Task: Reply All to email with the signature Ella Clark with the subject Request for an interview from softage.1@softage.net with the message Can you provide an update on the status of the project?, select first 2 words, change the font color from current to green and background color to yellow Send the email
Action: Mouse moved to (1018, 81)
Screenshot: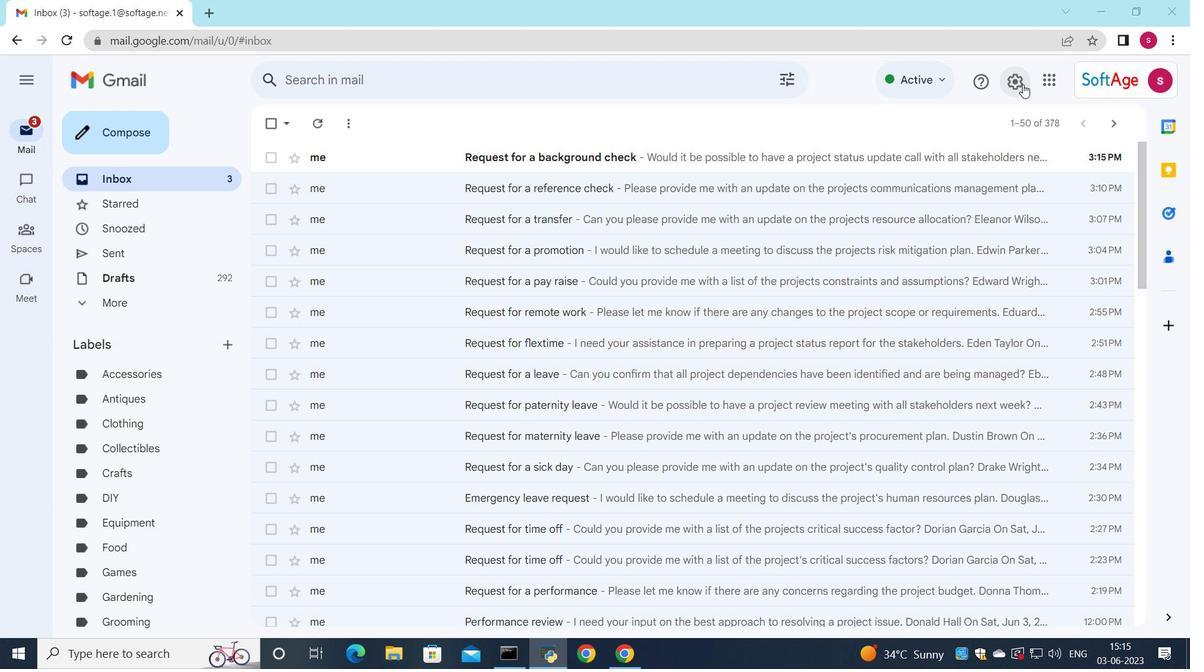 
Action: Mouse pressed left at (1018, 81)
Screenshot: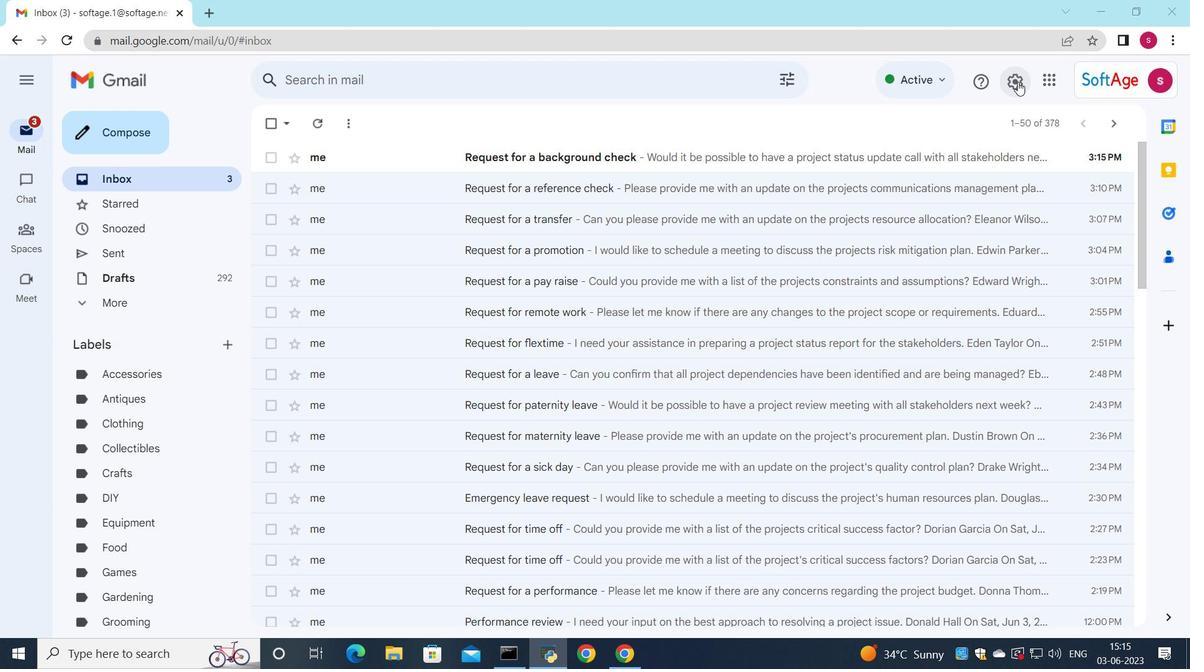 
Action: Mouse moved to (1030, 157)
Screenshot: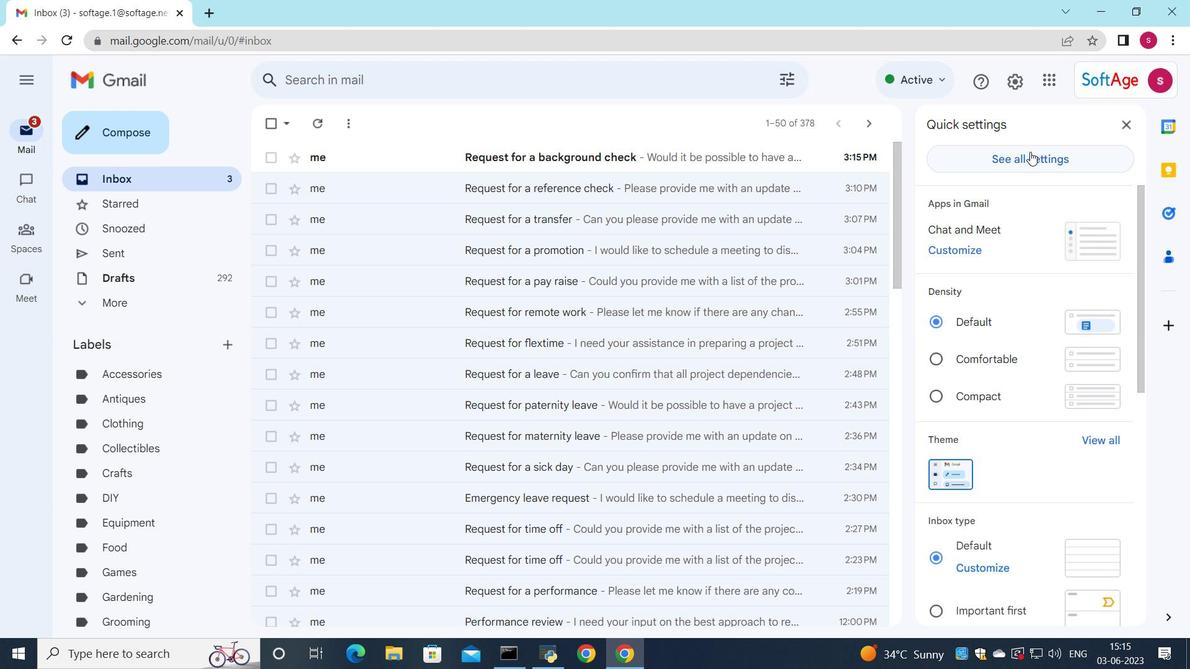 
Action: Mouse pressed left at (1030, 157)
Screenshot: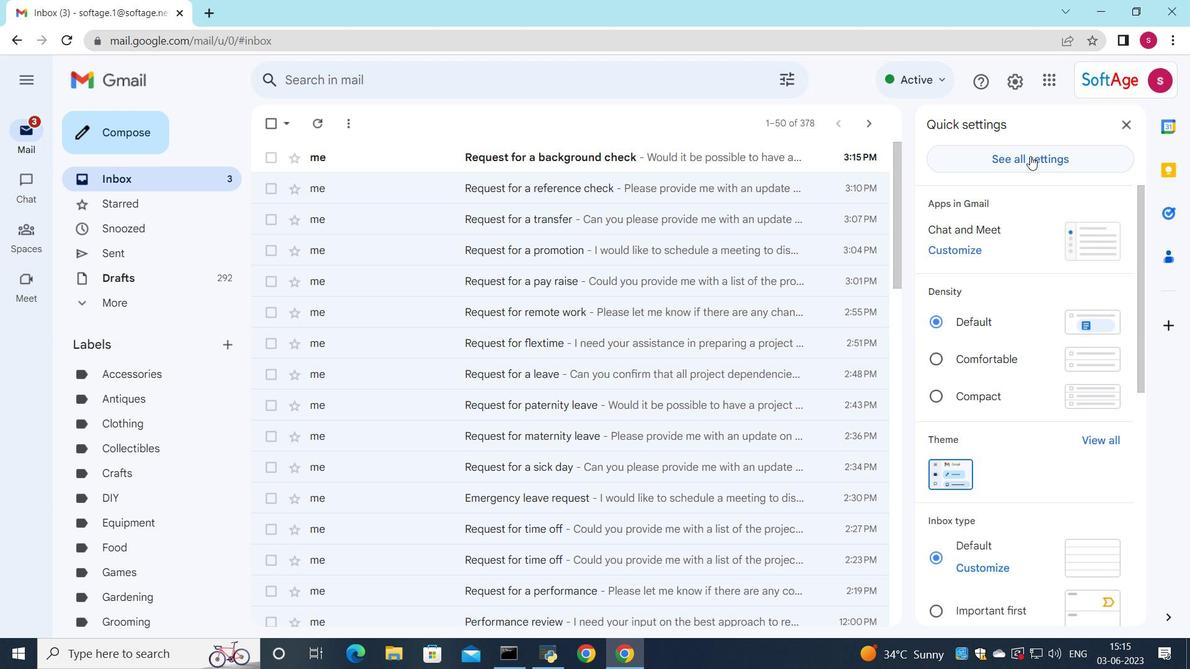 
Action: Mouse moved to (720, 367)
Screenshot: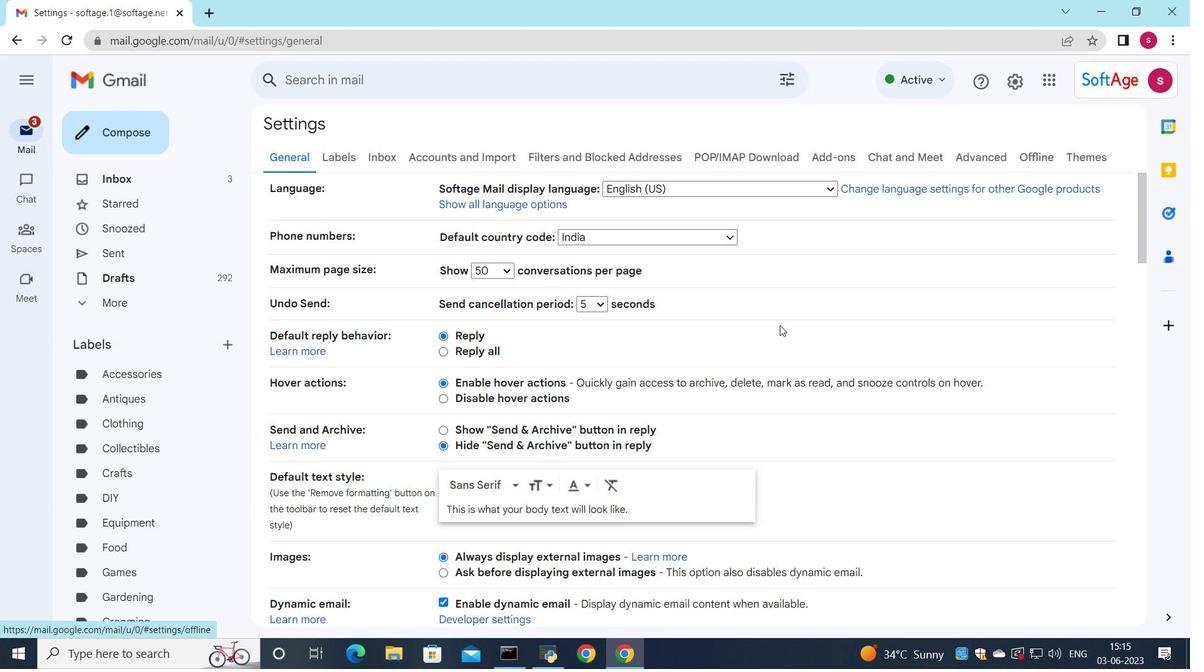 
Action: Mouse scrolled (720, 366) with delta (0, 0)
Screenshot: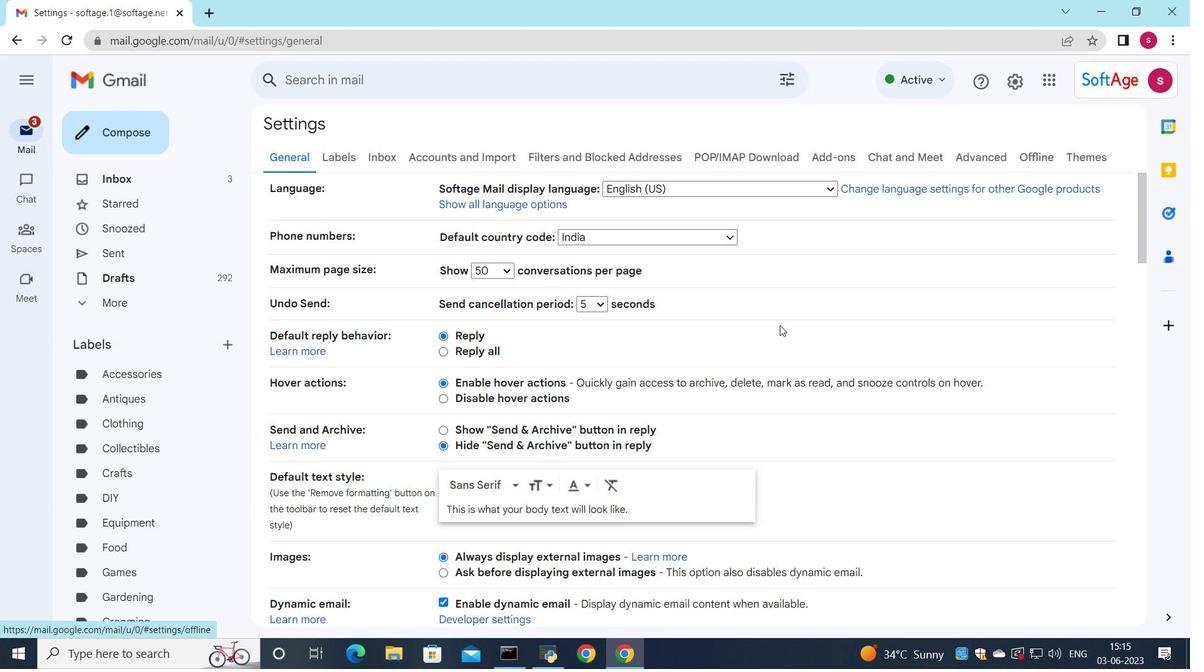 
Action: Mouse moved to (712, 373)
Screenshot: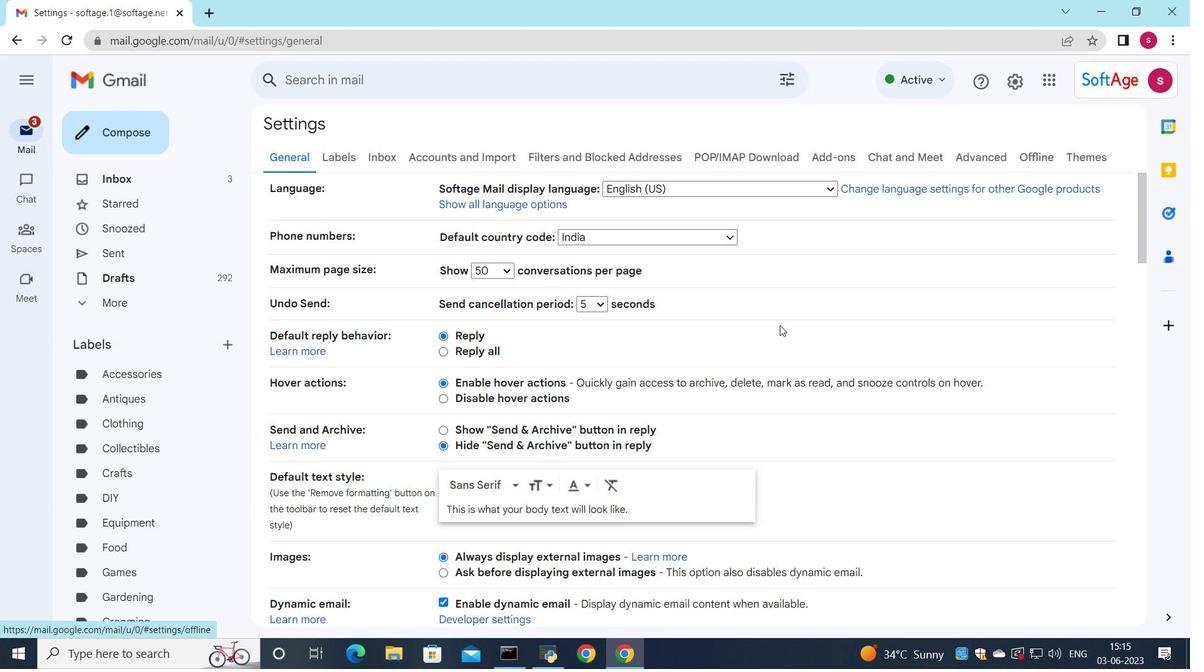 
Action: Mouse scrolled (712, 373) with delta (0, 0)
Screenshot: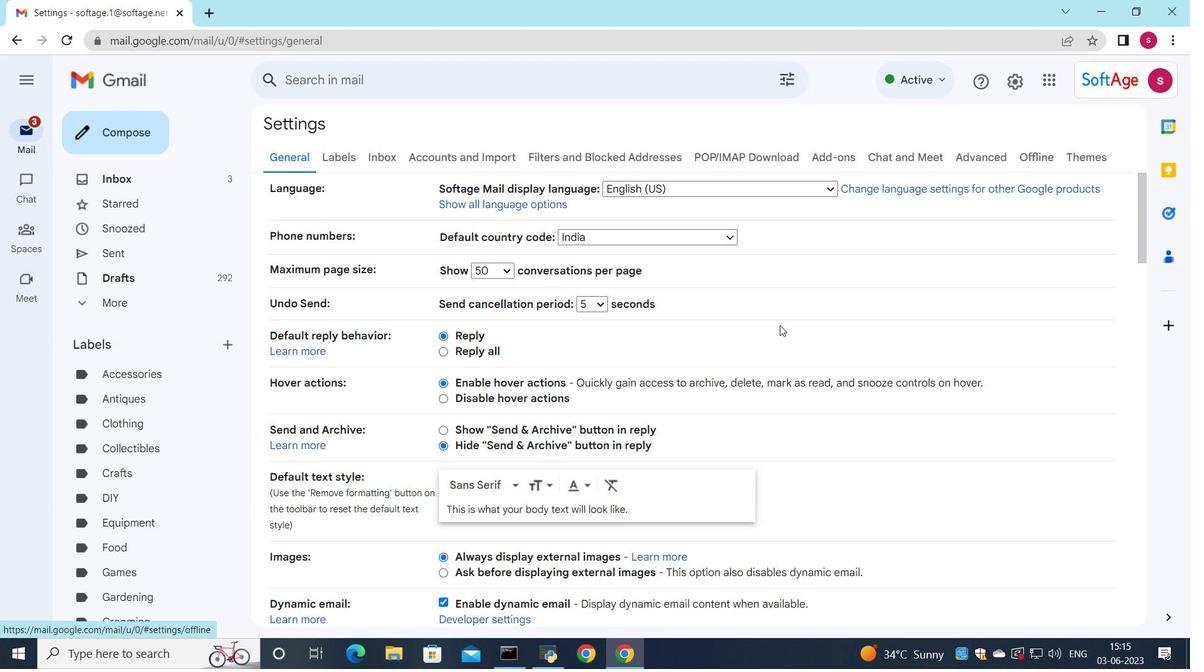 
Action: Mouse moved to (706, 376)
Screenshot: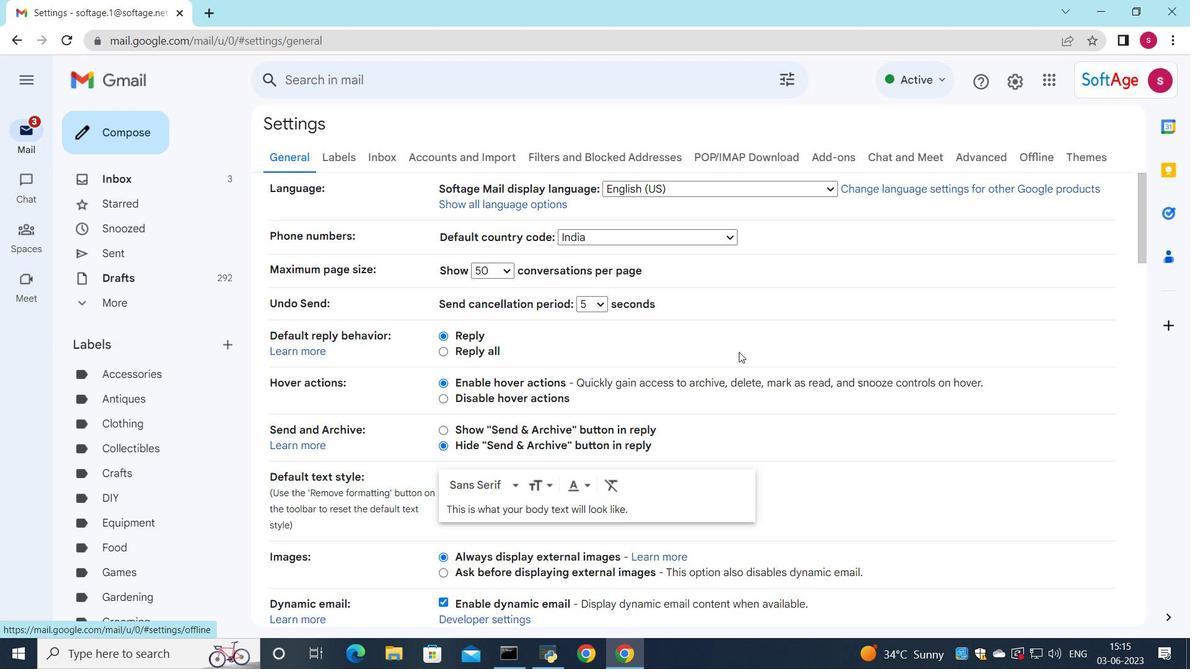 
Action: Mouse scrolled (706, 375) with delta (0, 0)
Screenshot: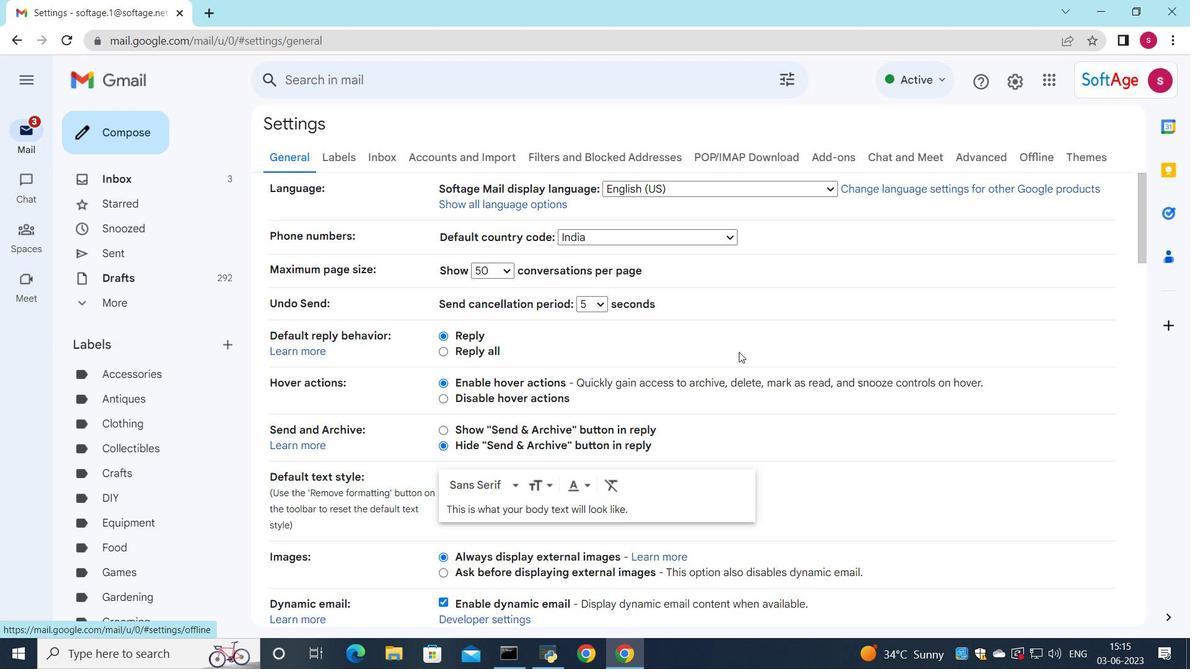 
Action: Mouse moved to (650, 360)
Screenshot: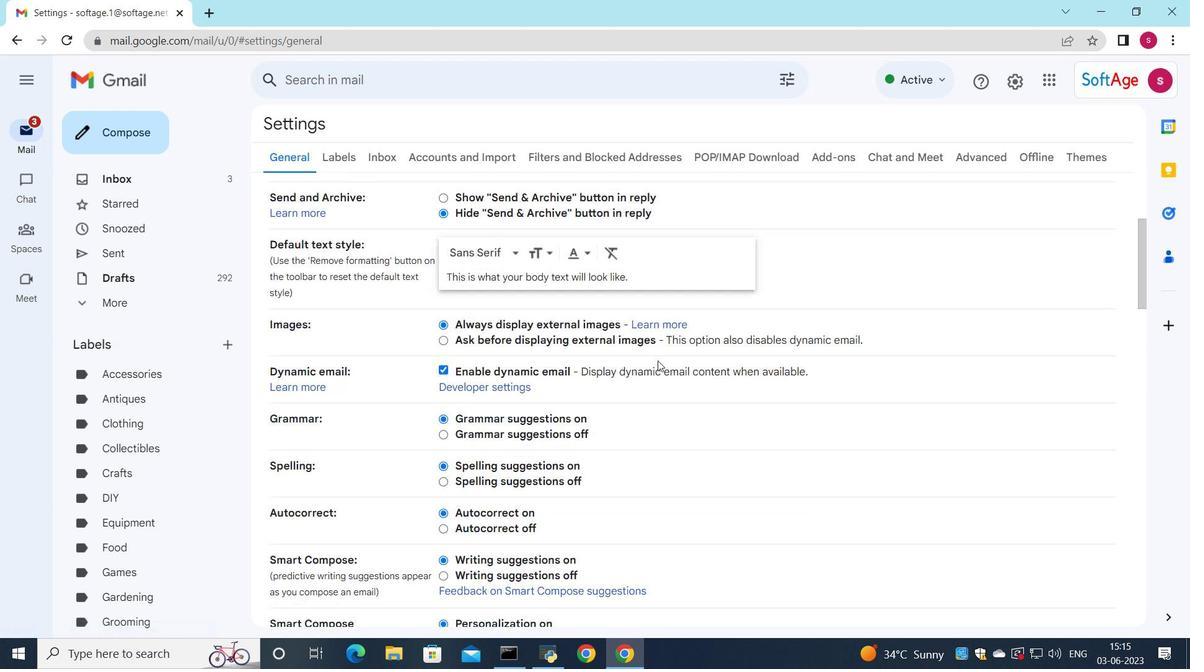 
Action: Mouse scrolled (650, 359) with delta (0, 0)
Screenshot: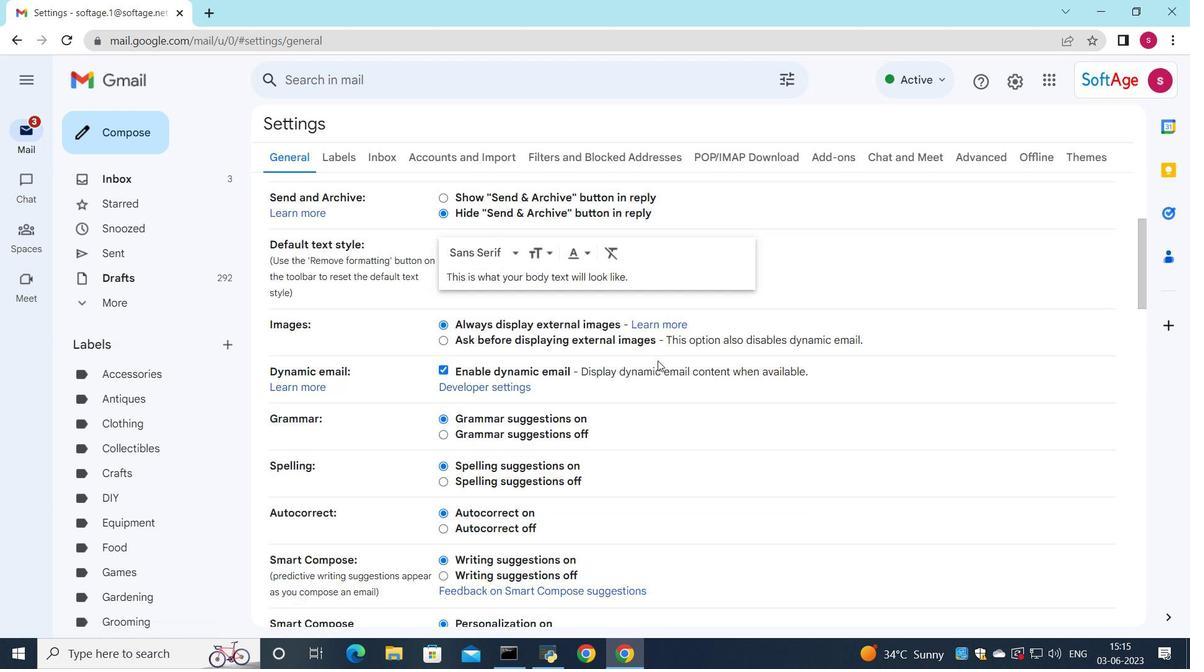 
Action: Mouse scrolled (650, 359) with delta (0, 0)
Screenshot: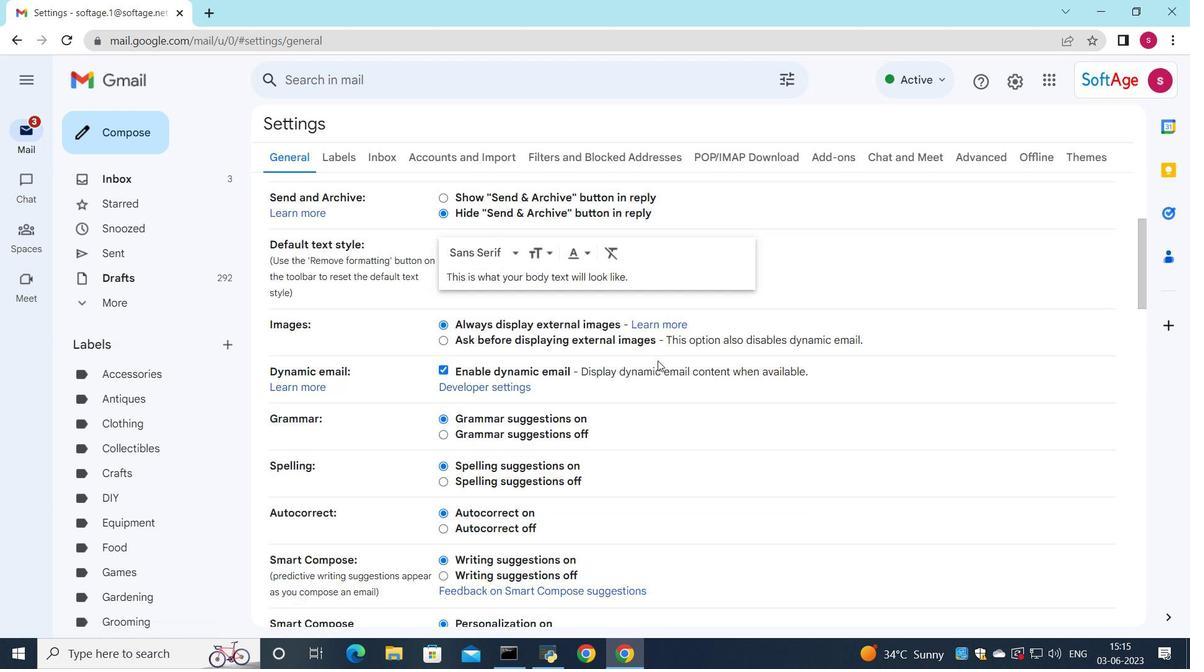 
Action: Mouse scrolled (650, 359) with delta (0, 0)
Screenshot: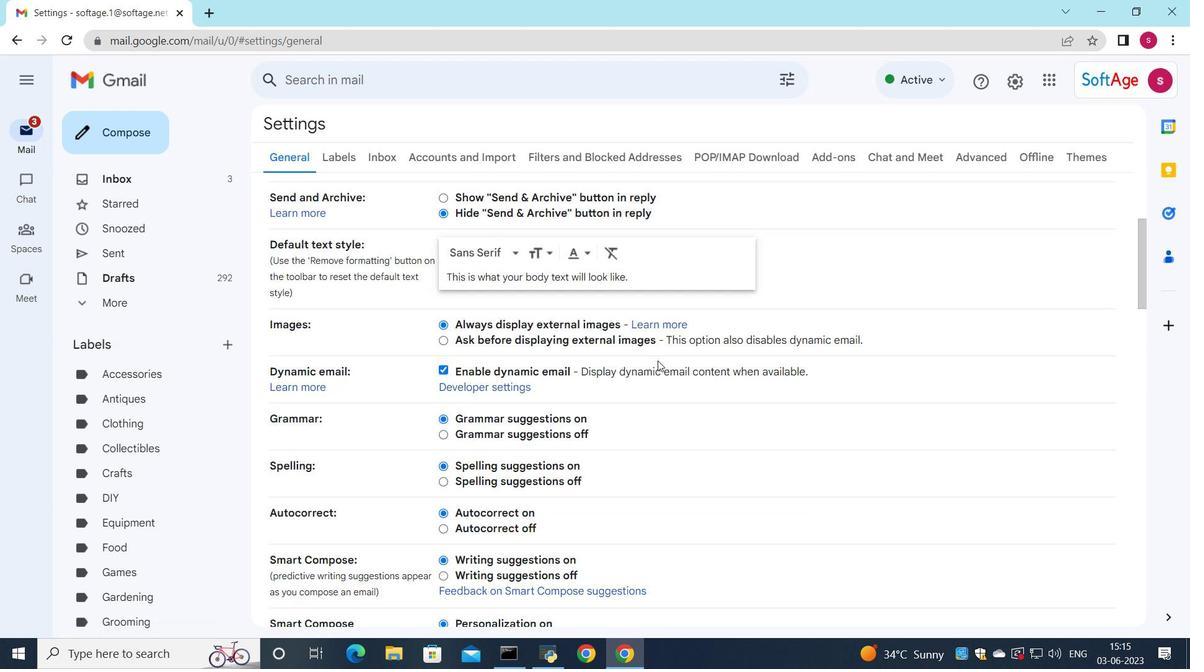 
Action: Mouse moved to (650, 360)
Screenshot: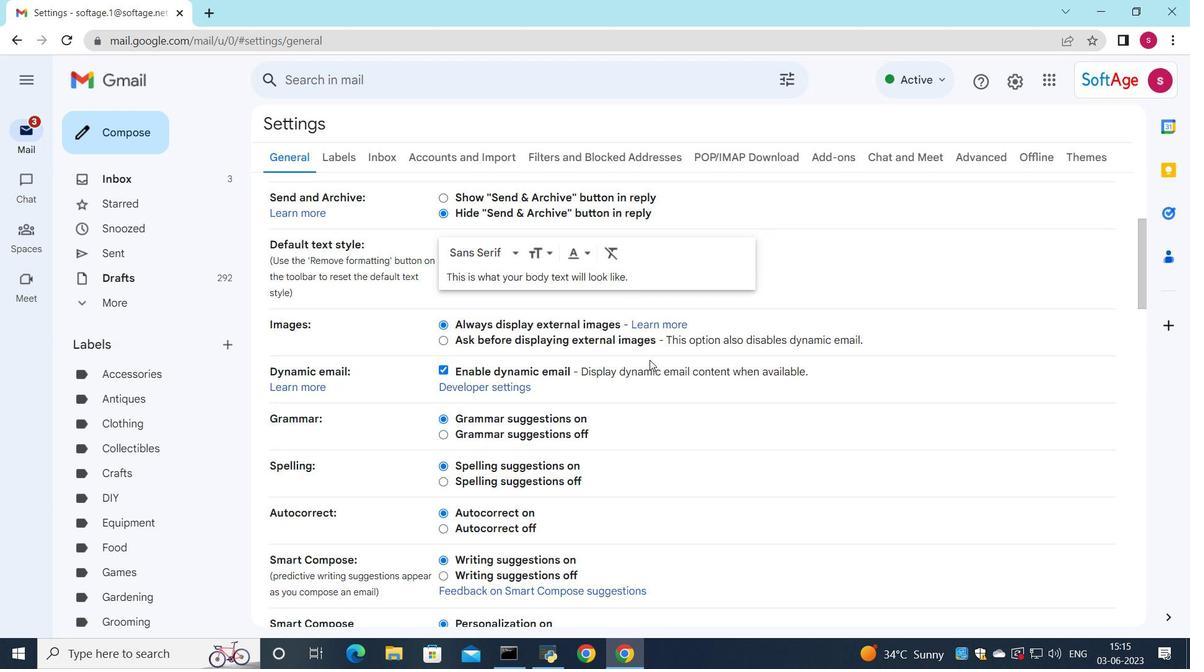 
Action: Mouse scrolled (650, 359) with delta (0, 0)
Screenshot: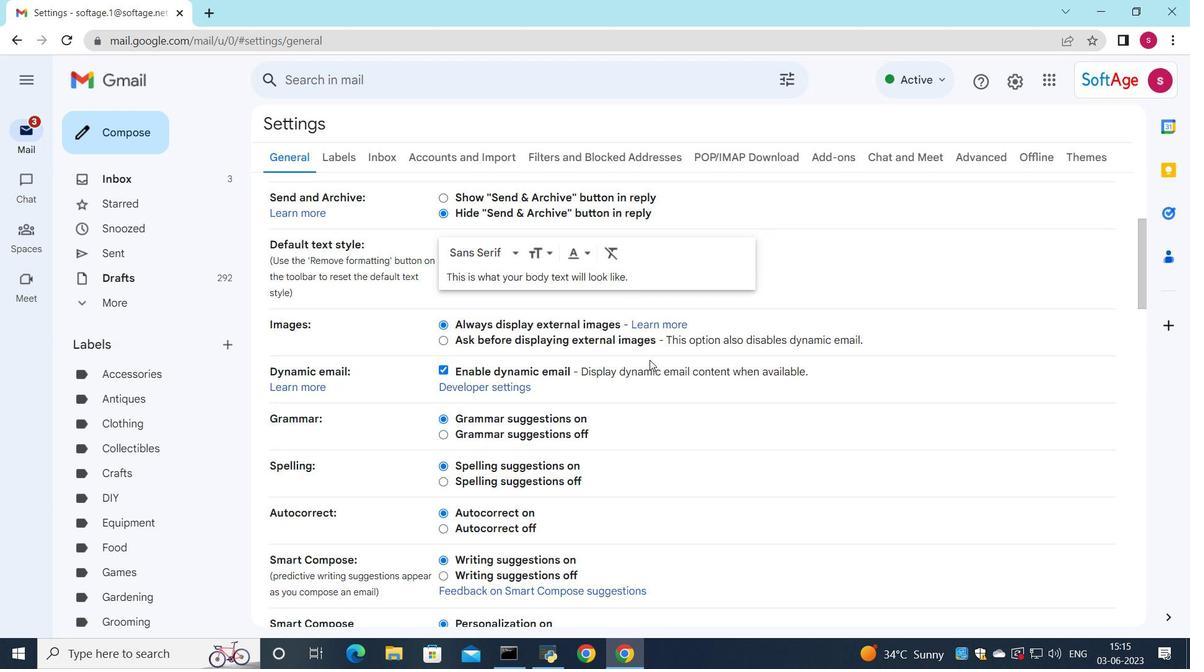 
Action: Mouse scrolled (650, 359) with delta (0, 0)
Screenshot: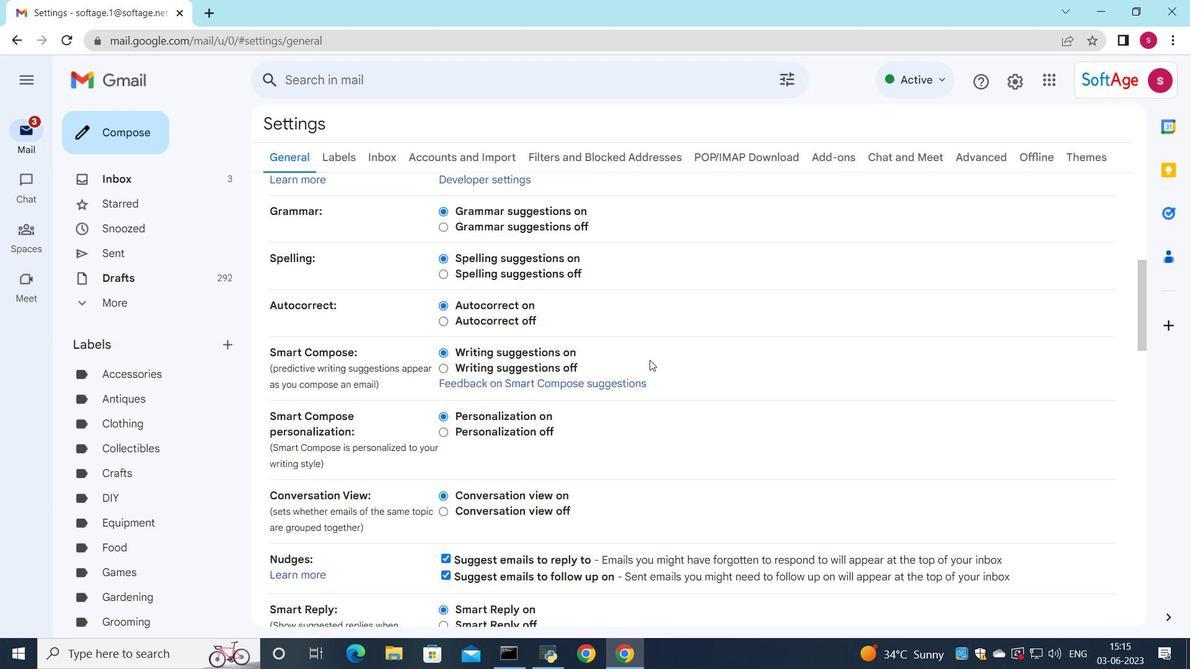 
Action: Mouse scrolled (650, 359) with delta (0, 0)
Screenshot: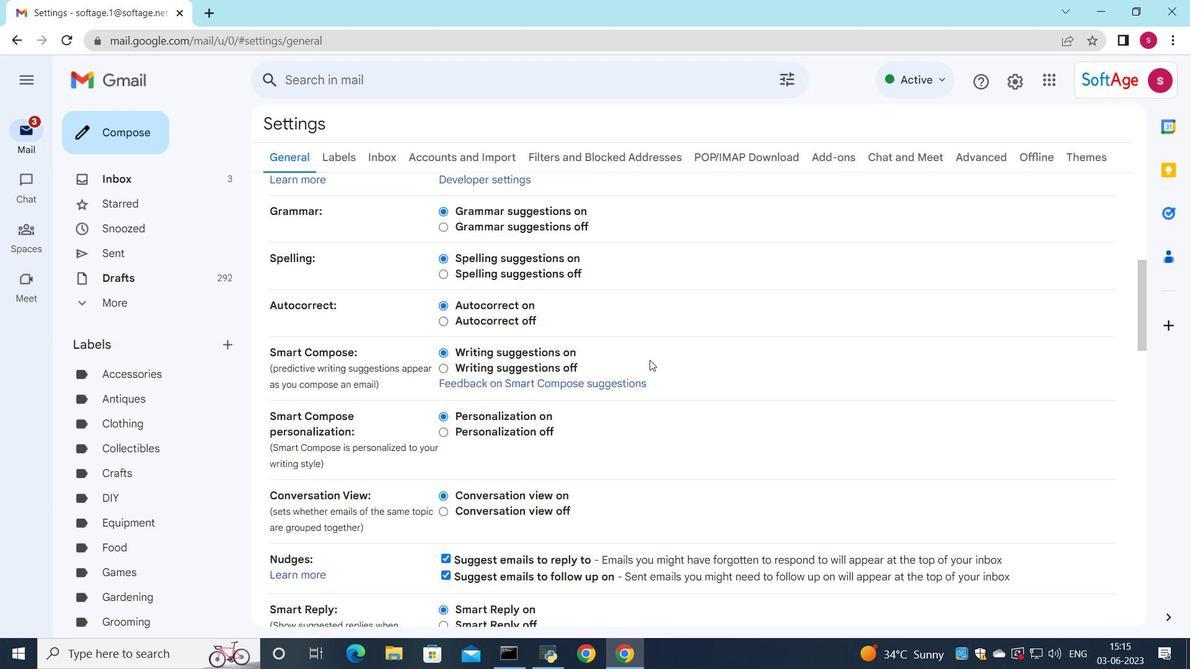 
Action: Mouse scrolled (650, 359) with delta (0, 0)
Screenshot: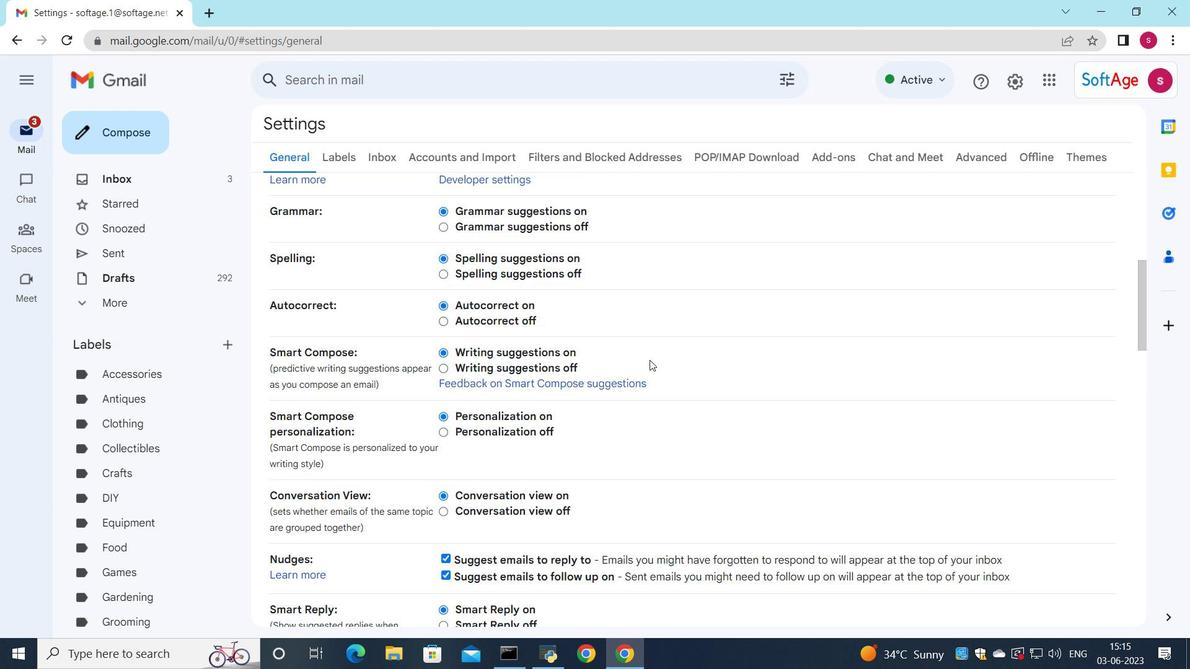 
Action: Mouse scrolled (650, 359) with delta (0, 0)
Screenshot: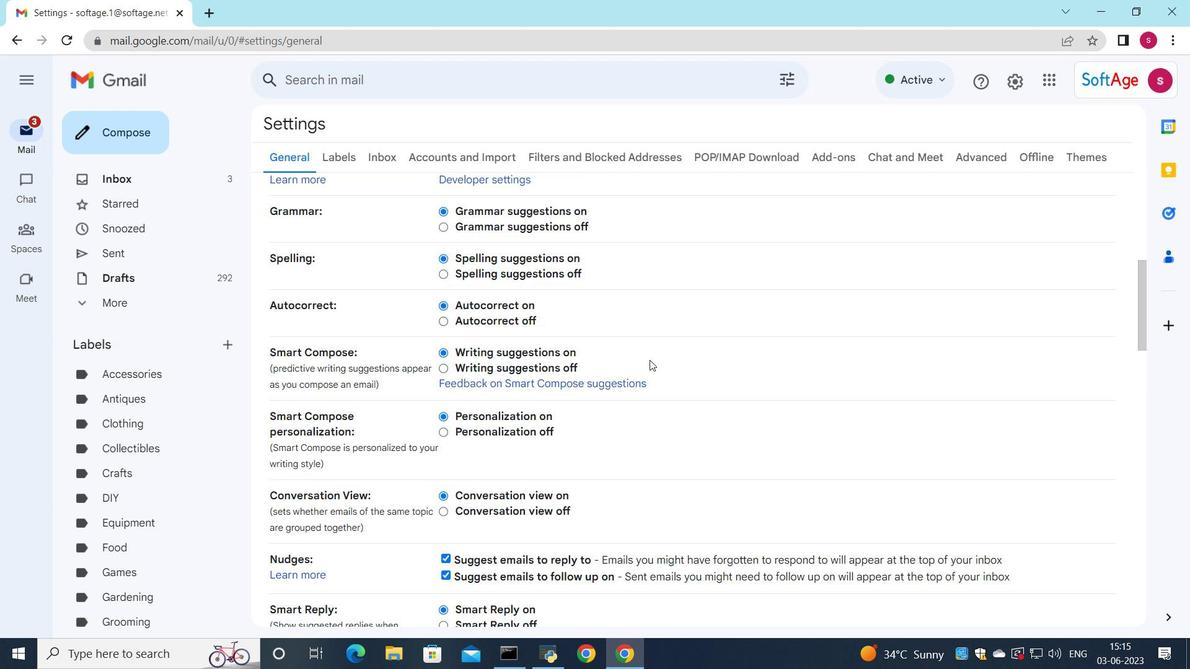 
Action: Mouse scrolled (650, 359) with delta (0, 0)
Screenshot: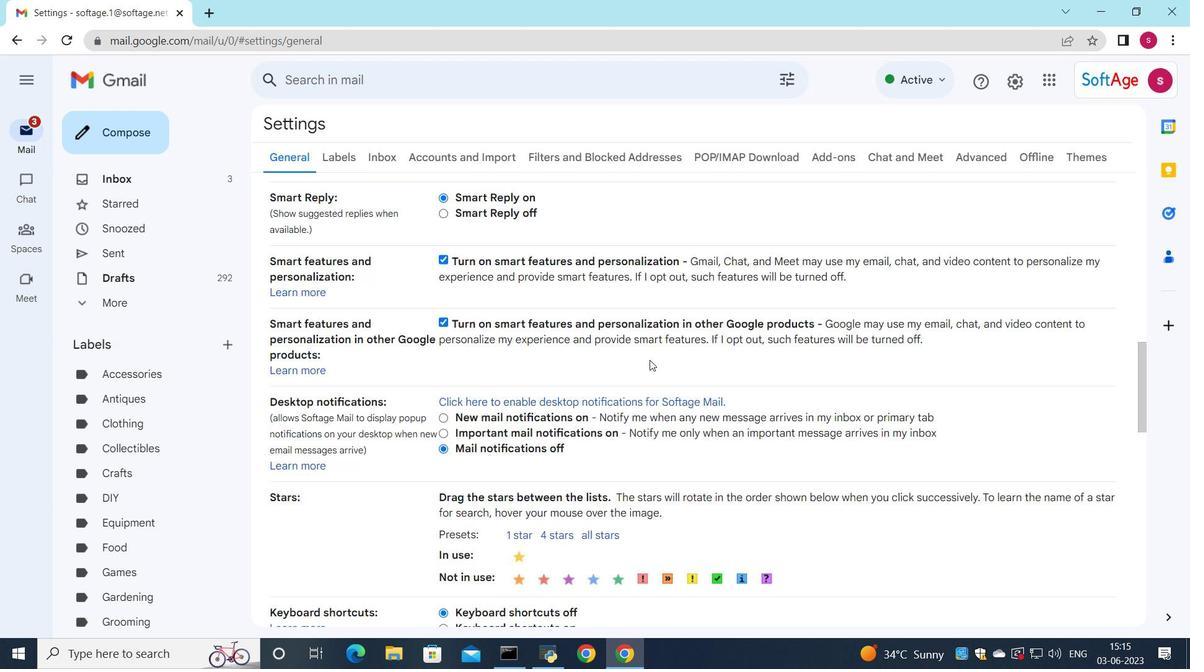 
Action: Mouse scrolled (650, 359) with delta (0, 0)
Screenshot: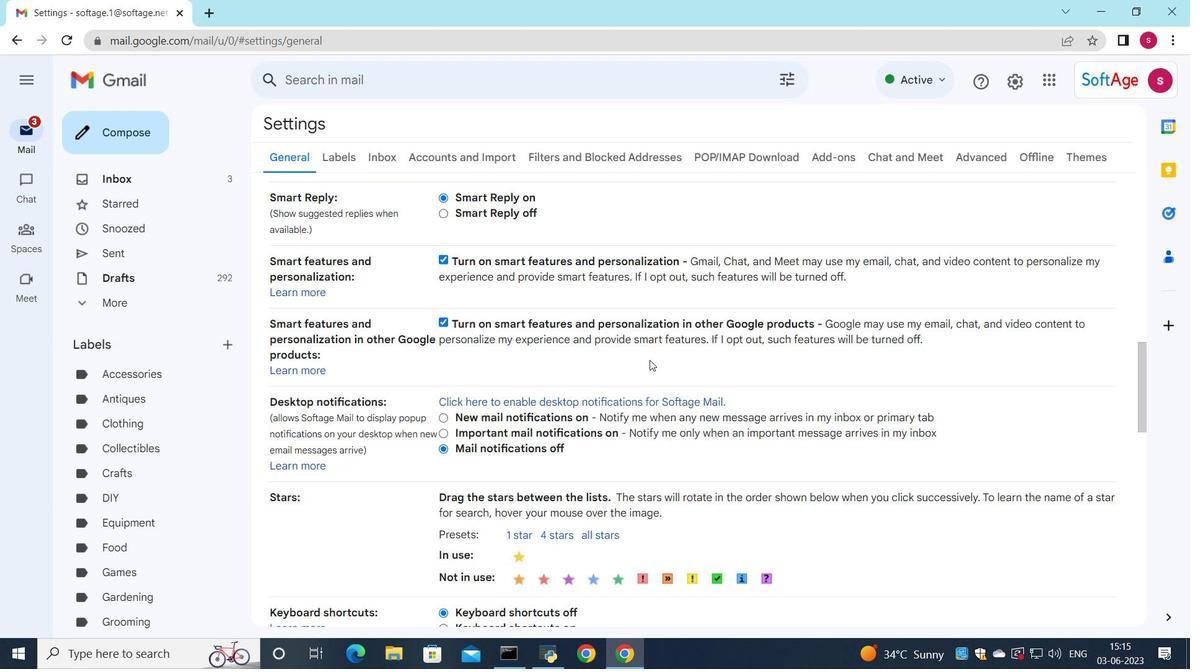 
Action: Mouse scrolled (650, 359) with delta (0, 0)
Screenshot: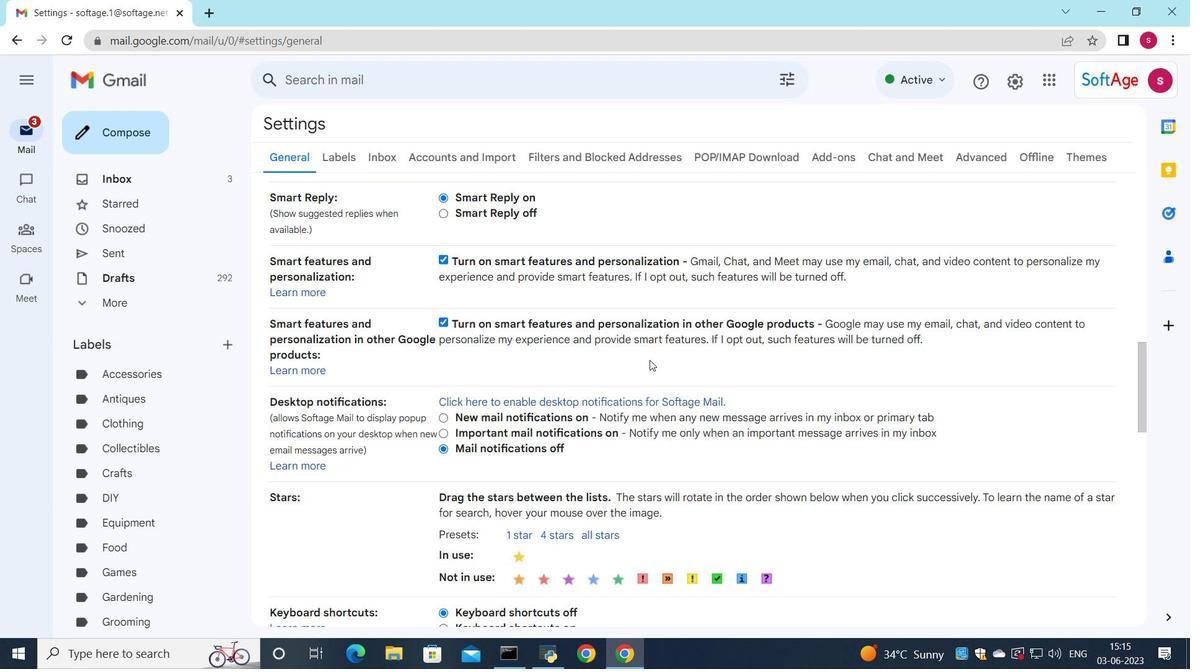 
Action: Mouse moved to (644, 365)
Screenshot: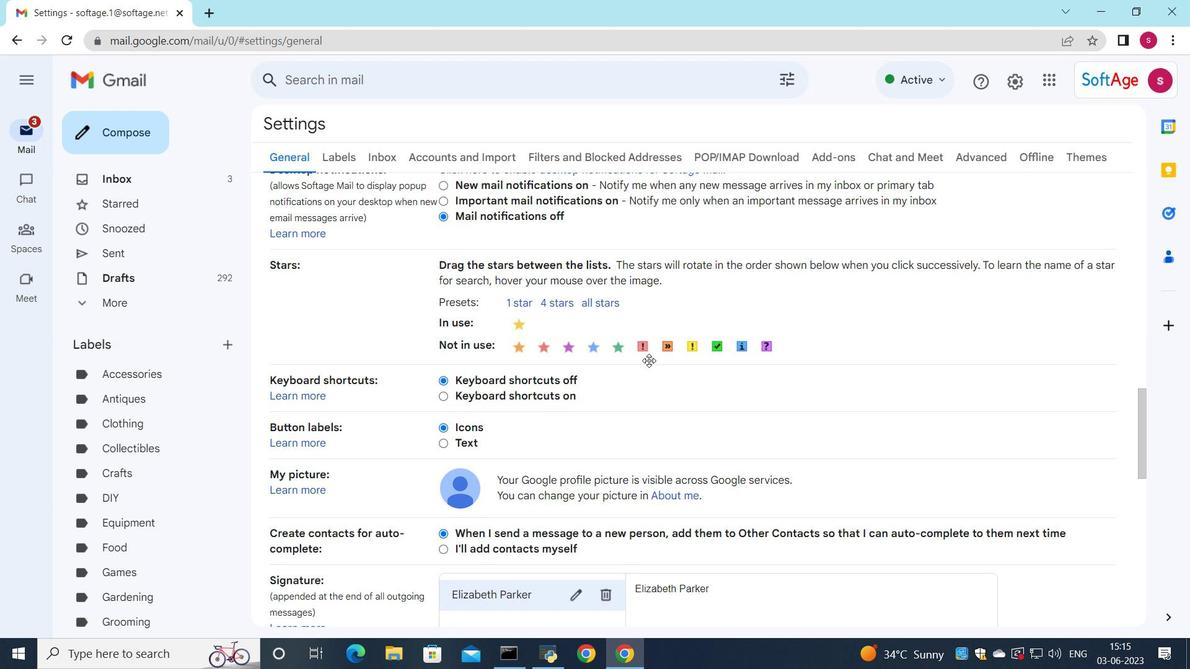 
Action: Mouse scrolled (644, 364) with delta (0, 0)
Screenshot: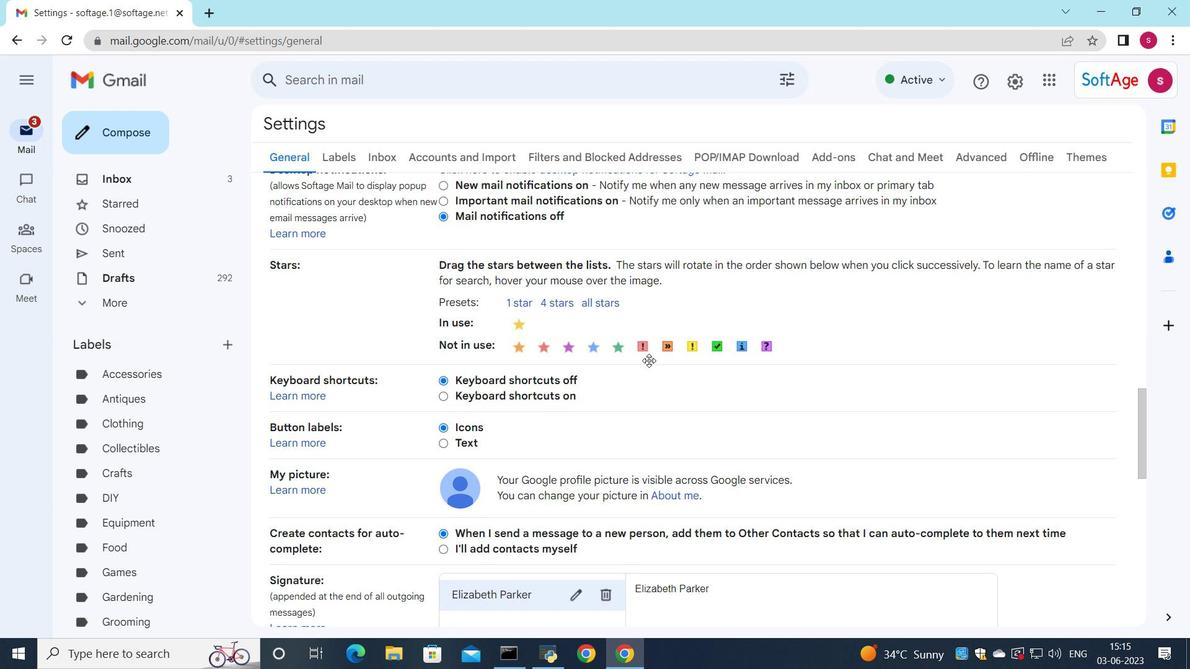 
Action: Mouse moved to (644, 366)
Screenshot: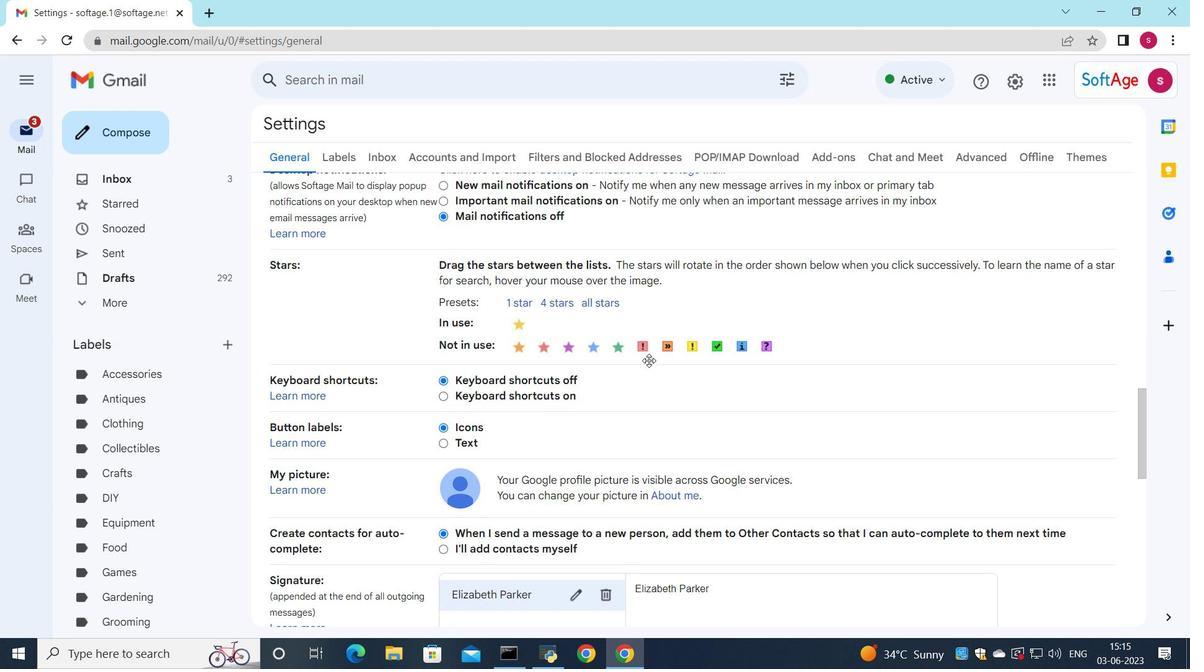 
Action: Mouse scrolled (644, 365) with delta (0, 0)
Screenshot: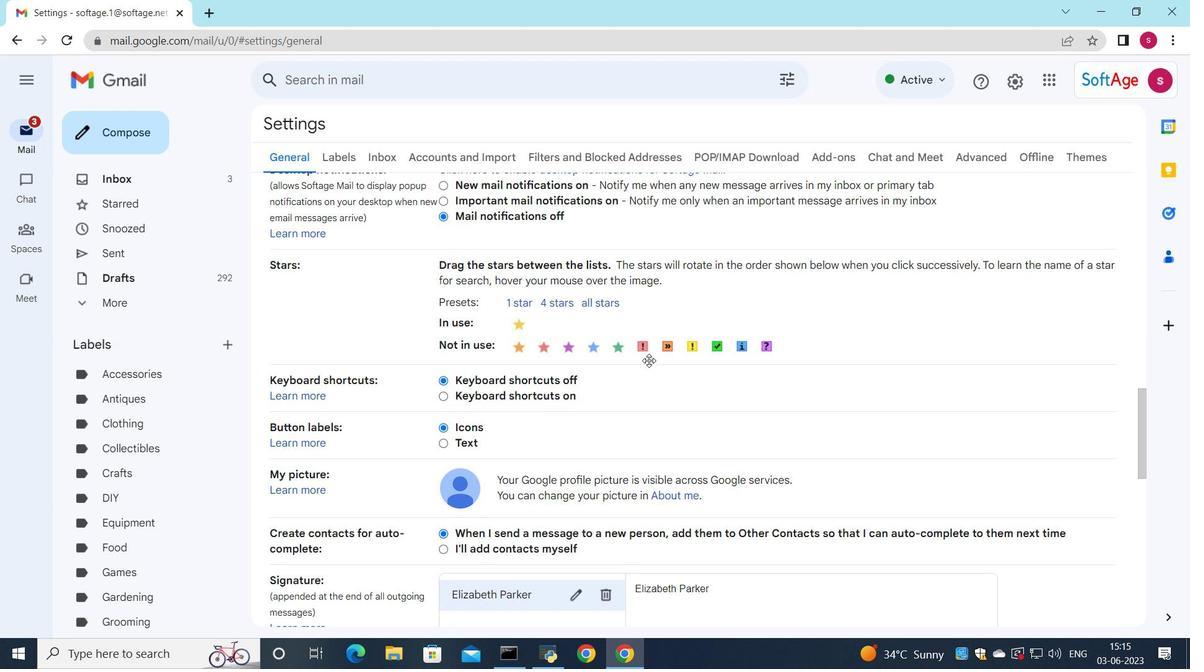 
Action: Mouse moved to (643, 367)
Screenshot: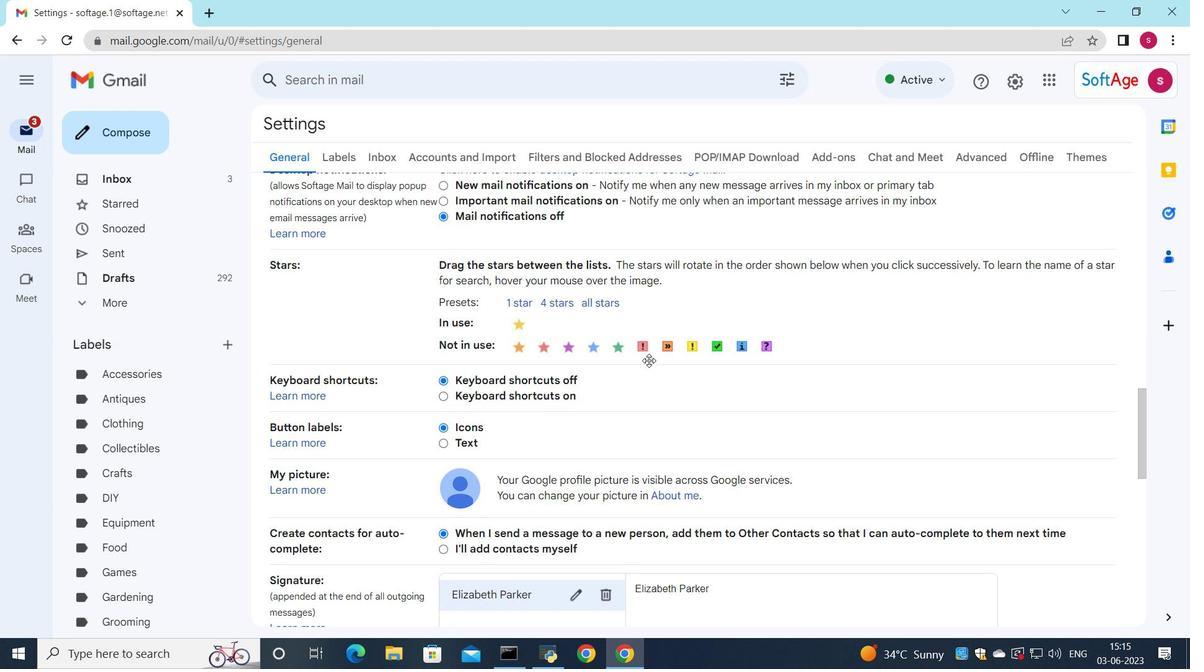 
Action: Mouse scrolled (643, 366) with delta (0, 0)
Screenshot: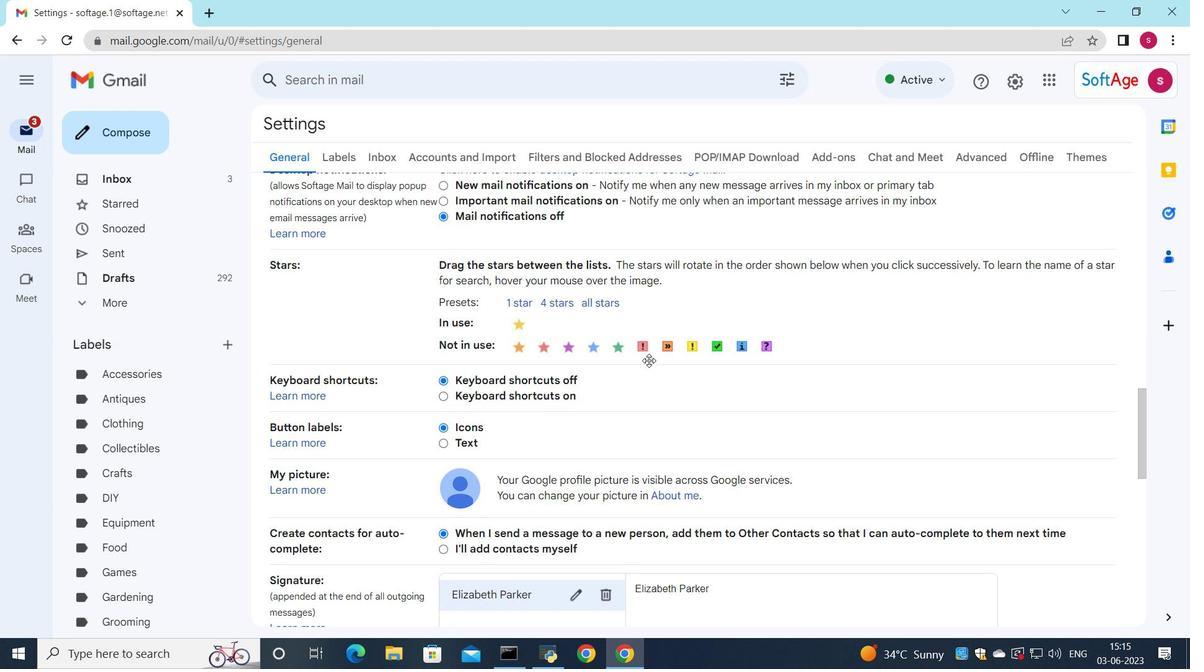 
Action: Mouse moved to (623, 382)
Screenshot: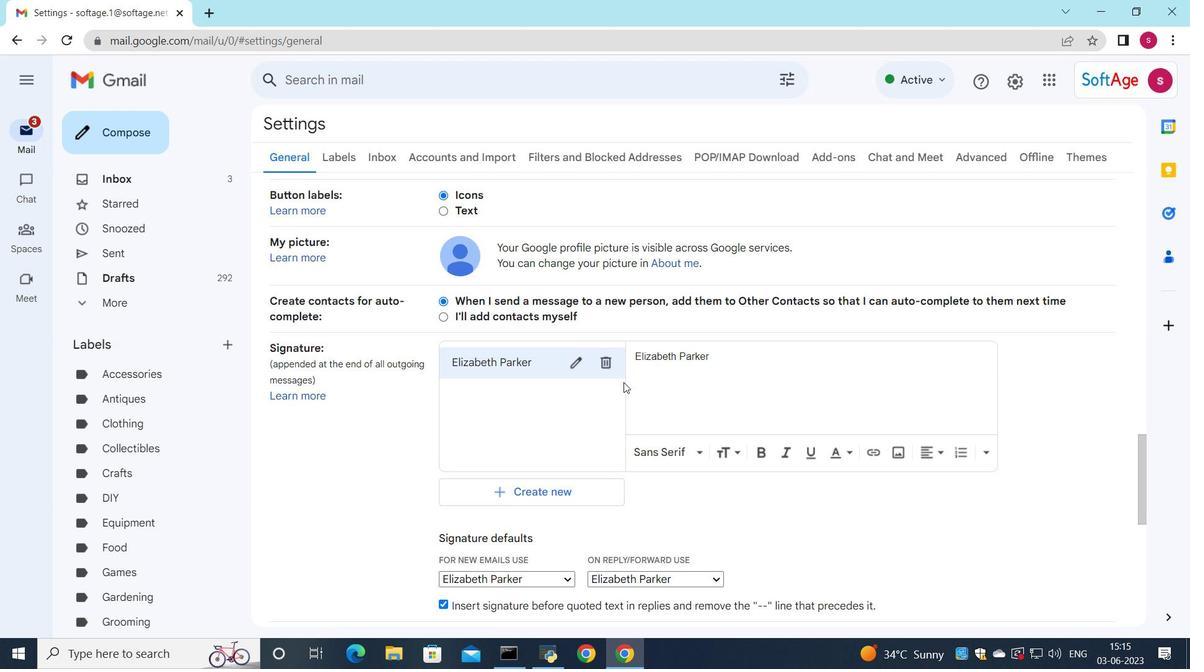
Action: Mouse scrolled (623, 381) with delta (0, 0)
Screenshot: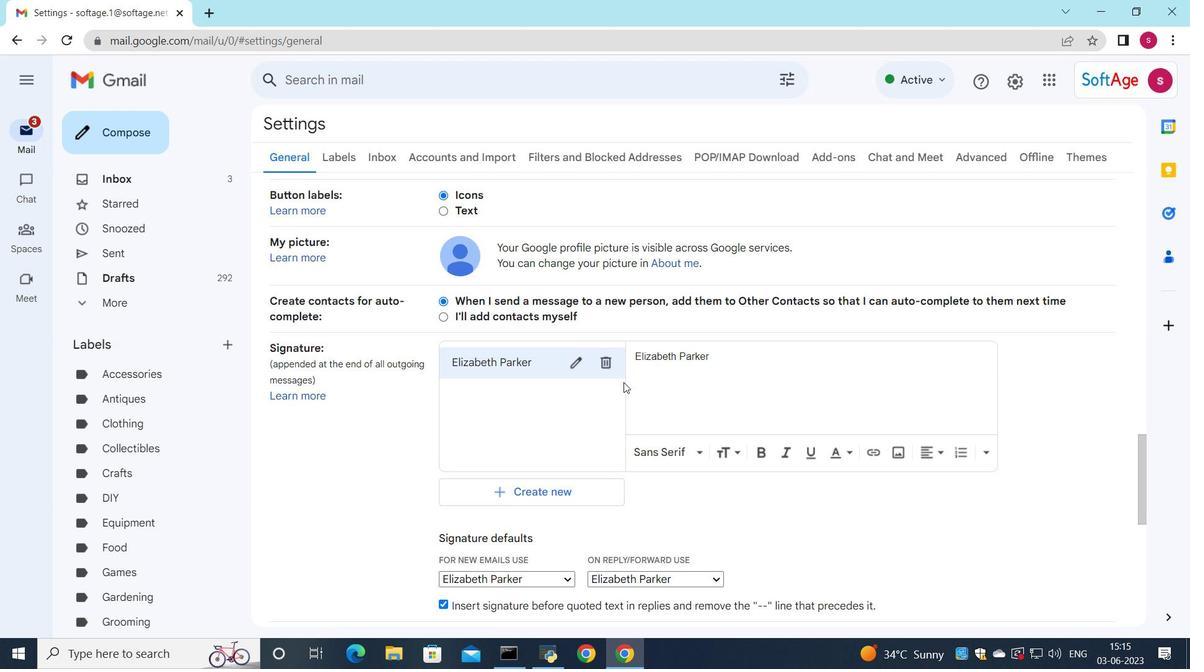 
Action: Mouse scrolled (623, 381) with delta (0, 0)
Screenshot: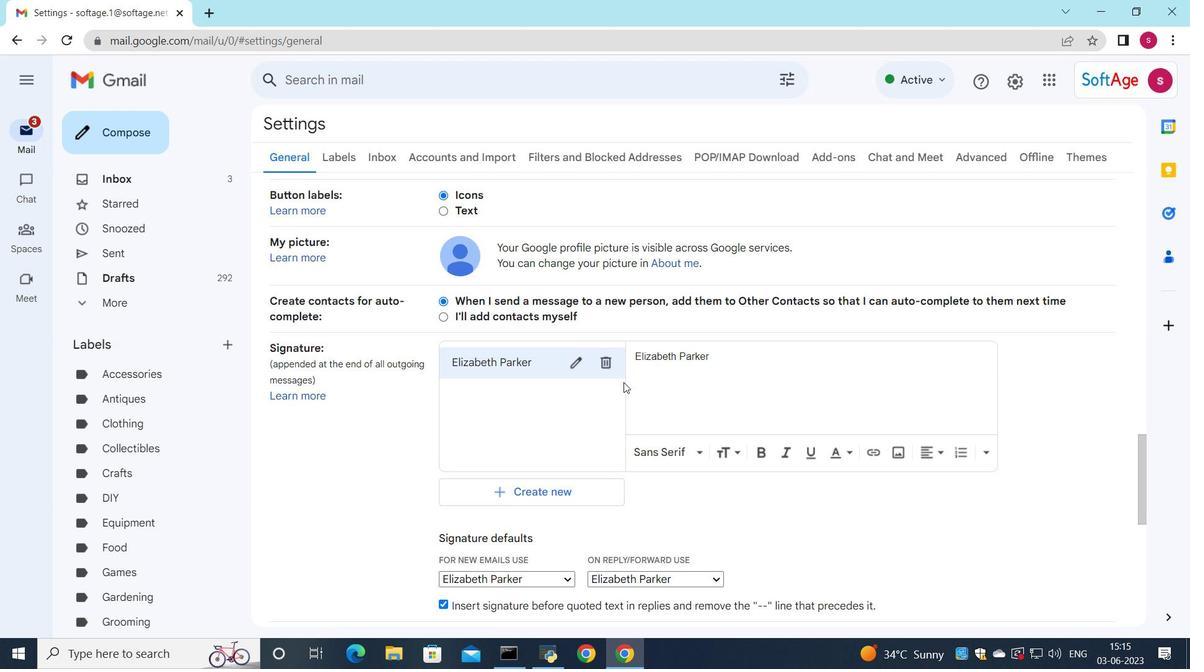 
Action: Mouse moved to (551, 342)
Screenshot: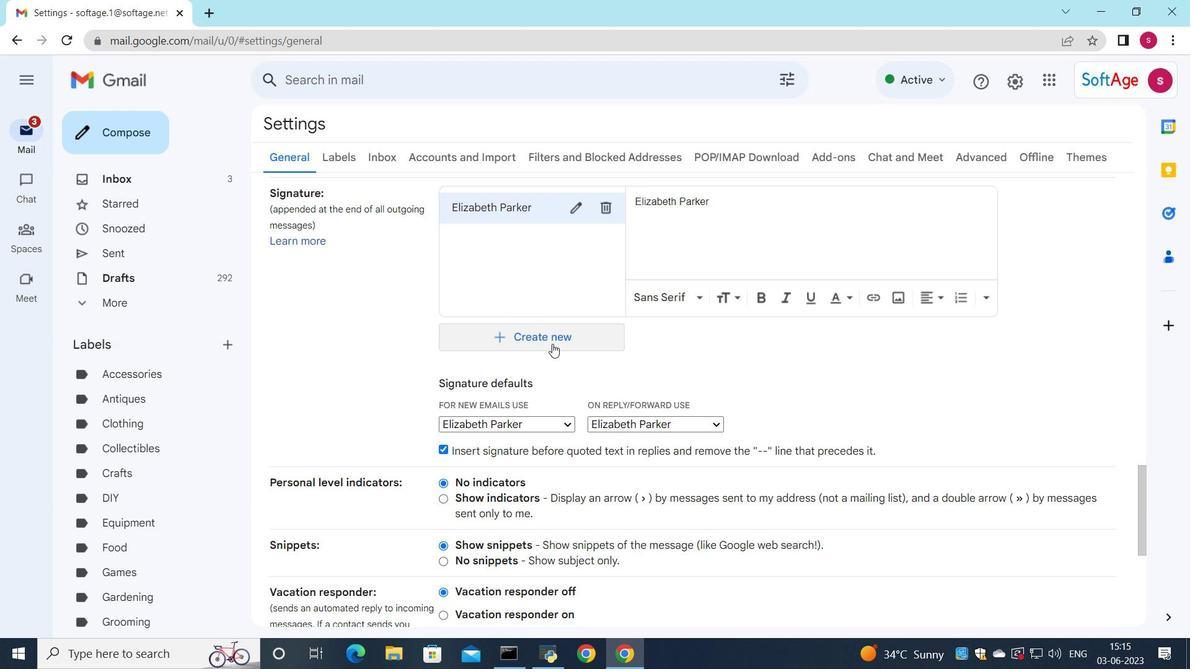 
Action: Mouse pressed left at (551, 342)
Screenshot: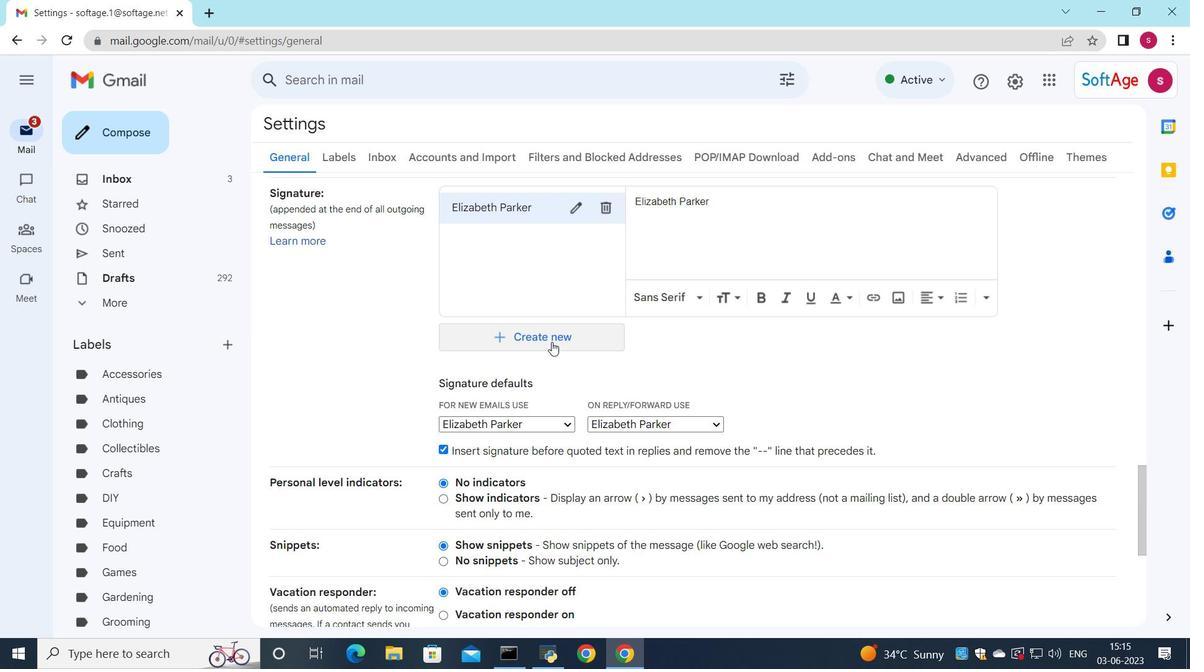 
Action: Mouse moved to (605, 342)
Screenshot: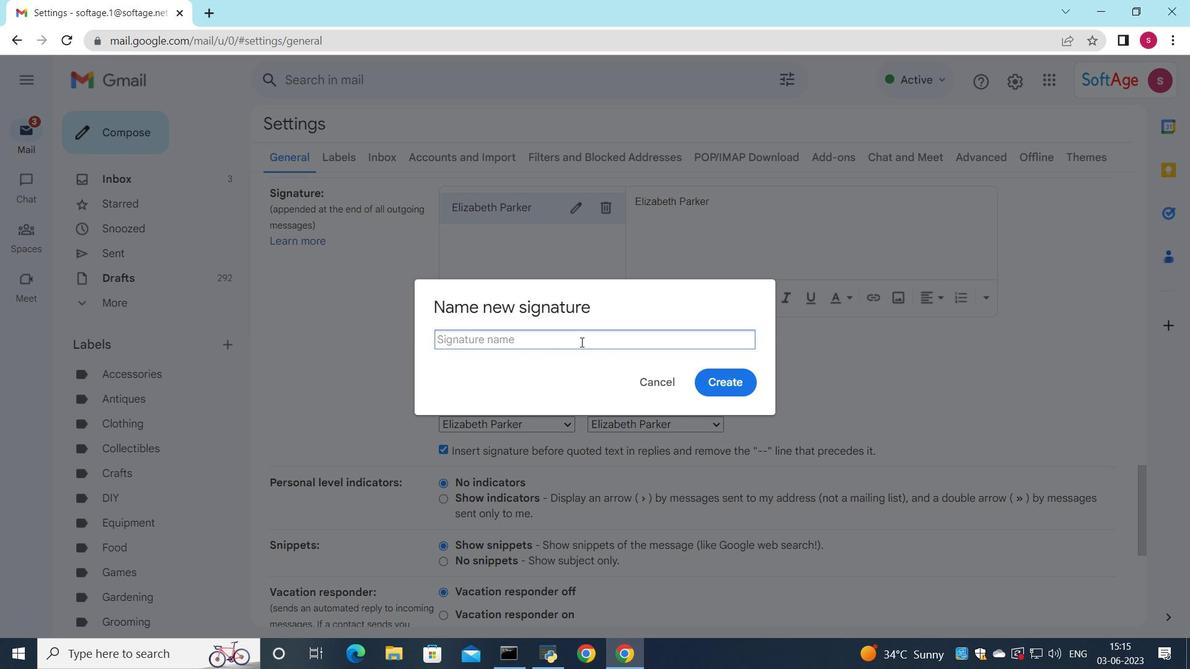 
Action: Key pressed <Key.shift>Ella<Key.space><Key.shift>Clark
Screenshot: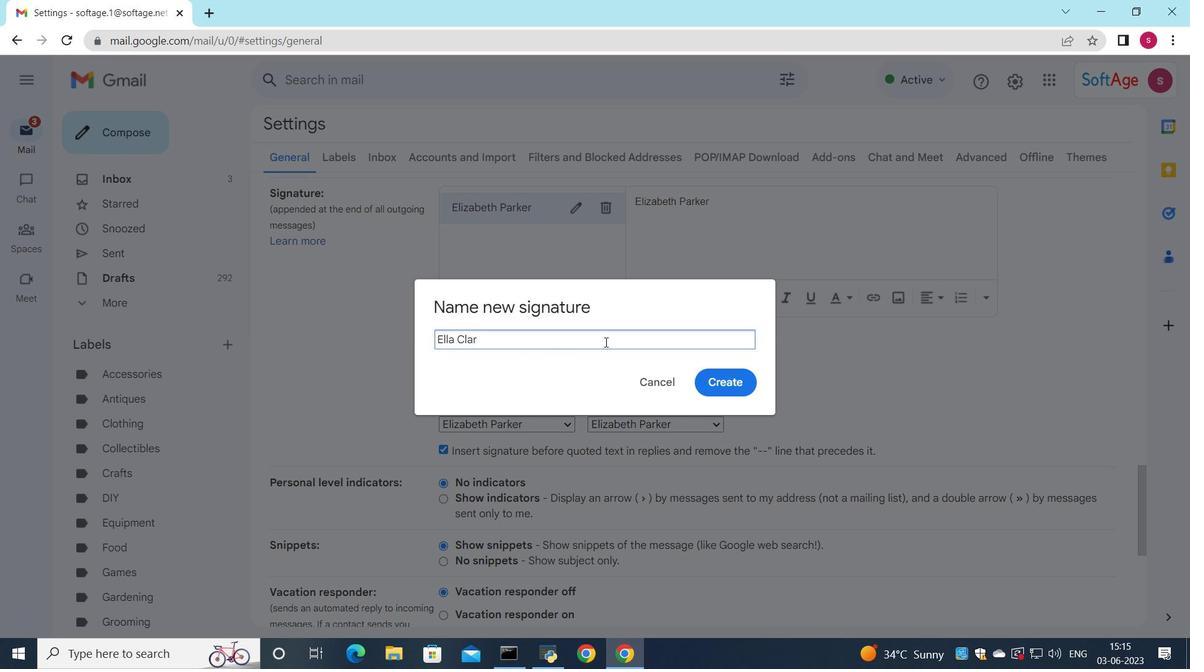 
Action: Mouse moved to (707, 378)
Screenshot: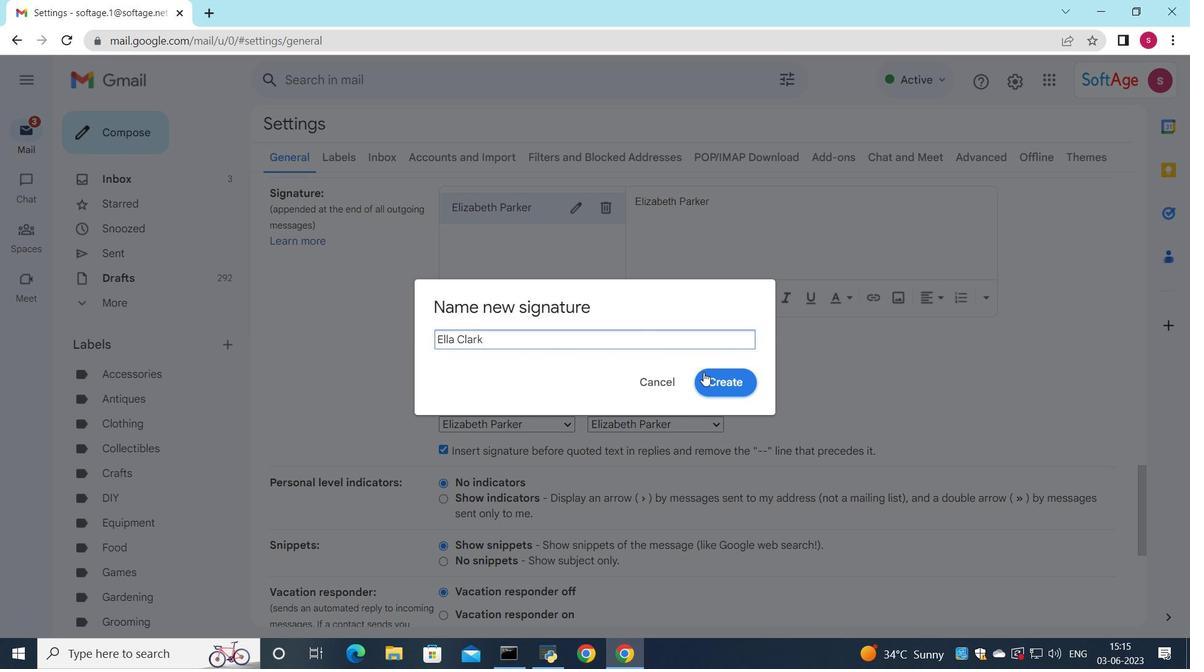 
Action: Mouse pressed left at (707, 378)
Screenshot: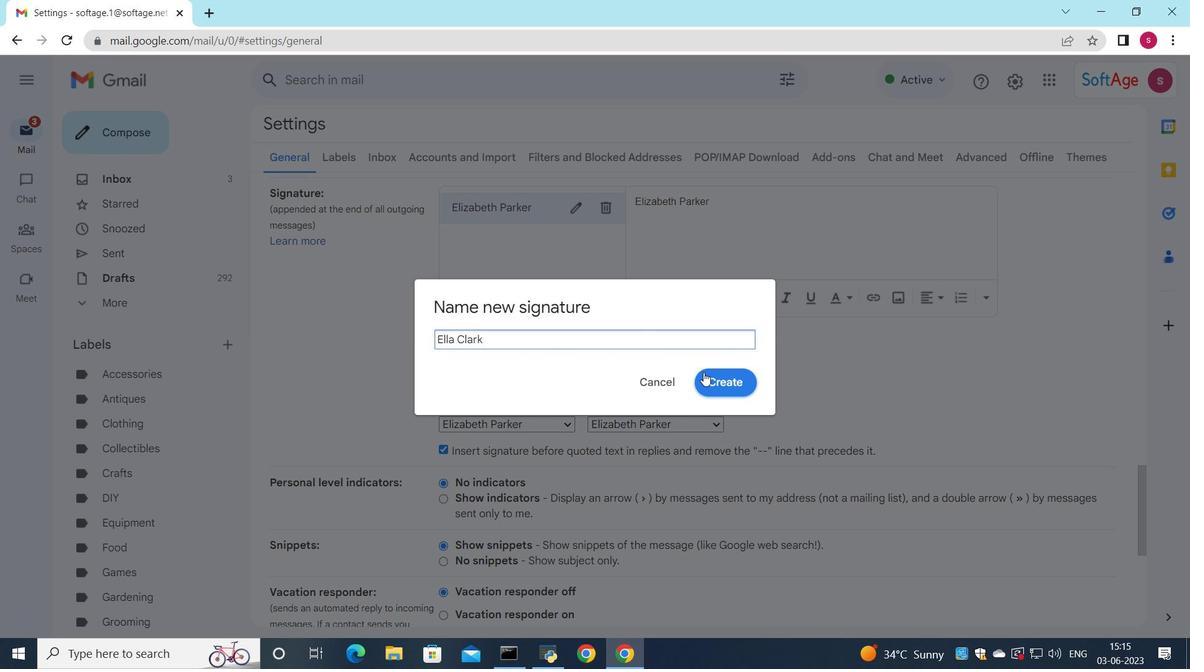 
Action: Mouse moved to (690, 253)
Screenshot: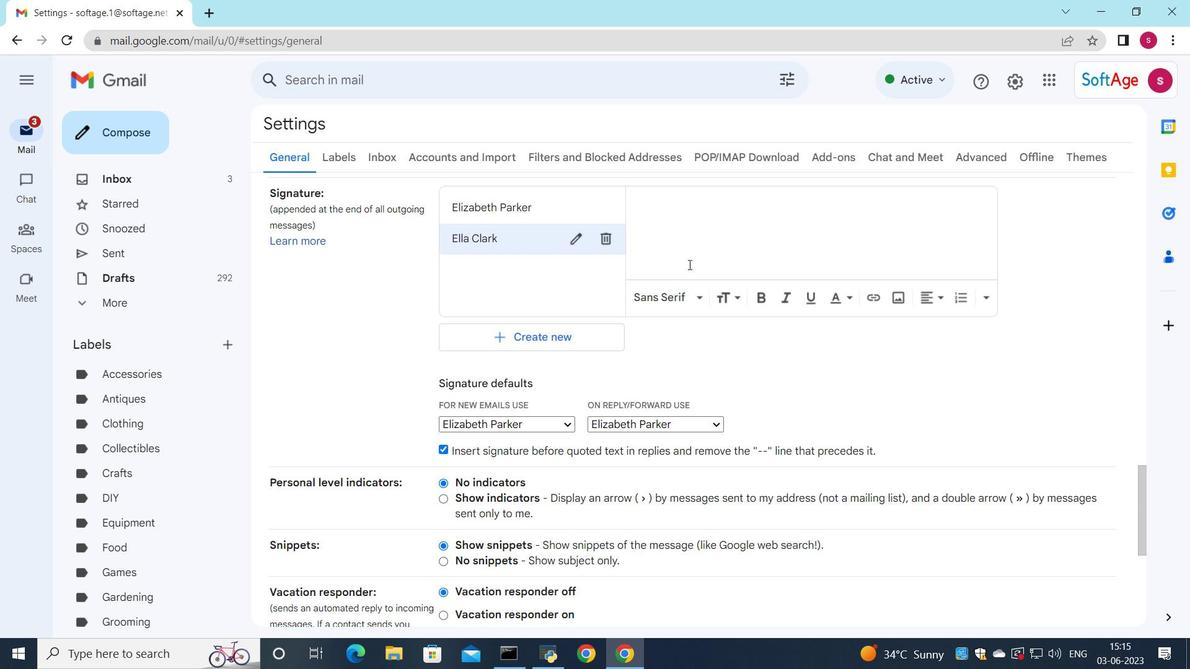 
Action: Mouse pressed left at (690, 253)
Screenshot: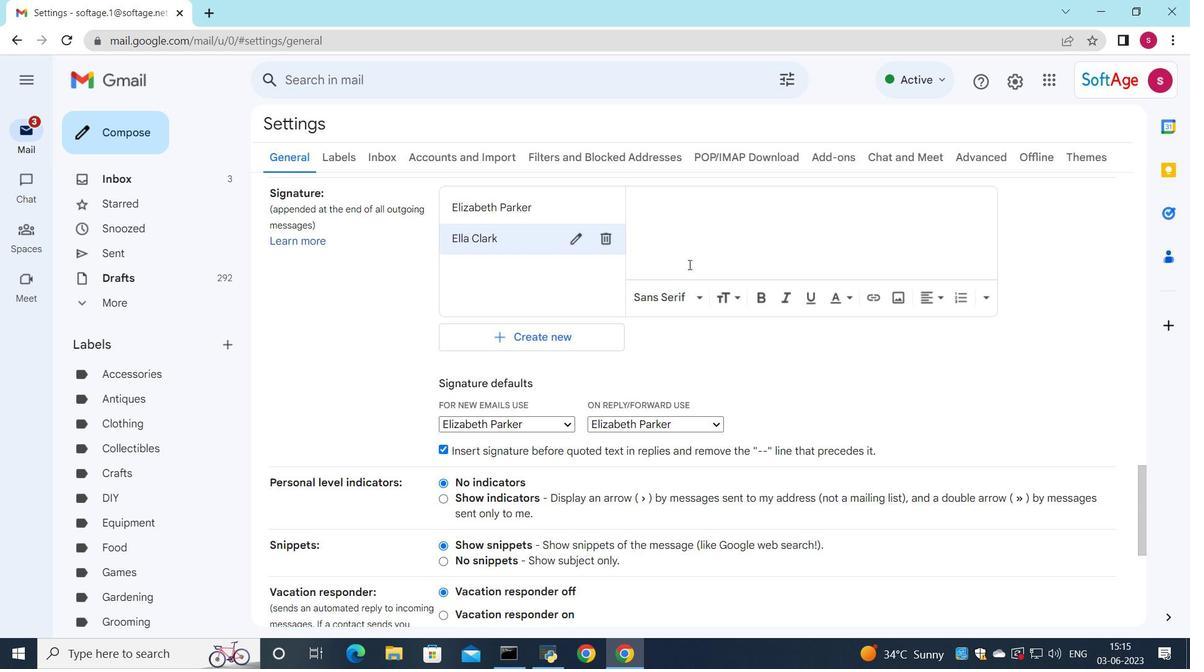 
Action: Key pressed <Key.shift>Ella<Key.space><Key.shift>Clark
Screenshot: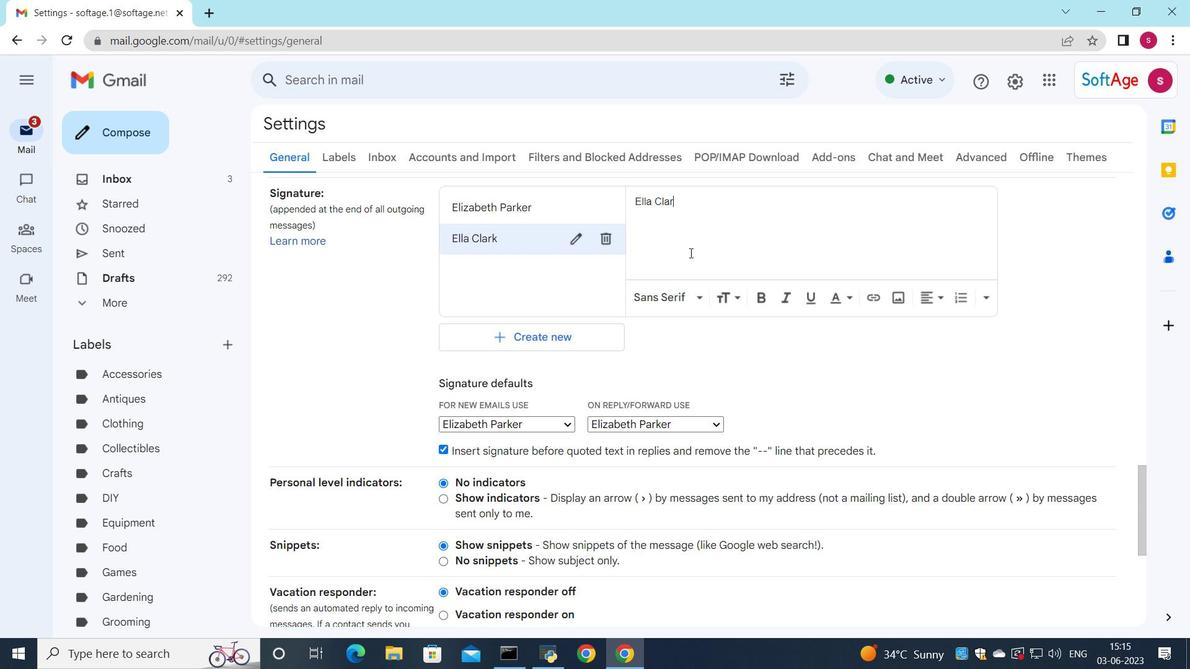 
Action: Mouse moved to (564, 424)
Screenshot: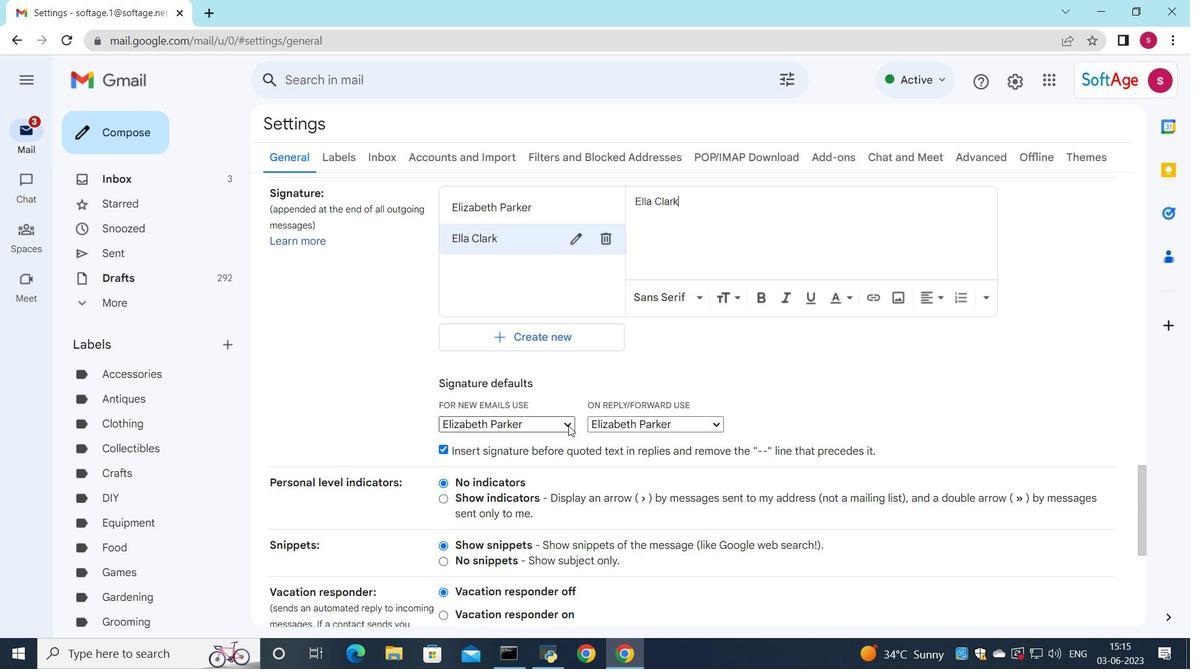 
Action: Mouse pressed left at (564, 424)
Screenshot: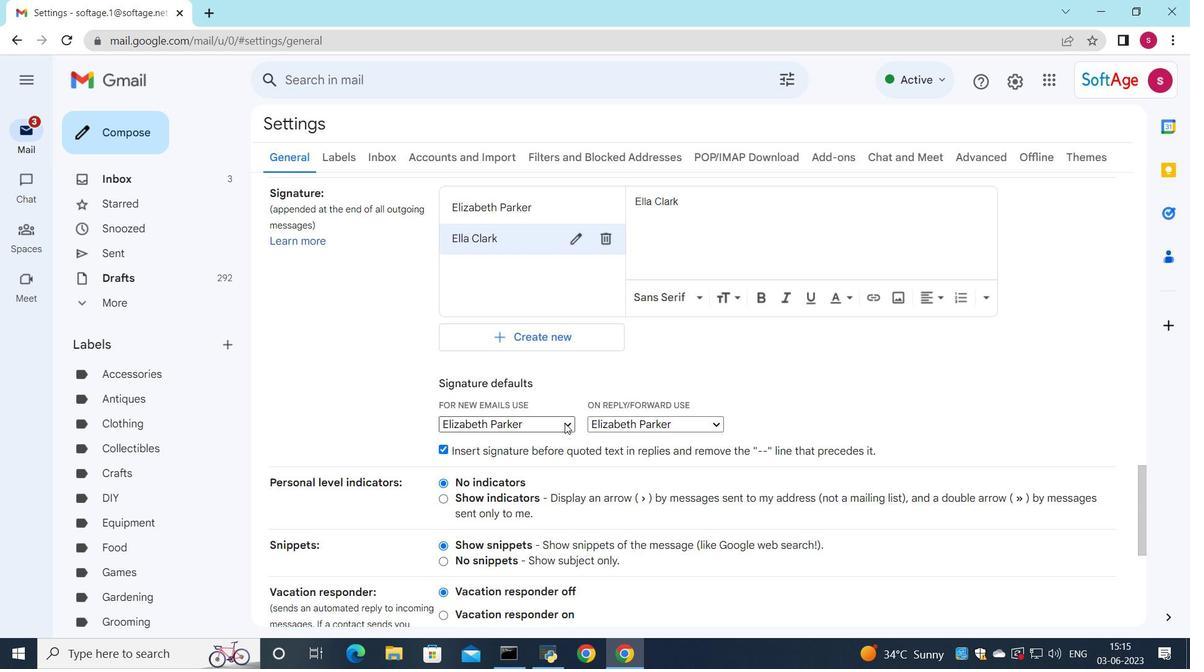 
Action: Mouse moved to (549, 467)
Screenshot: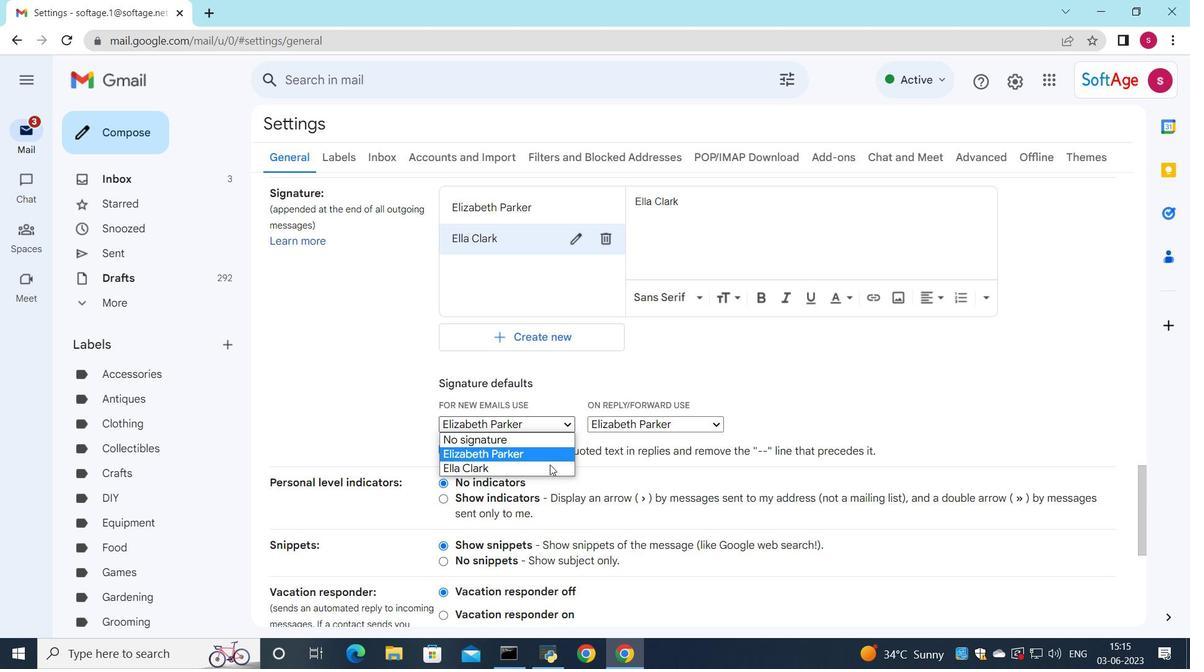 
Action: Mouse pressed left at (549, 467)
Screenshot: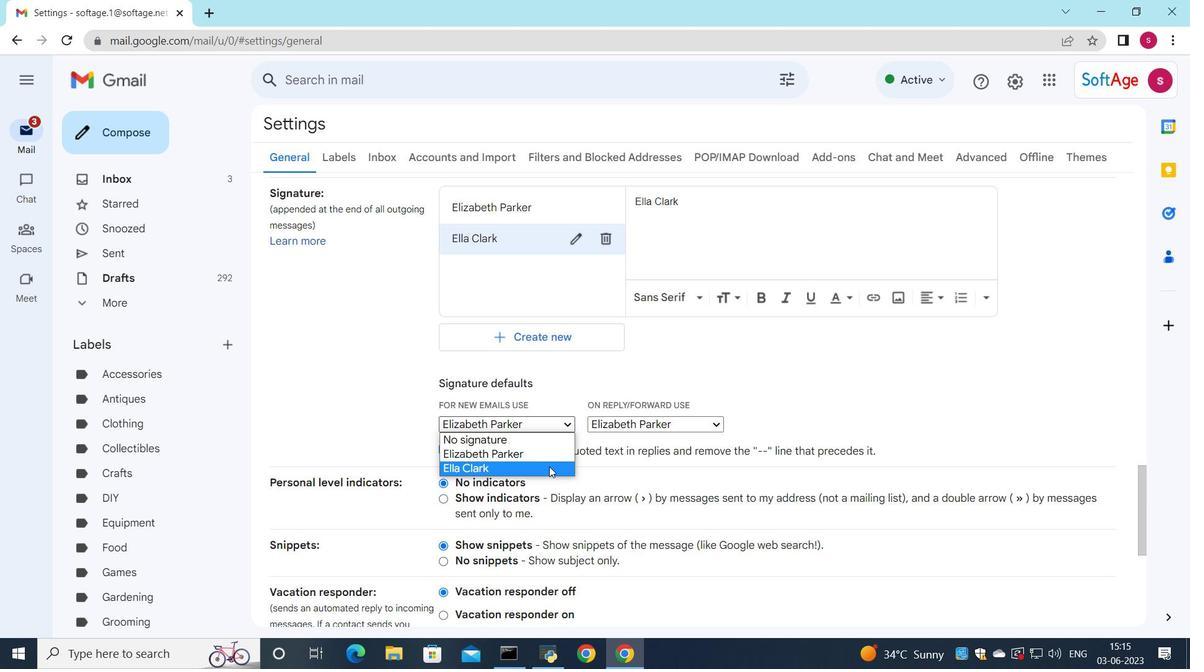 
Action: Mouse moved to (618, 428)
Screenshot: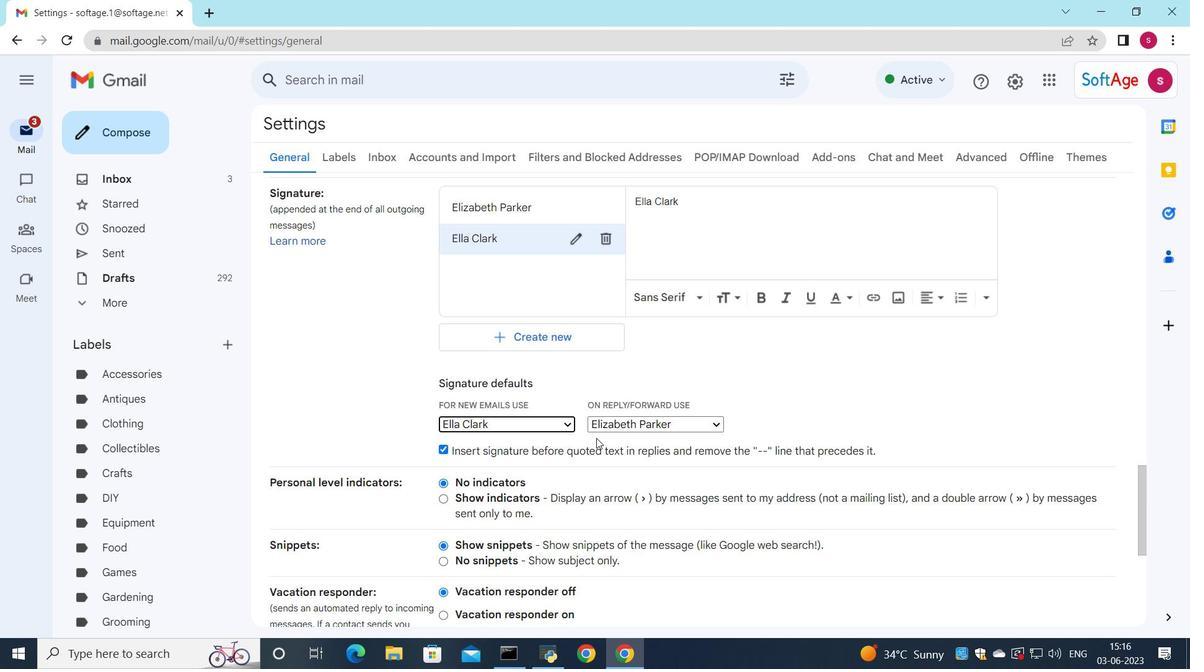 
Action: Mouse pressed left at (618, 428)
Screenshot: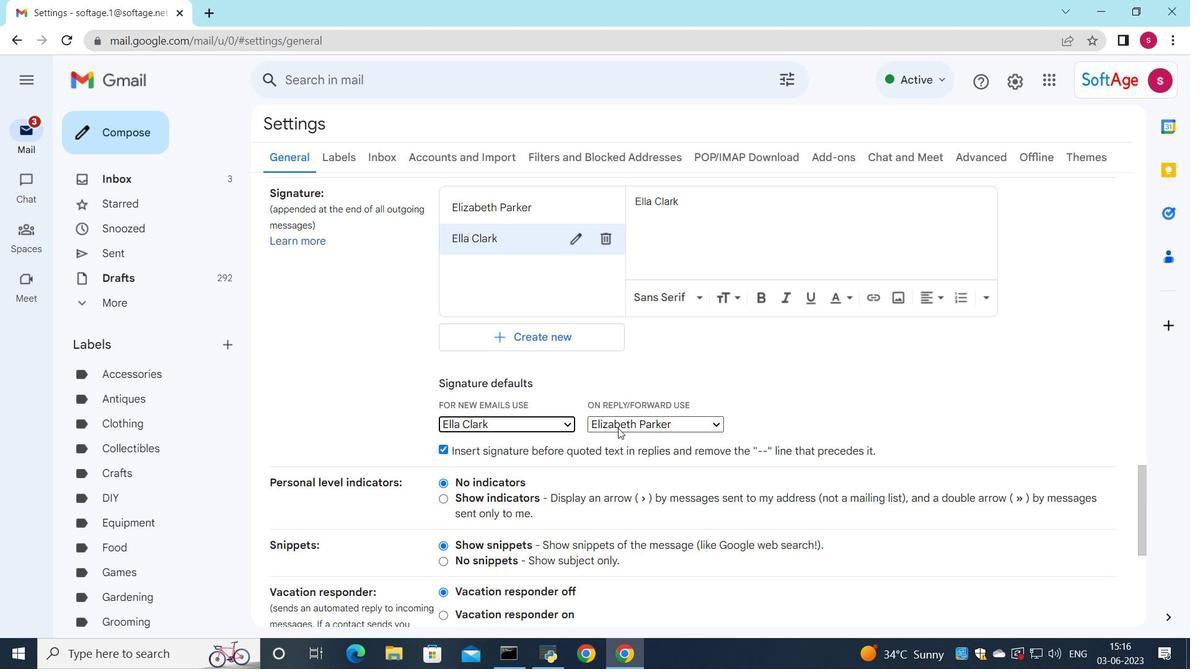 
Action: Mouse moved to (634, 465)
Screenshot: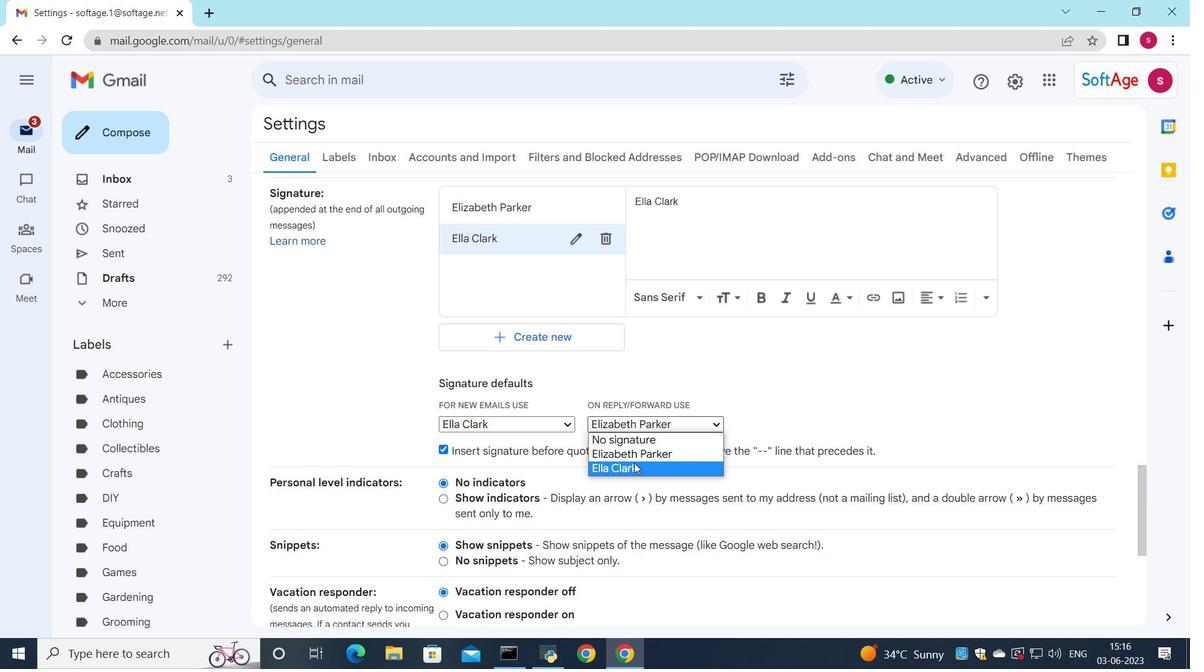
Action: Mouse pressed left at (634, 465)
Screenshot: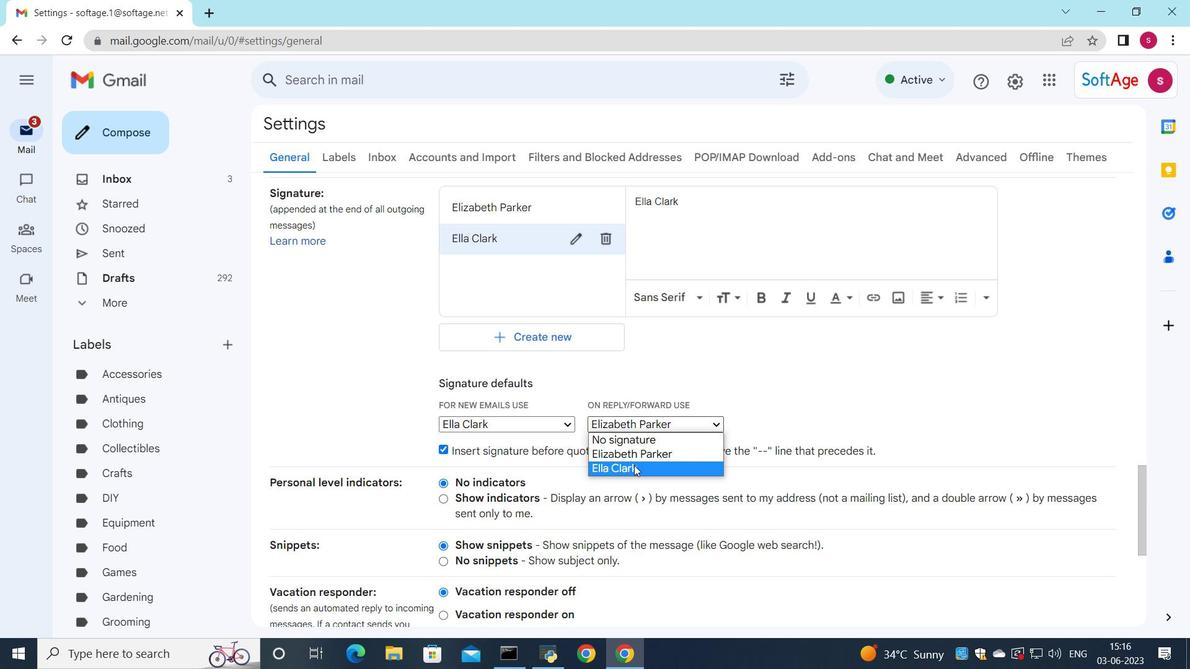 
Action: Mouse moved to (579, 386)
Screenshot: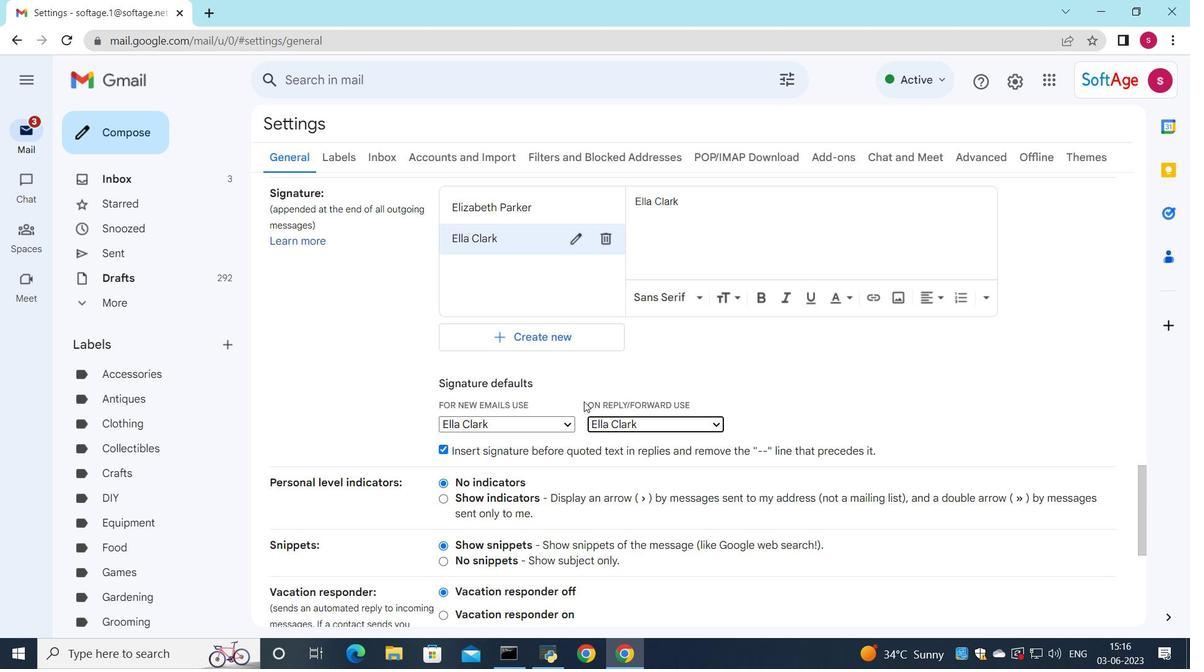 
Action: Mouse scrolled (579, 385) with delta (0, 0)
Screenshot: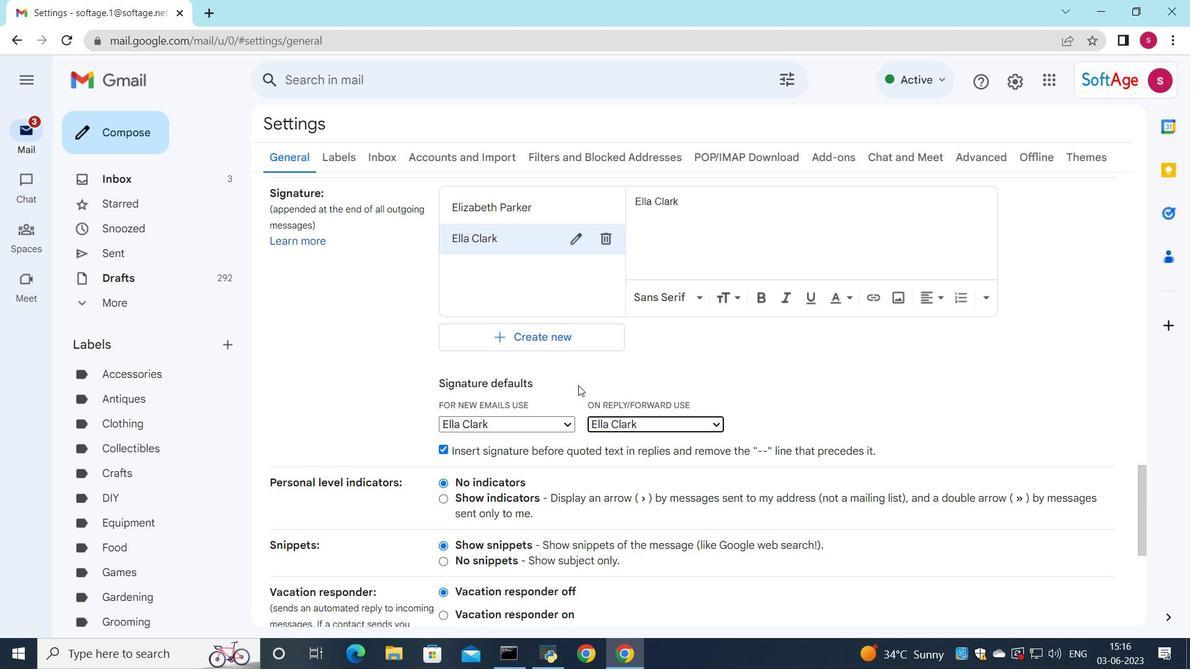 
Action: Mouse scrolled (579, 385) with delta (0, 0)
Screenshot: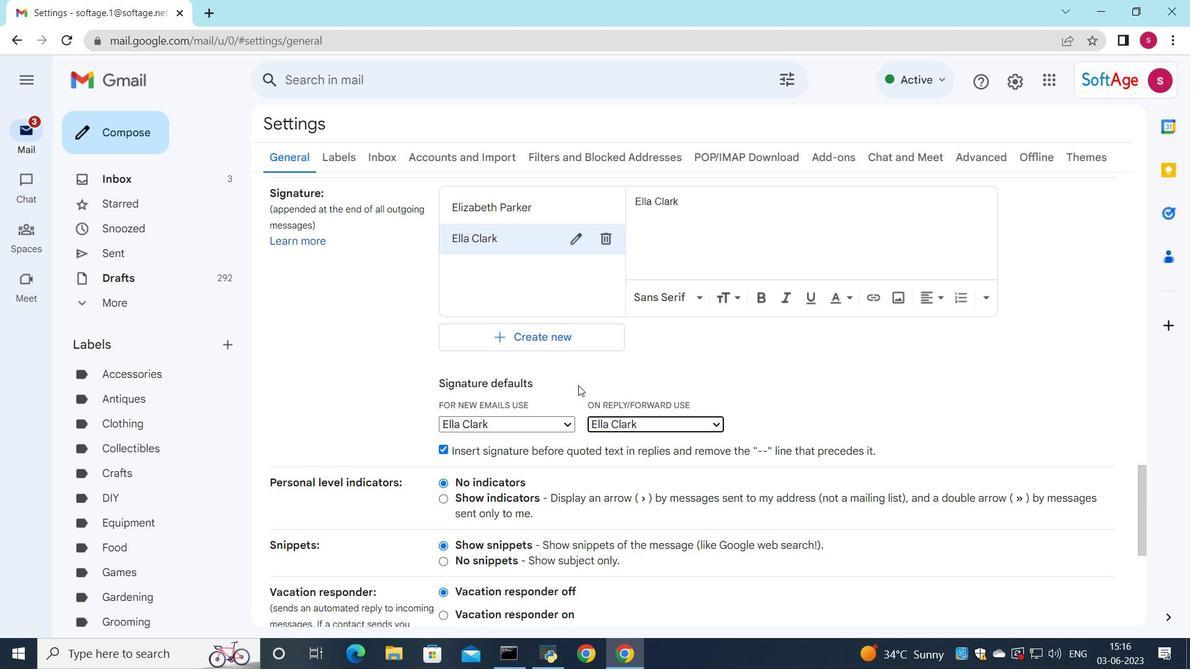 
Action: Mouse scrolled (579, 385) with delta (0, 0)
Screenshot: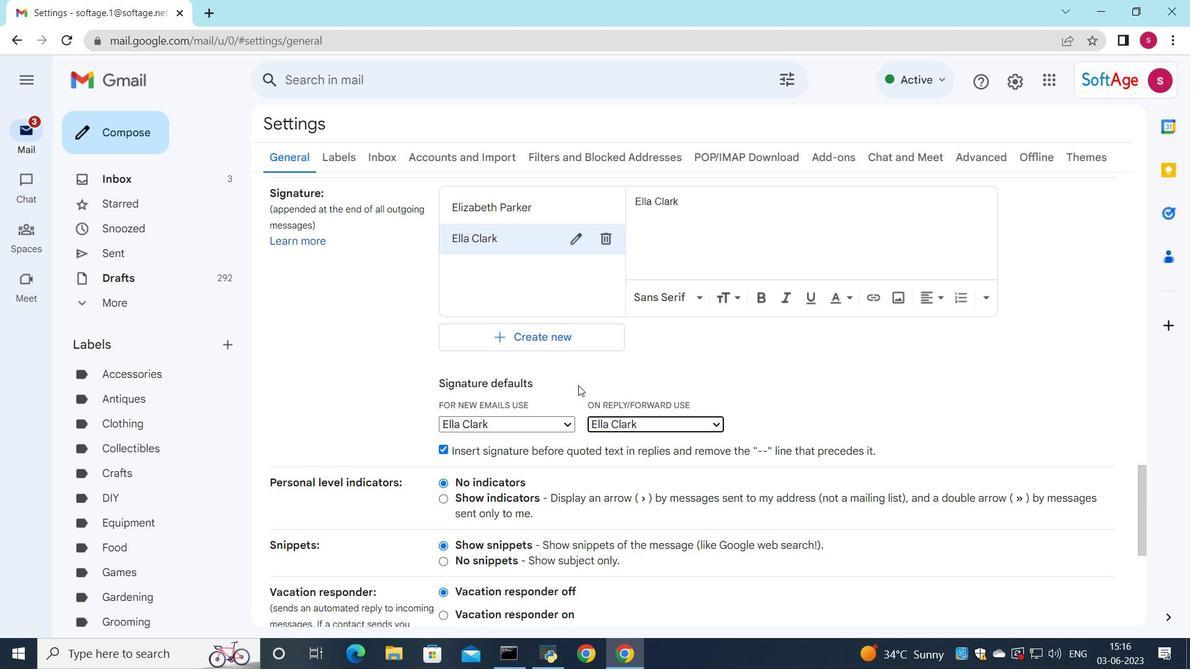 
Action: Mouse scrolled (579, 385) with delta (0, 0)
Screenshot: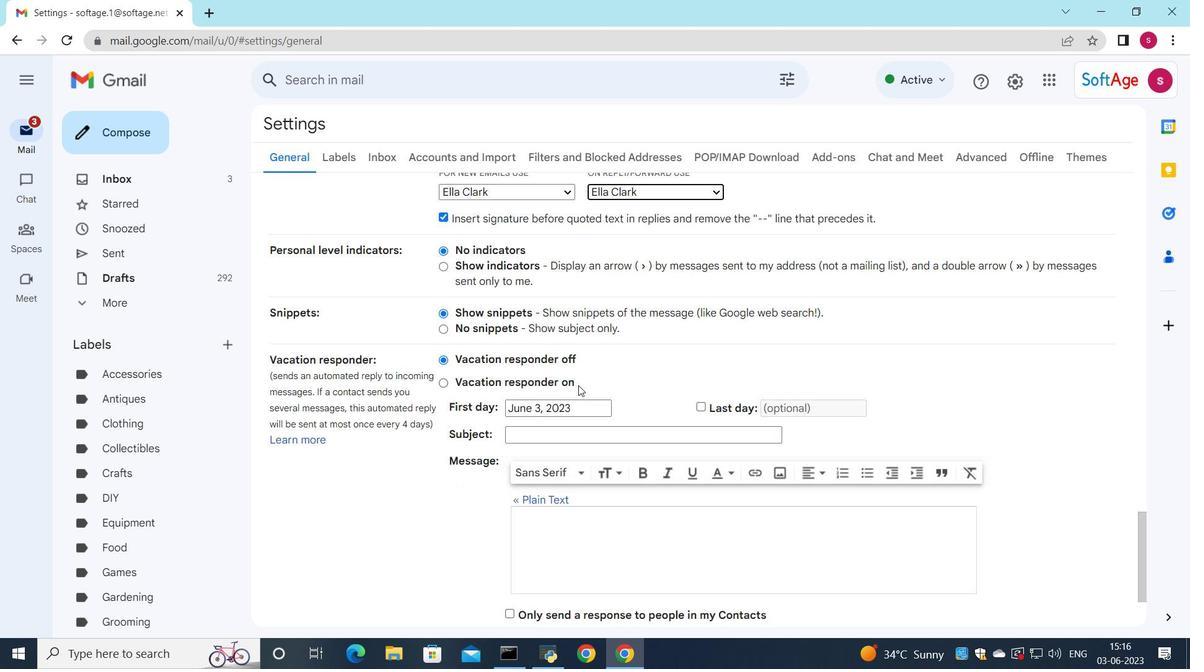 
Action: Mouse scrolled (579, 385) with delta (0, 0)
Screenshot: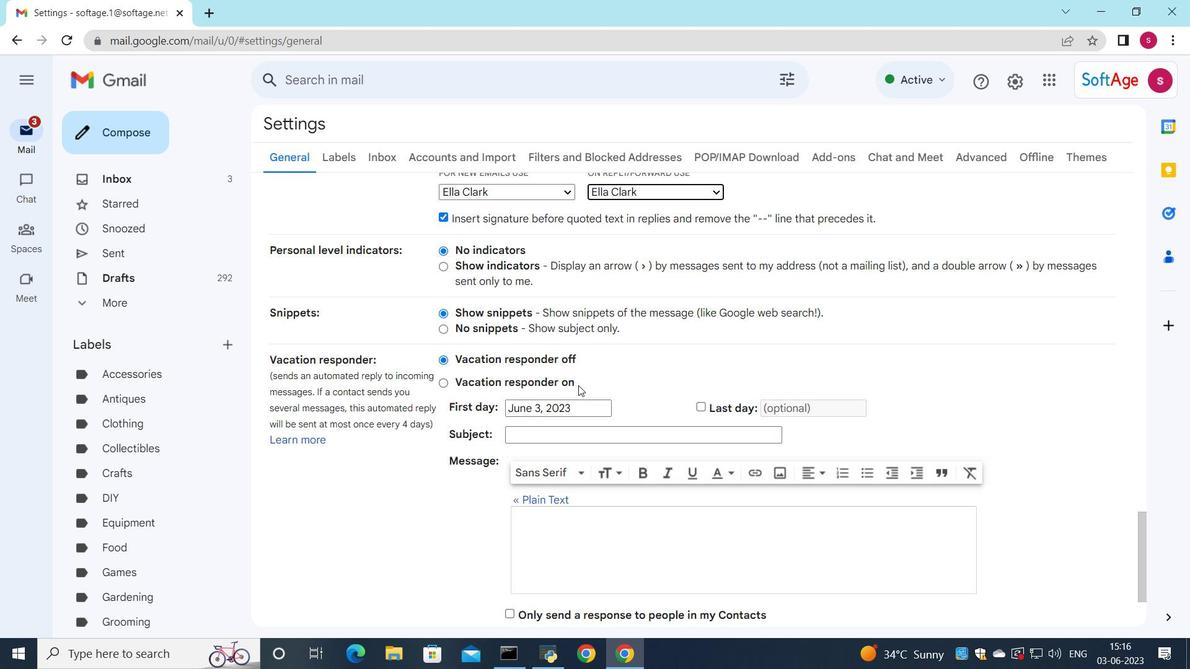 
Action: Mouse scrolled (579, 385) with delta (0, 0)
Screenshot: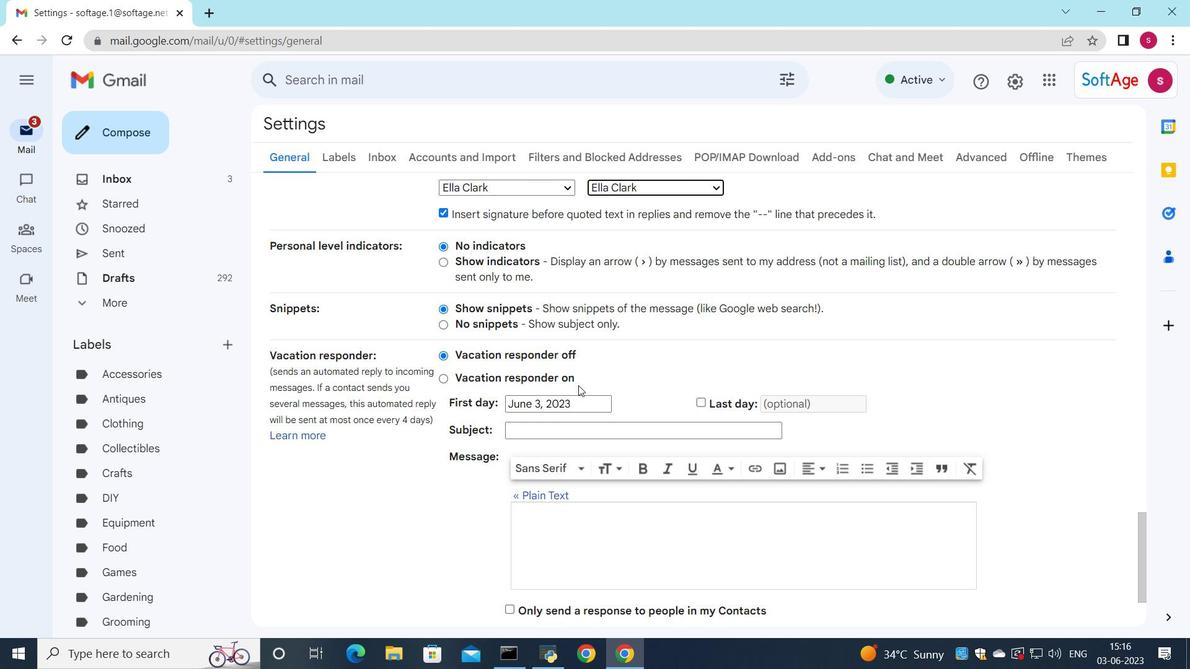 
Action: Mouse scrolled (579, 385) with delta (0, 0)
Screenshot: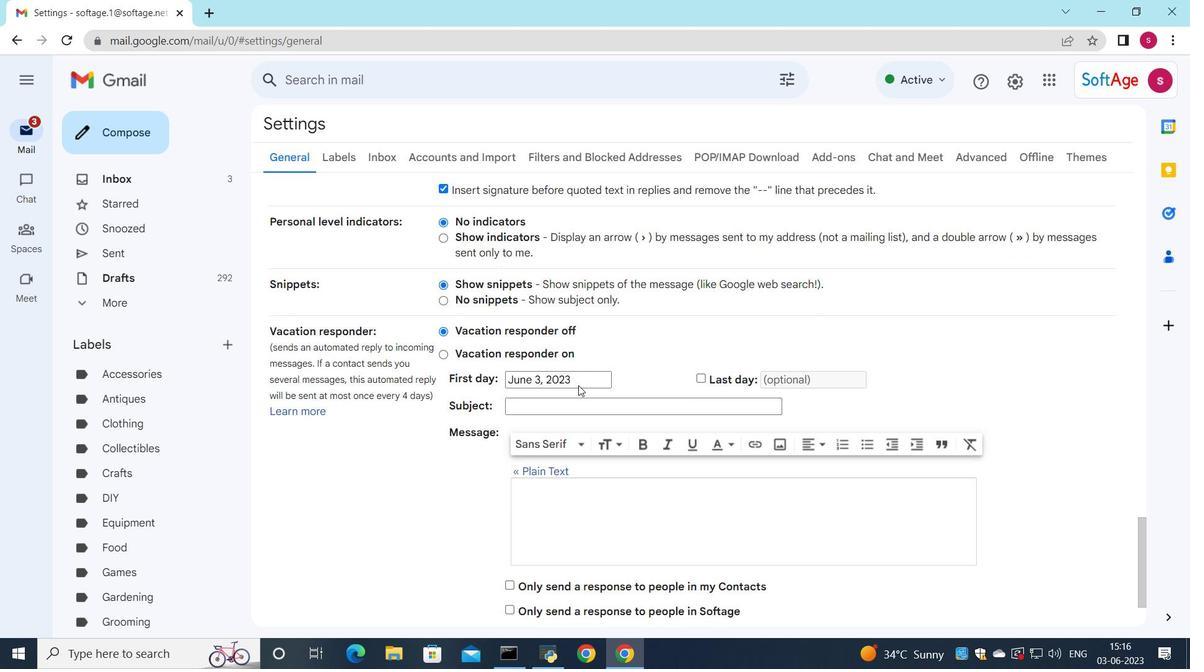 
Action: Mouse moved to (584, 393)
Screenshot: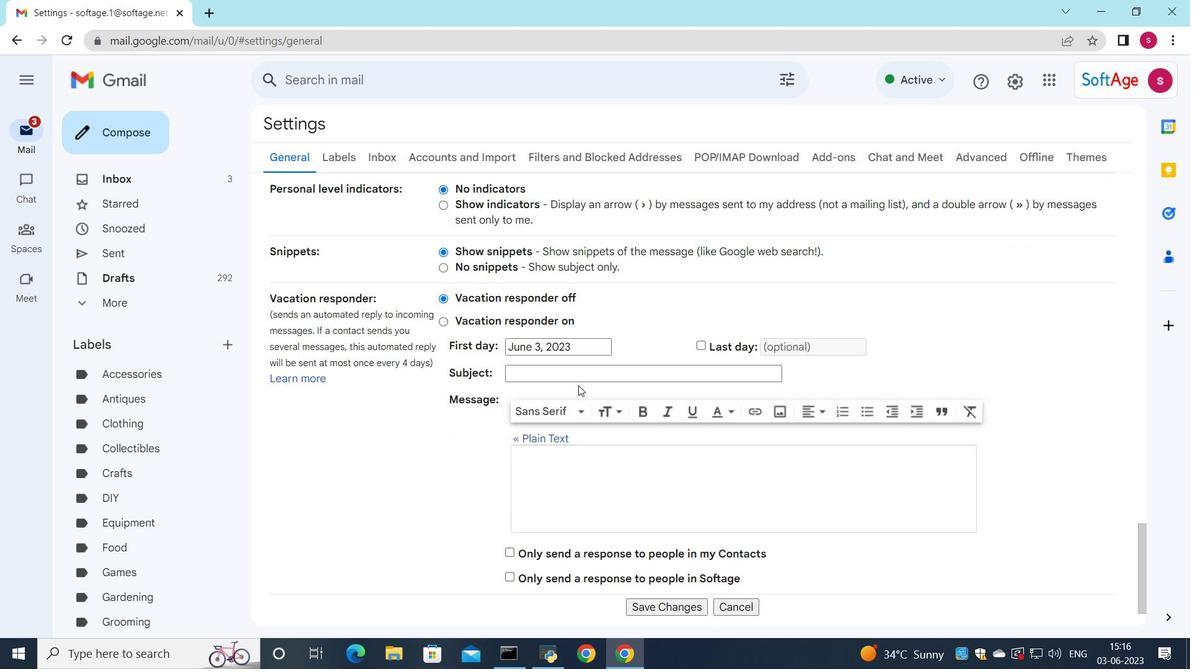 
Action: Mouse scrolled (584, 393) with delta (0, 0)
Screenshot: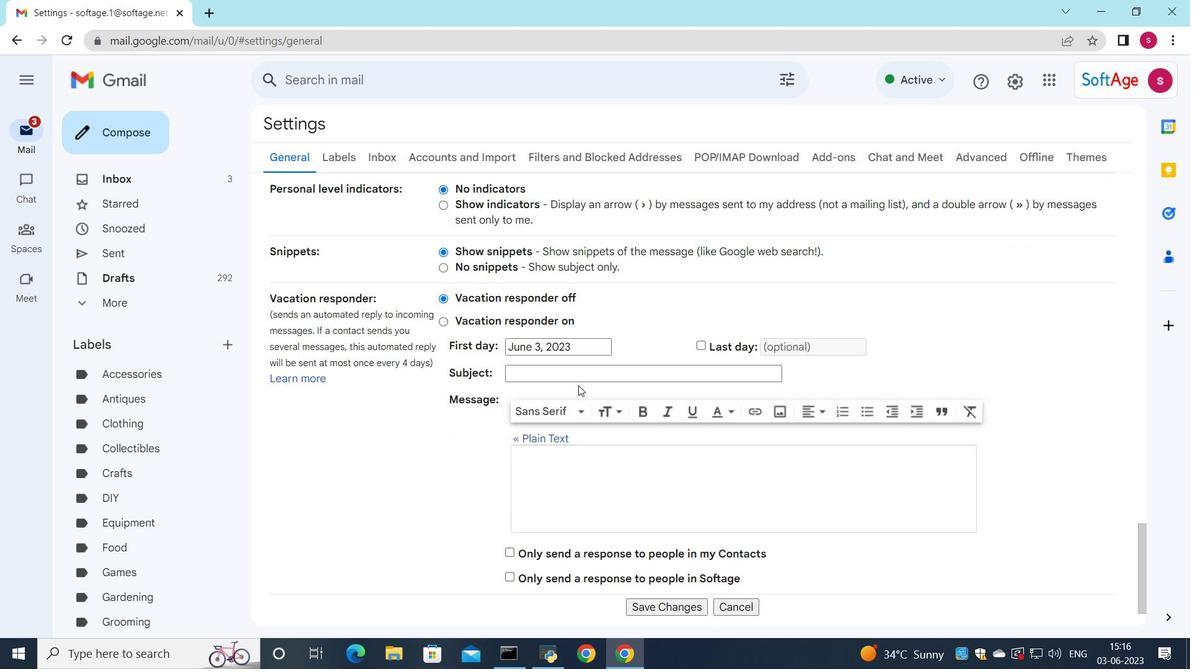 
Action: Mouse moved to (668, 538)
Screenshot: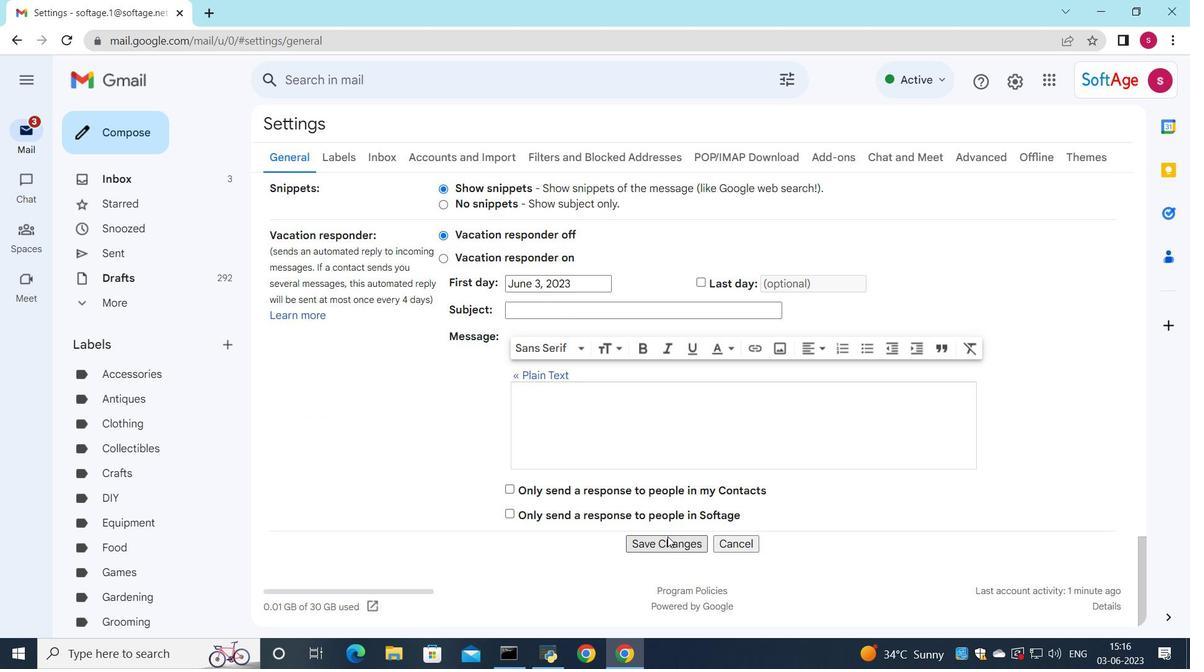 
Action: Mouse pressed left at (668, 538)
Screenshot: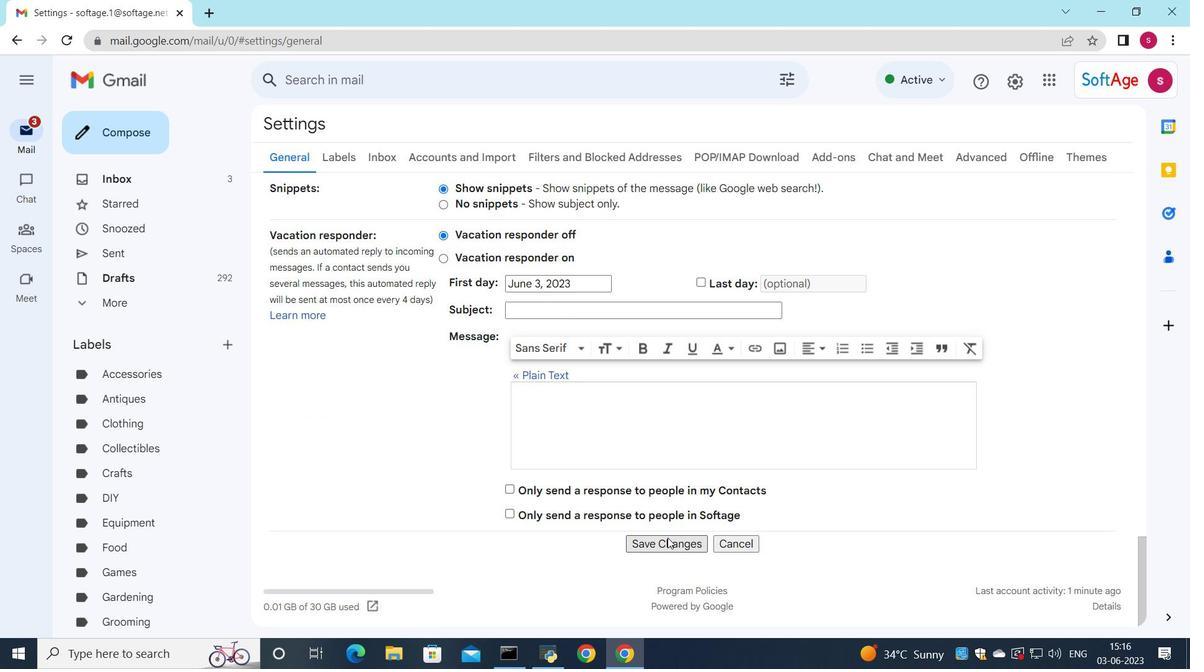 
Action: Mouse moved to (684, 162)
Screenshot: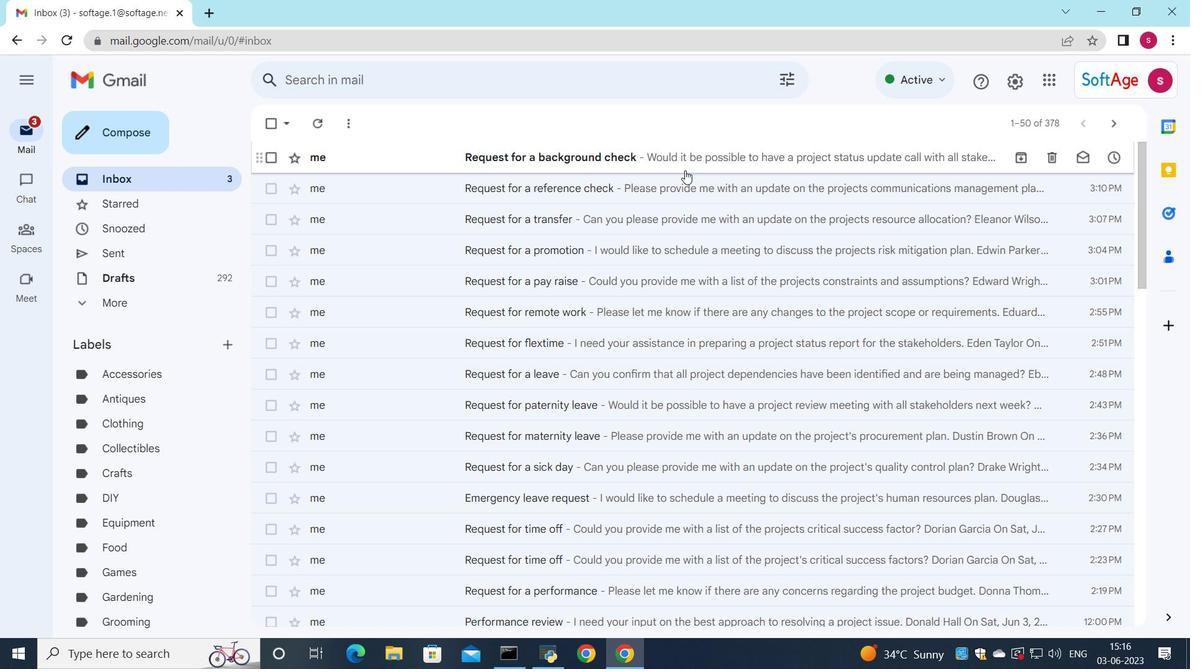 
Action: Mouse pressed left at (684, 162)
Screenshot: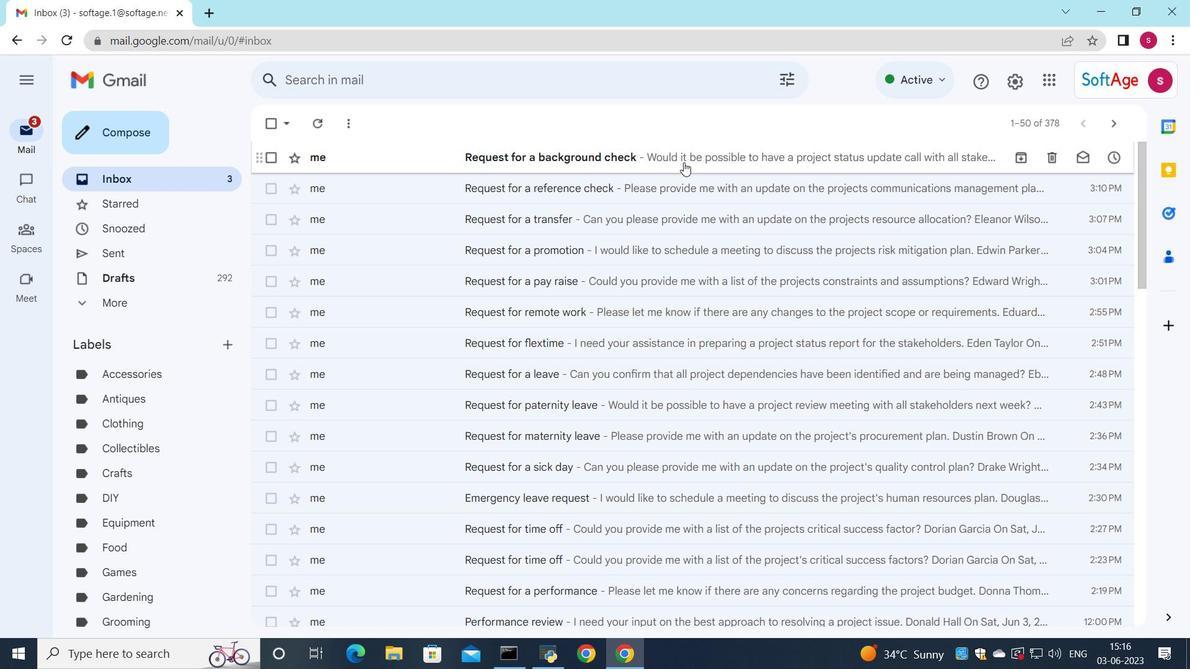 
Action: Mouse moved to (634, 278)
Screenshot: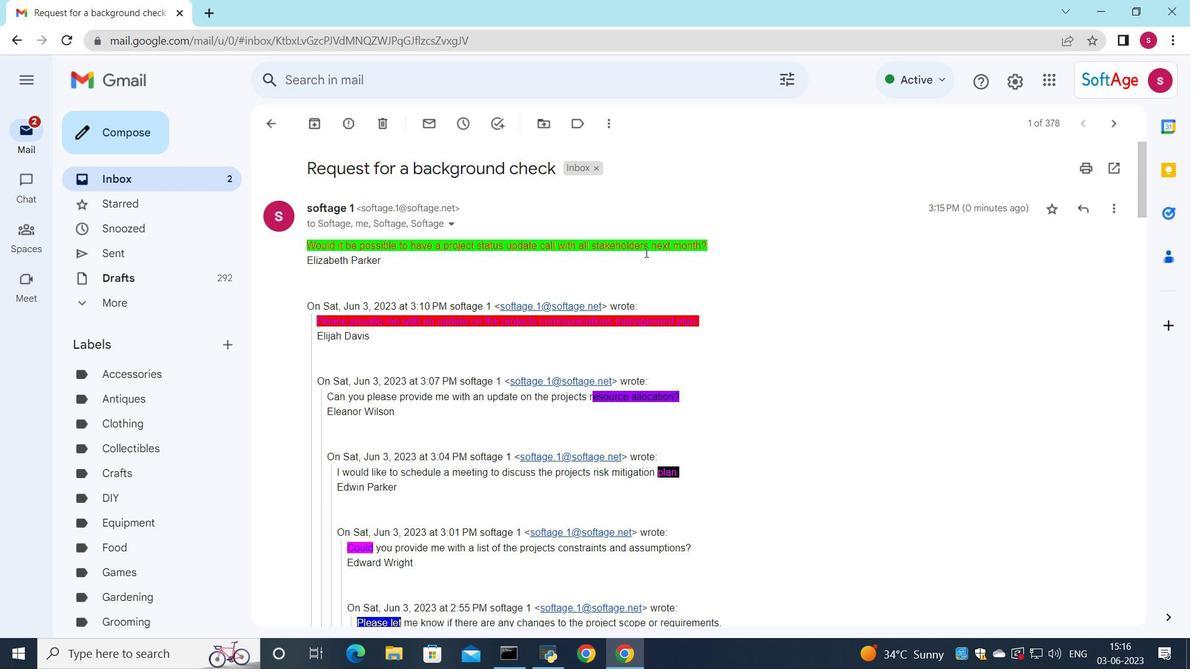 
Action: Mouse scrolled (634, 277) with delta (0, 0)
Screenshot: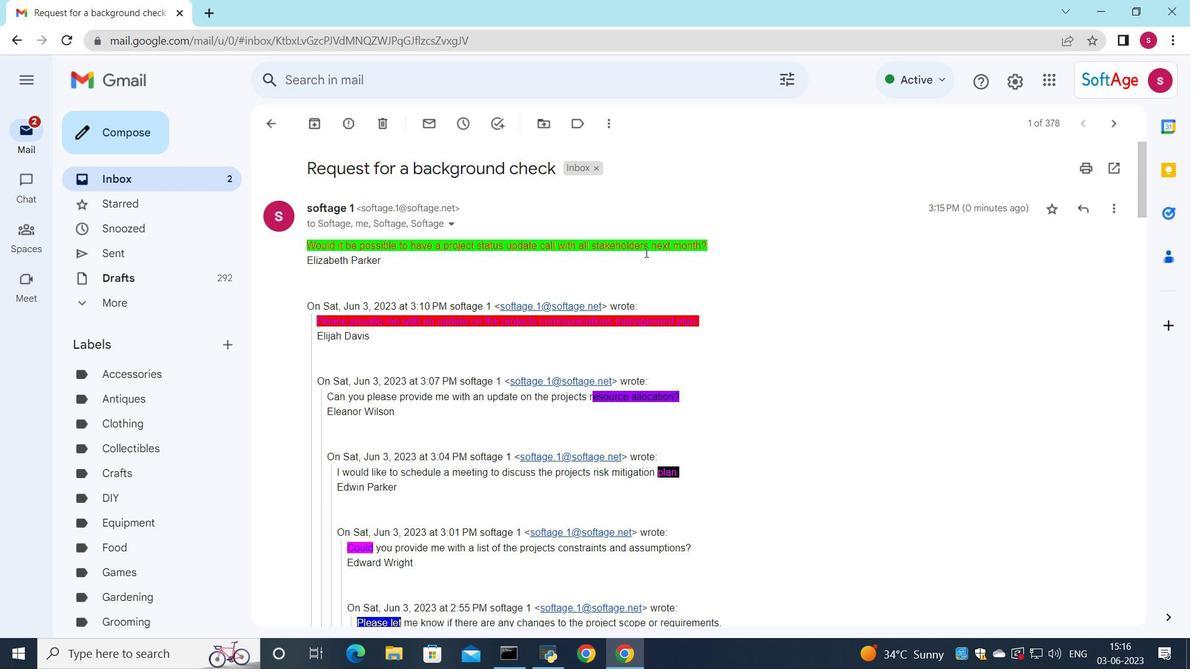 
Action: Mouse moved to (631, 288)
Screenshot: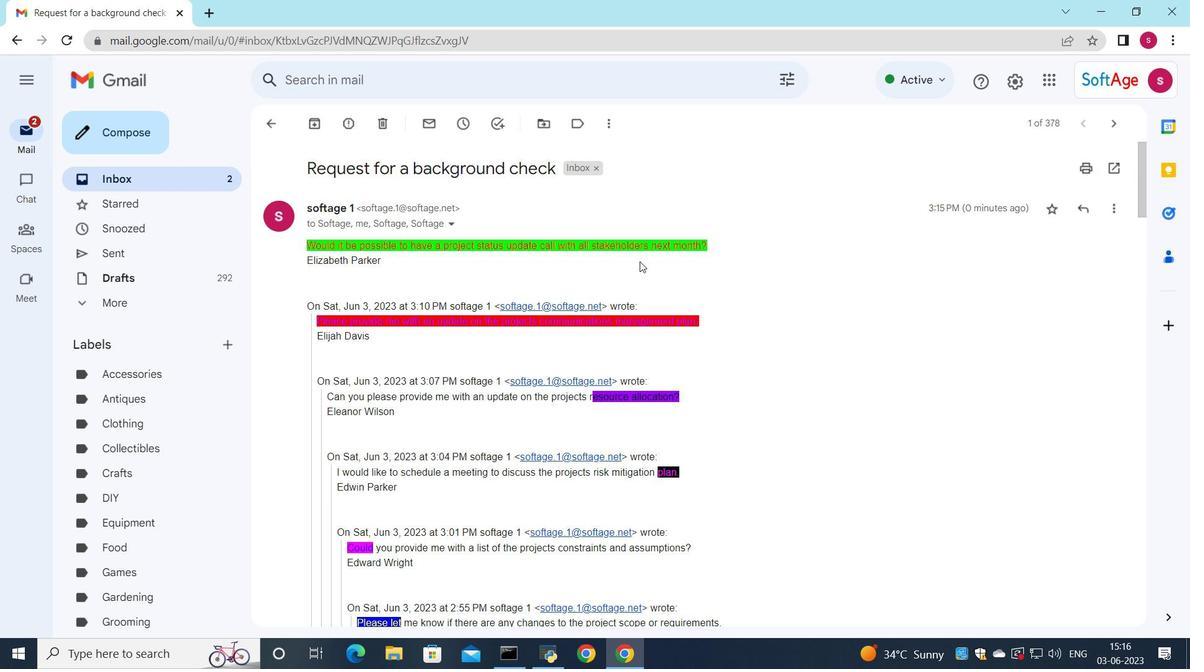 
Action: Mouse scrolled (631, 288) with delta (0, 0)
Screenshot: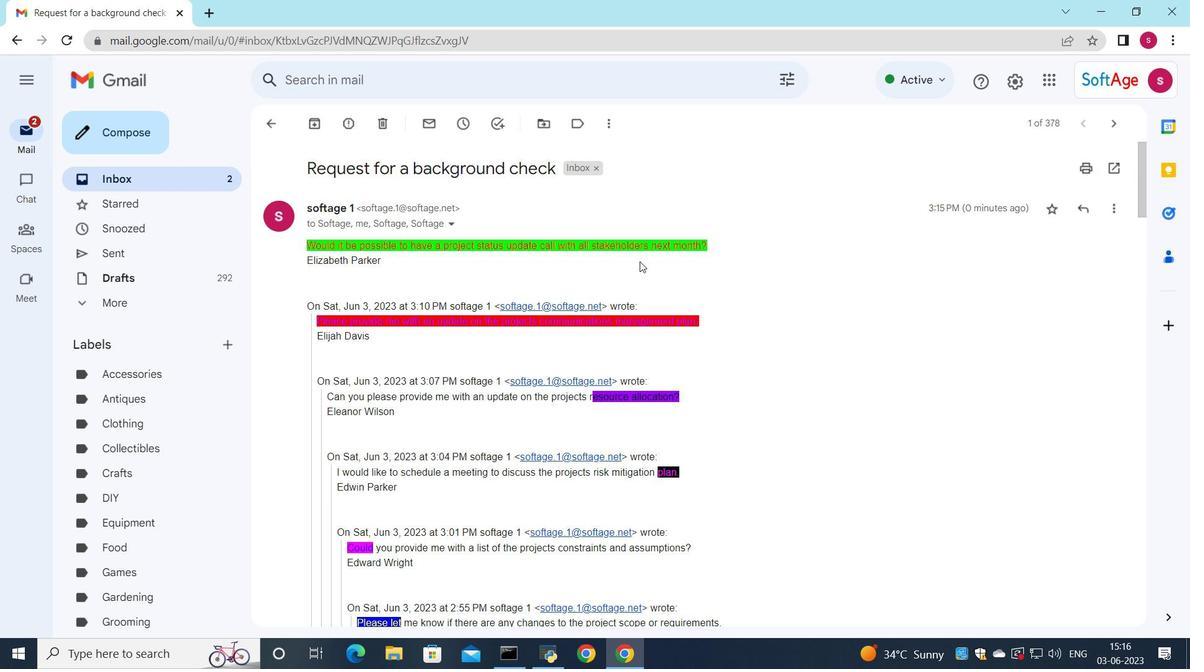 
Action: Mouse moved to (629, 295)
Screenshot: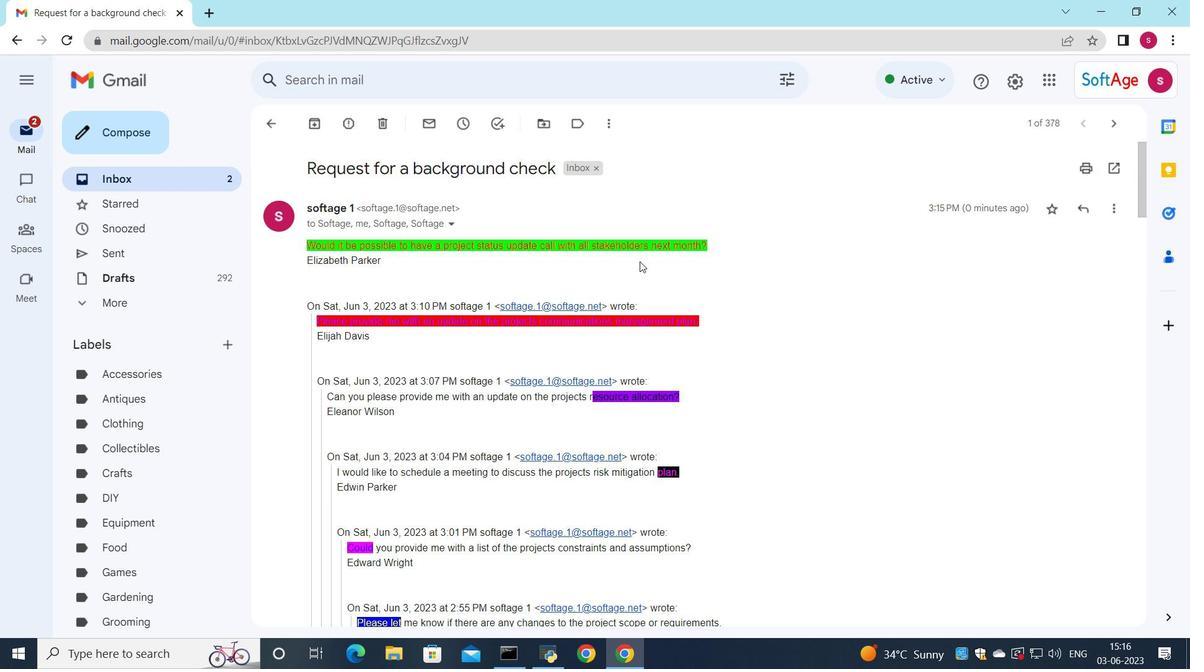 
Action: Mouse scrolled (629, 295) with delta (0, 0)
Screenshot: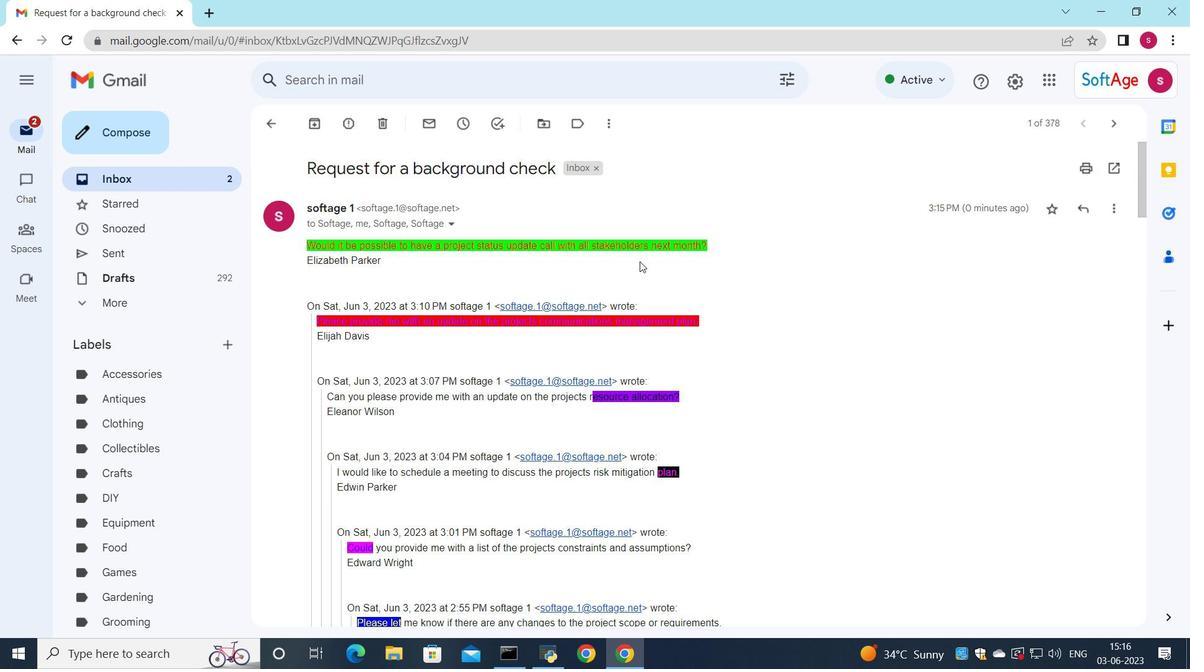 
Action: Mouse moved to (628, 300)
Screenshot: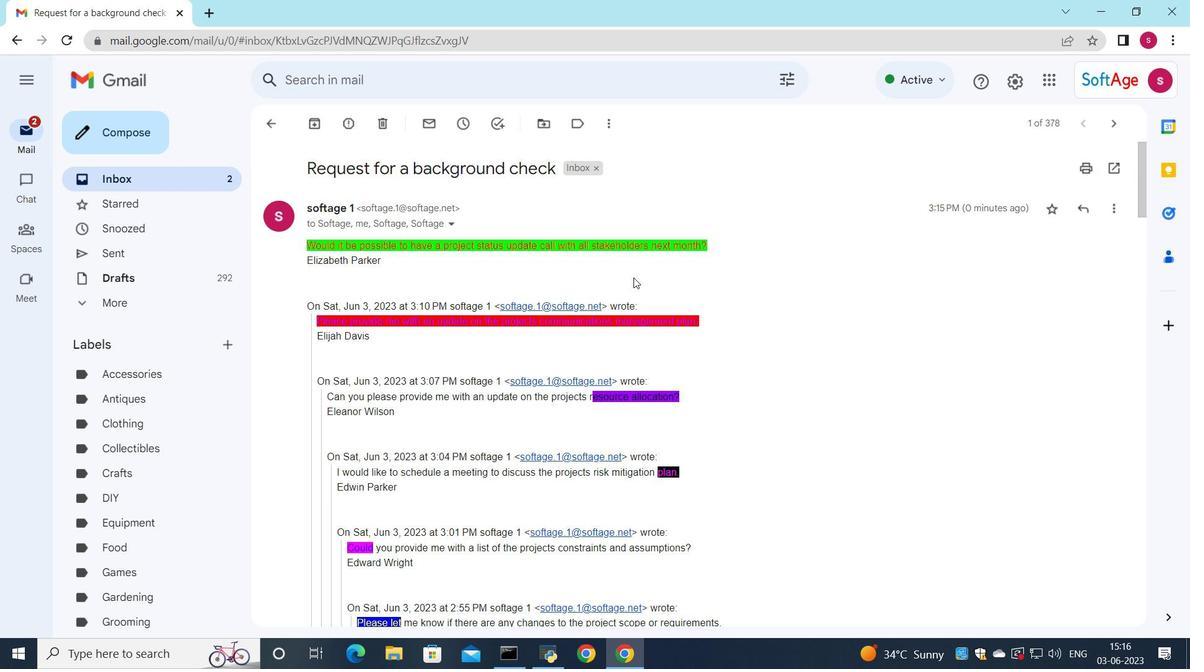 
Action: Mouse scrolled (628, 299) with delta (0, 0)
Screenshot: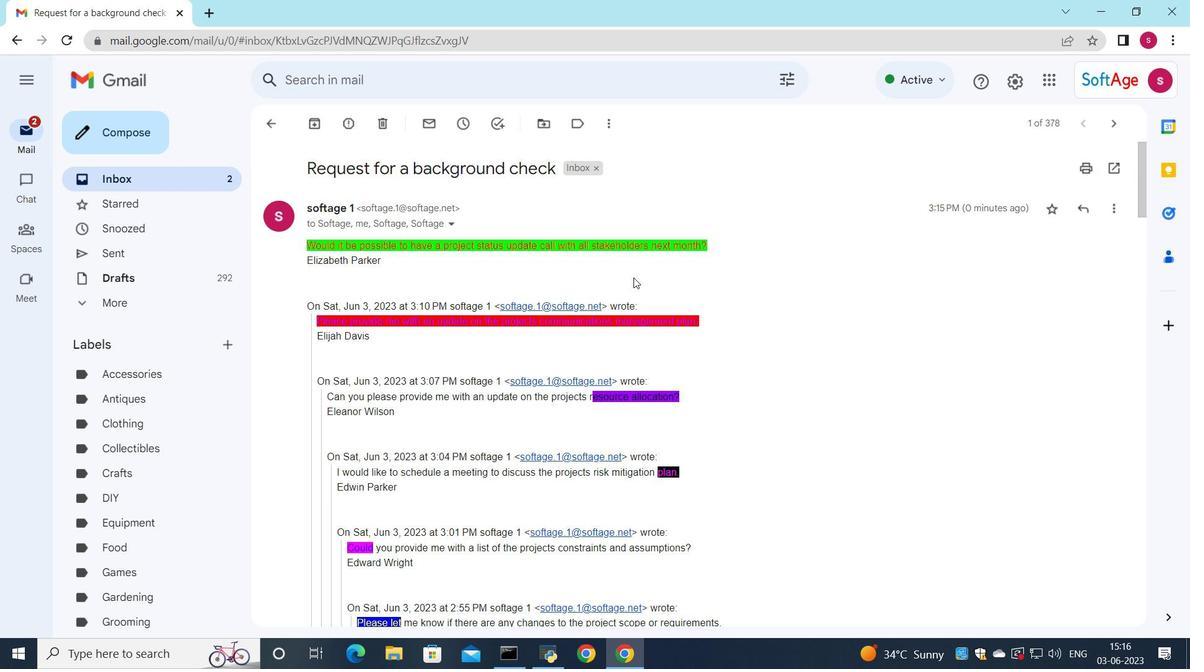 
Action: Mouse moved to (624, 307)
Screenshot: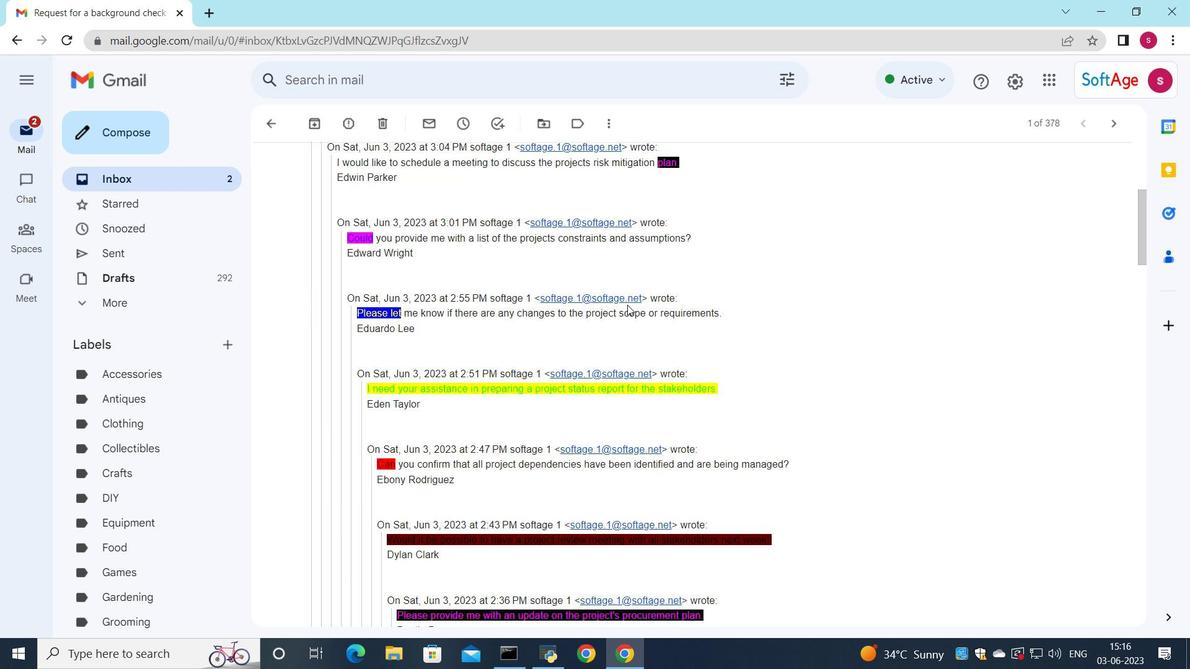 
Action: Mouse scrolled (624, 306) with delta (0, 0)
Screenshot: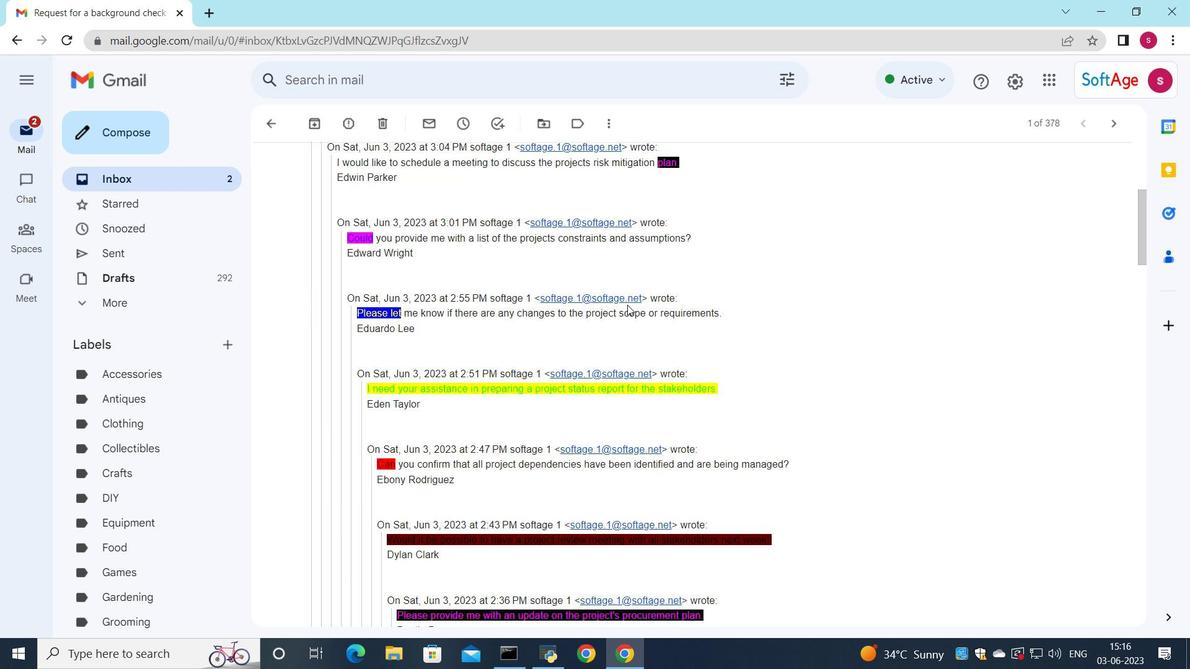 
Action: Mouse moved to (622, 311)
Screenshot: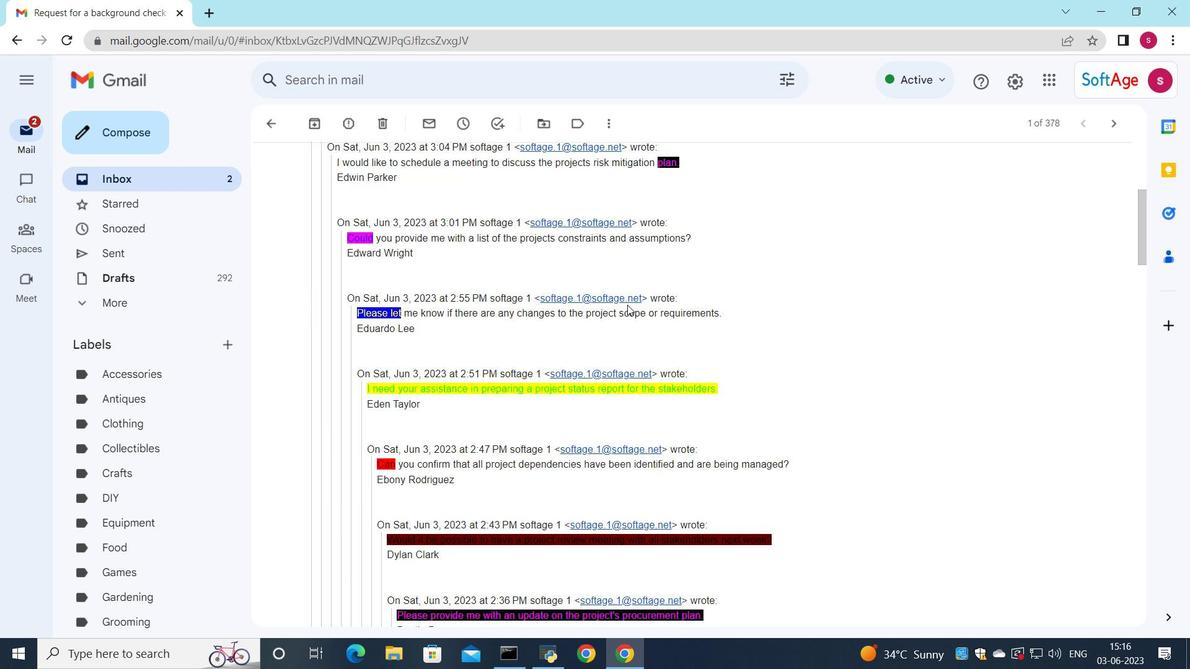 
Action: Mouse scrolled (622, 311) with delta (0, 0)
Screenshot: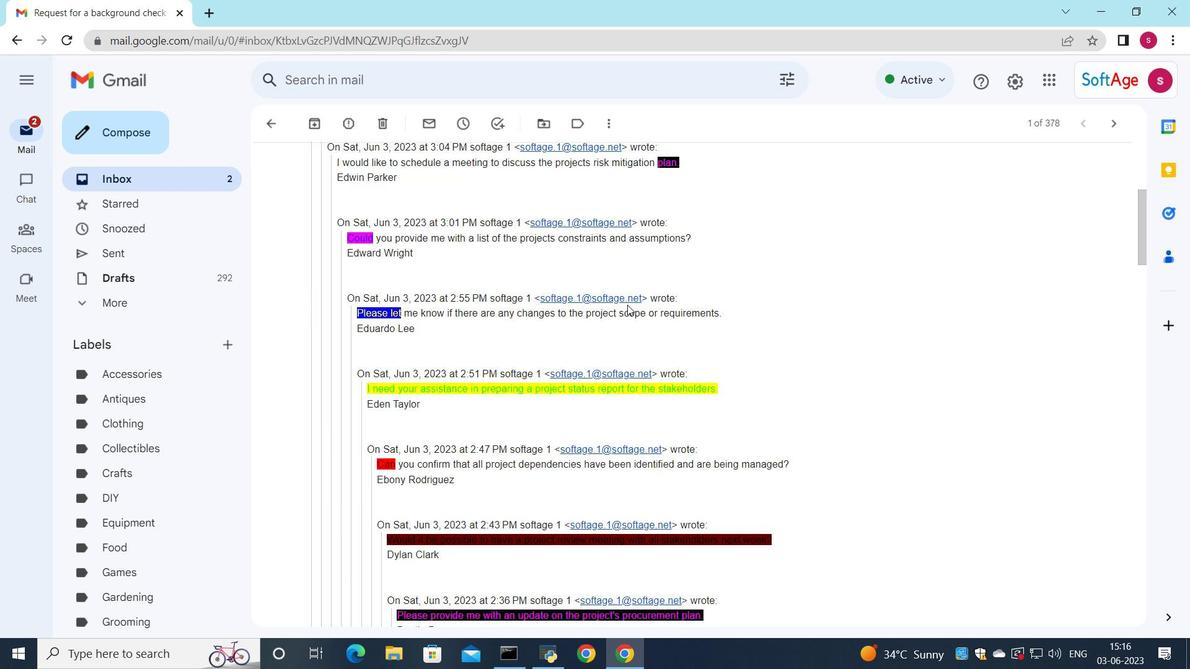 
Action: Mouse moved to (621, 313)
Screenshot: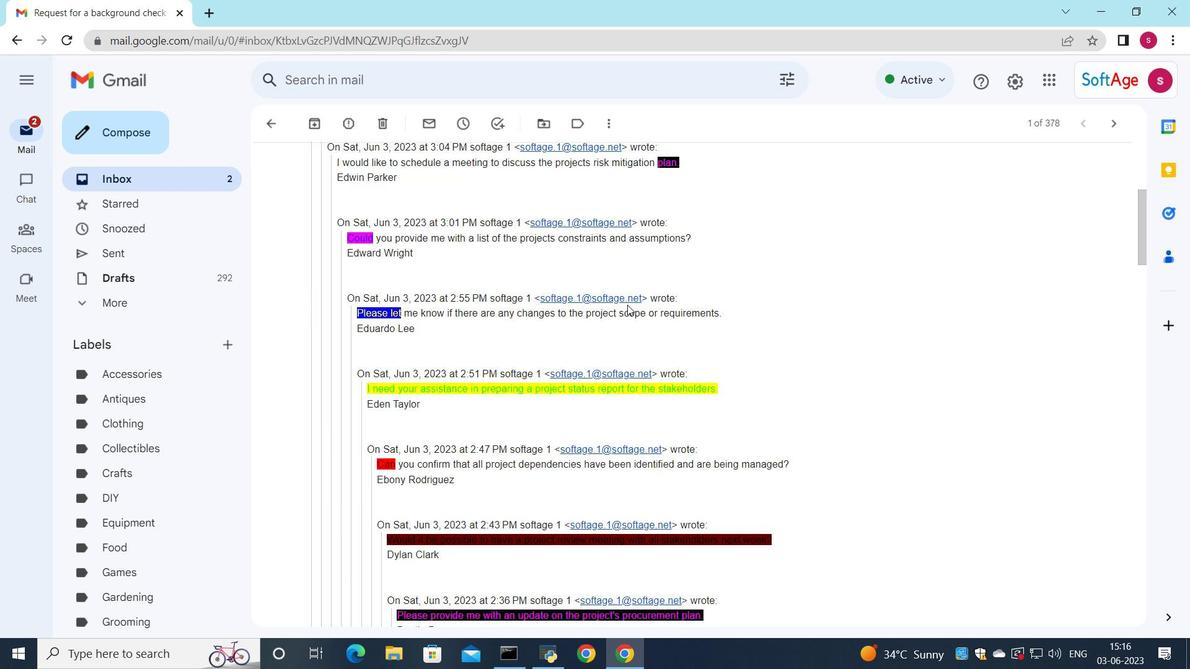 
Action: Mouse scrolled (621, 313) with delta (0, 0)
Screenshot: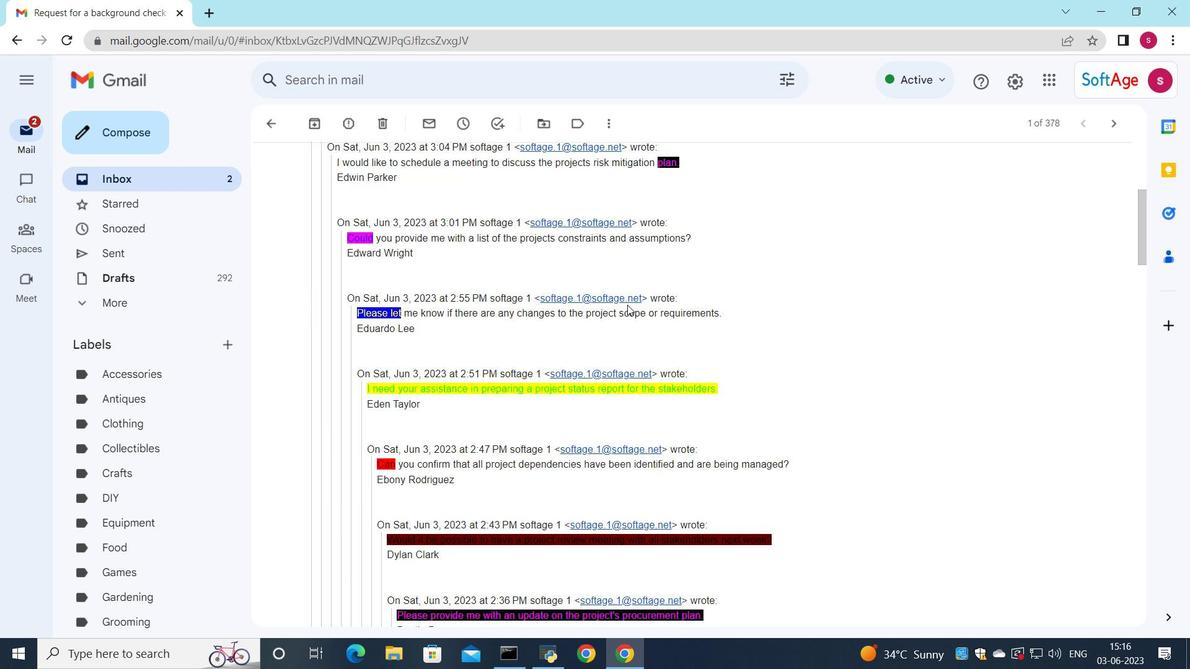 
Action: Mouse moved to (621, 314)
Screenshot: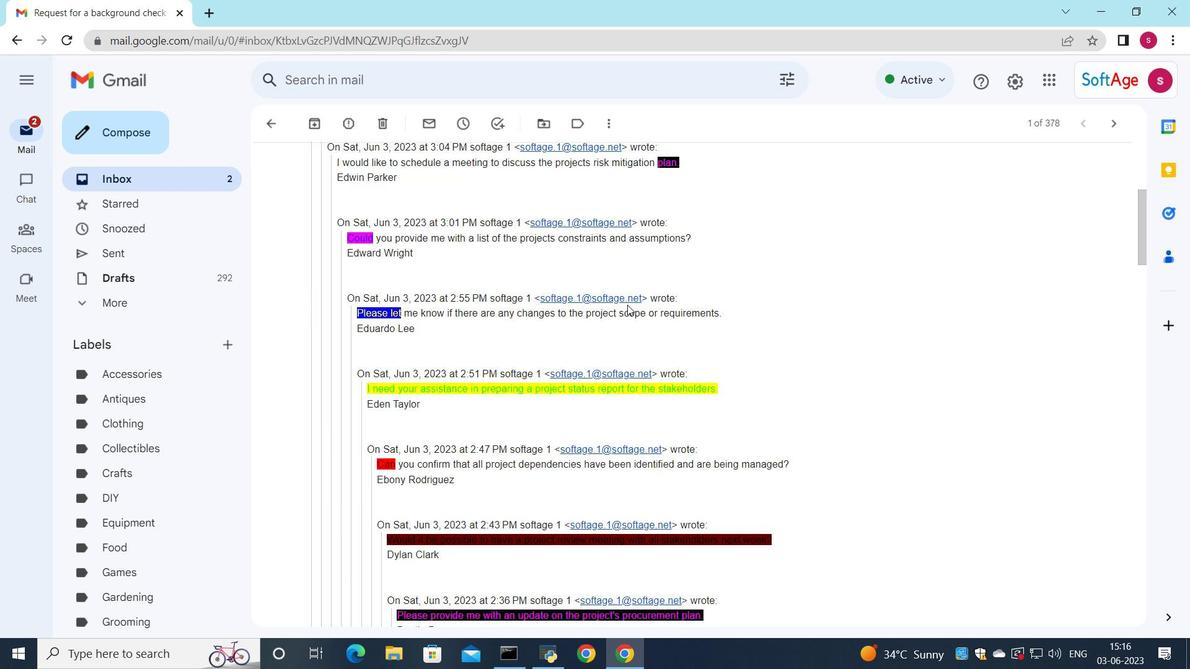 
Action: Mouse scrolled (621, 314) with delta (0, 0)
Screenshot: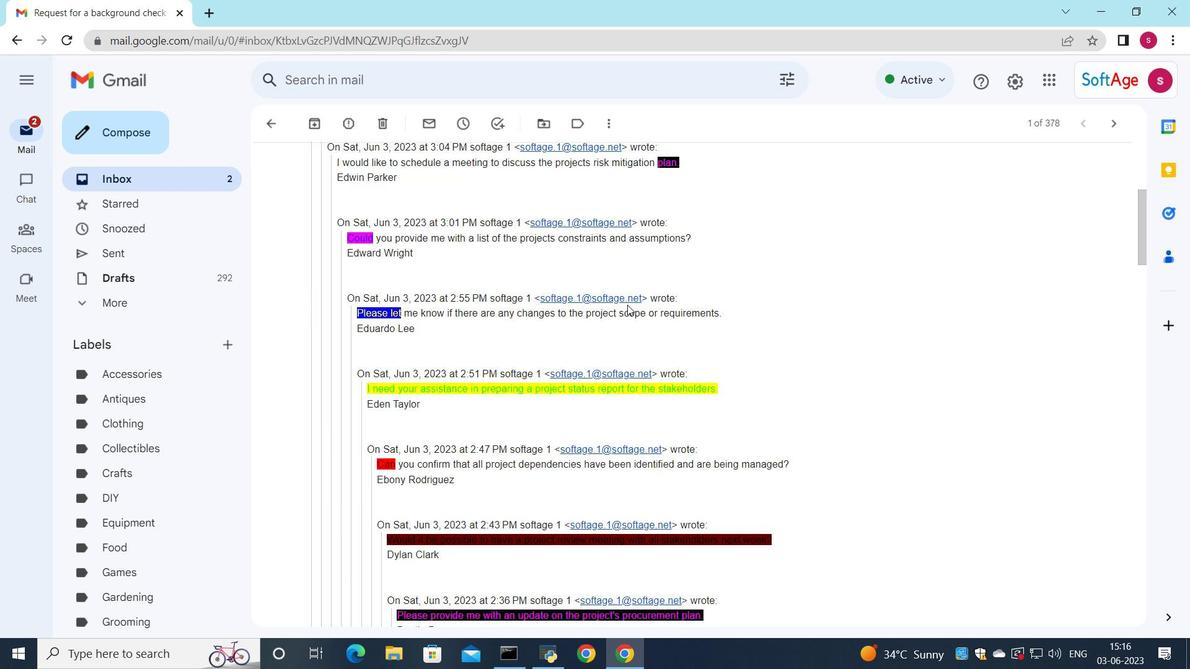 
Action: Mouse moved to (611, 344)
Screenshot: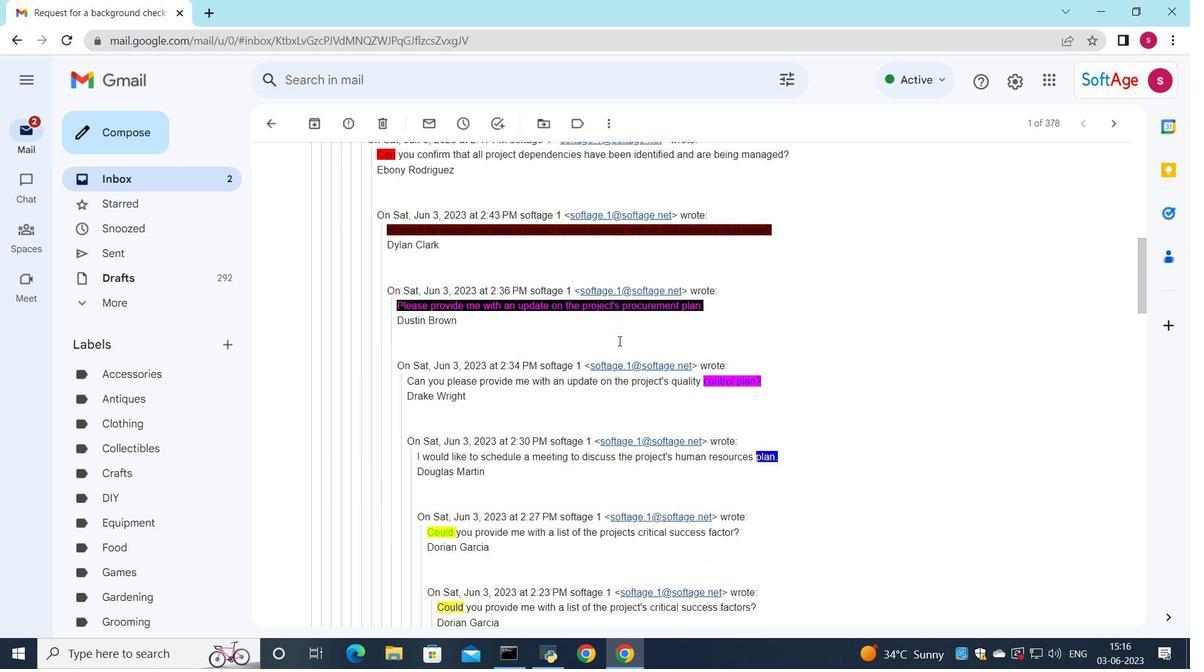 
Action: Mouse scrolled (611, 343) with delta (0, 0)
Screenshot: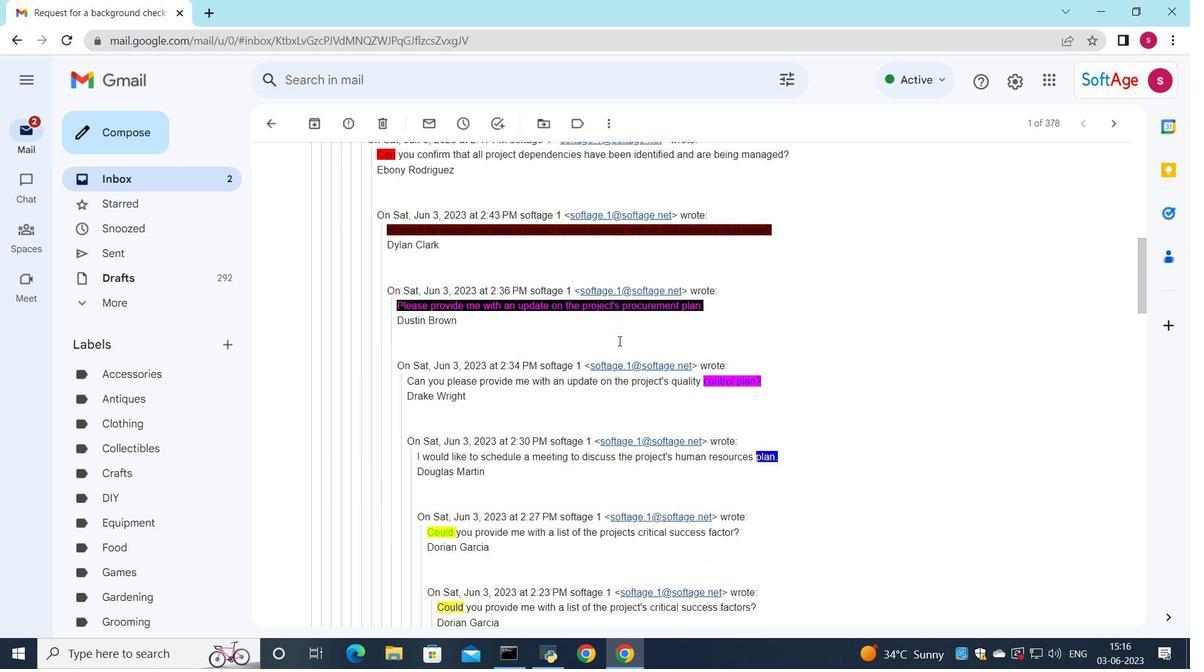 
Action: Mouse moved to (610, 348)
Screenshot: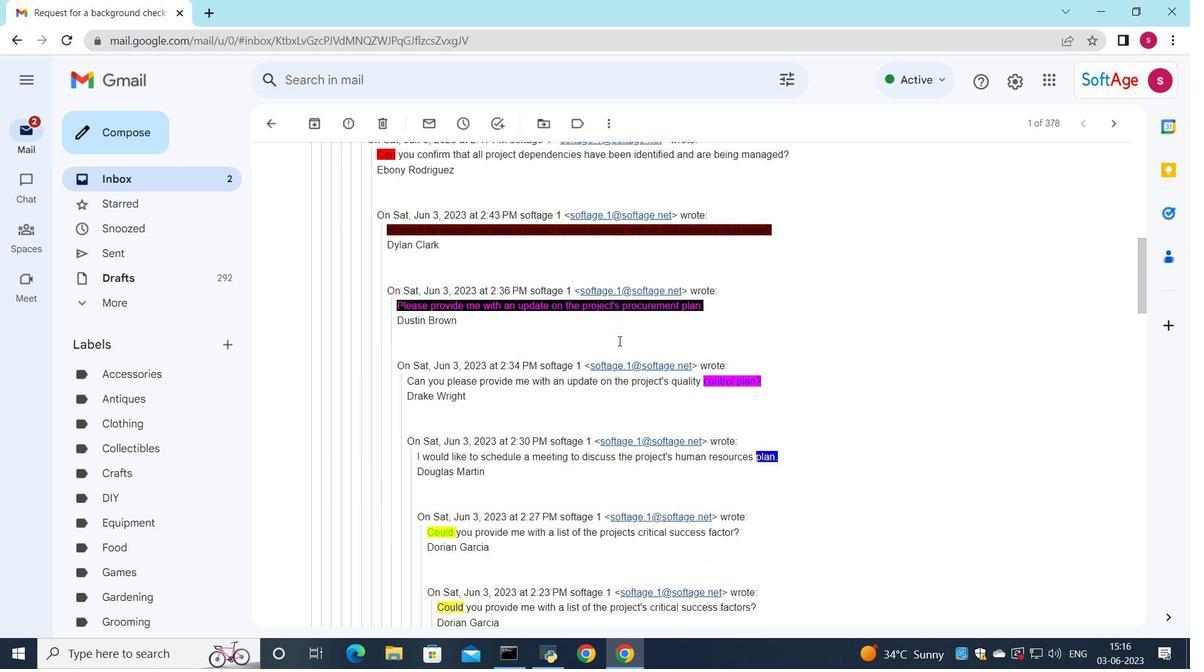 
Action: Mouse scrolled (610, 347) with delta (0, 0)
Screenshot: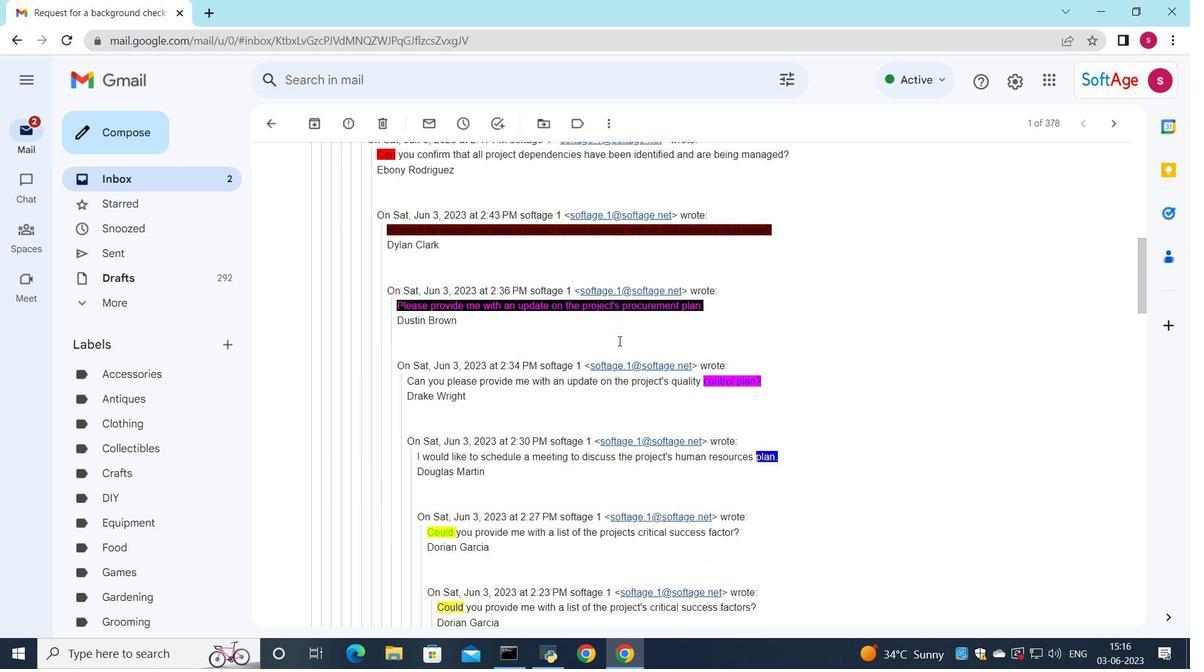 
Action: Mouse moved to (610, 352)
Screenshot: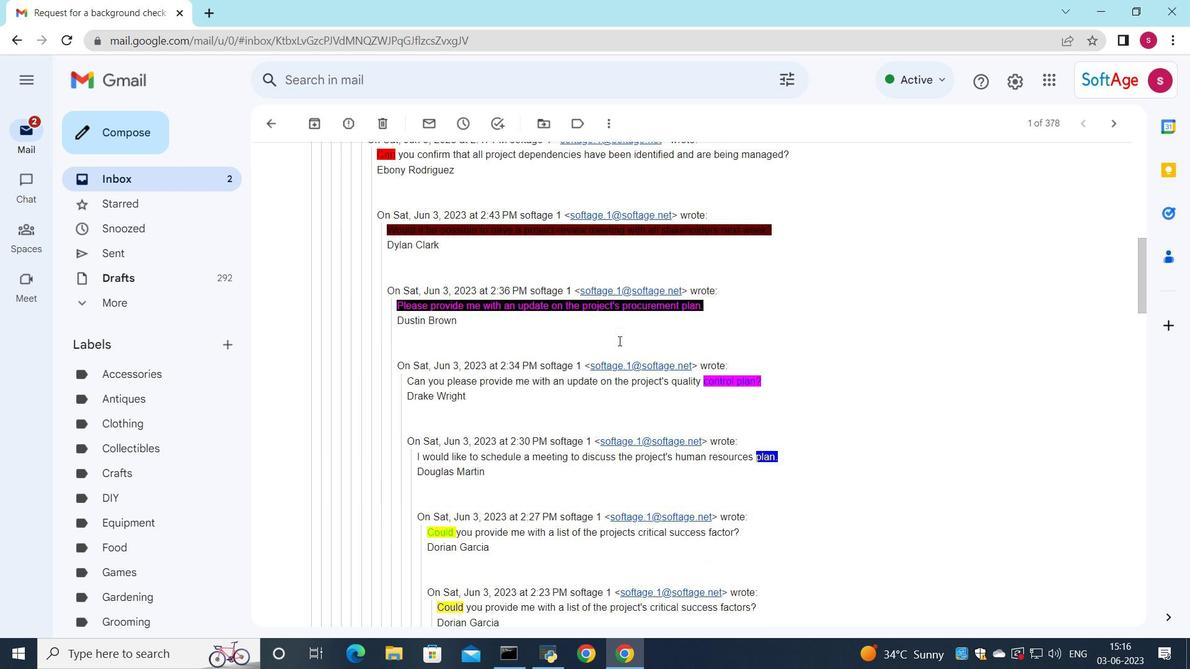 
Action: Mouse scrolled (610, 351) with delta (0, 0)
Screenshot: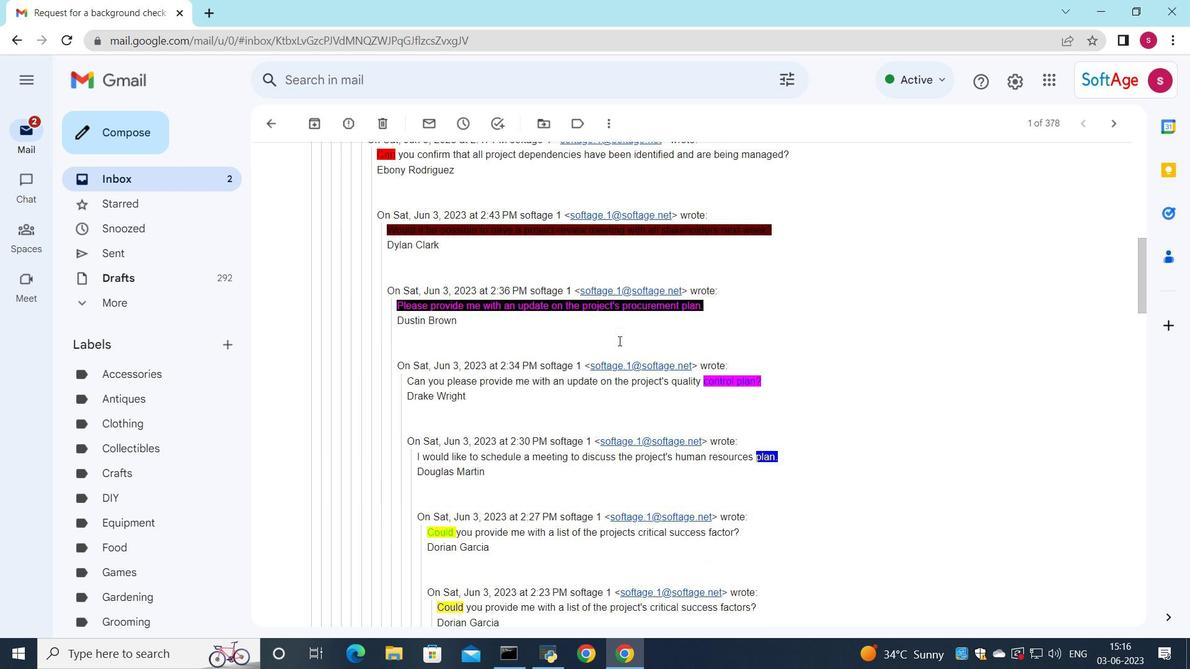 
Action: Mouse moved to (609, 357)
Screenshot: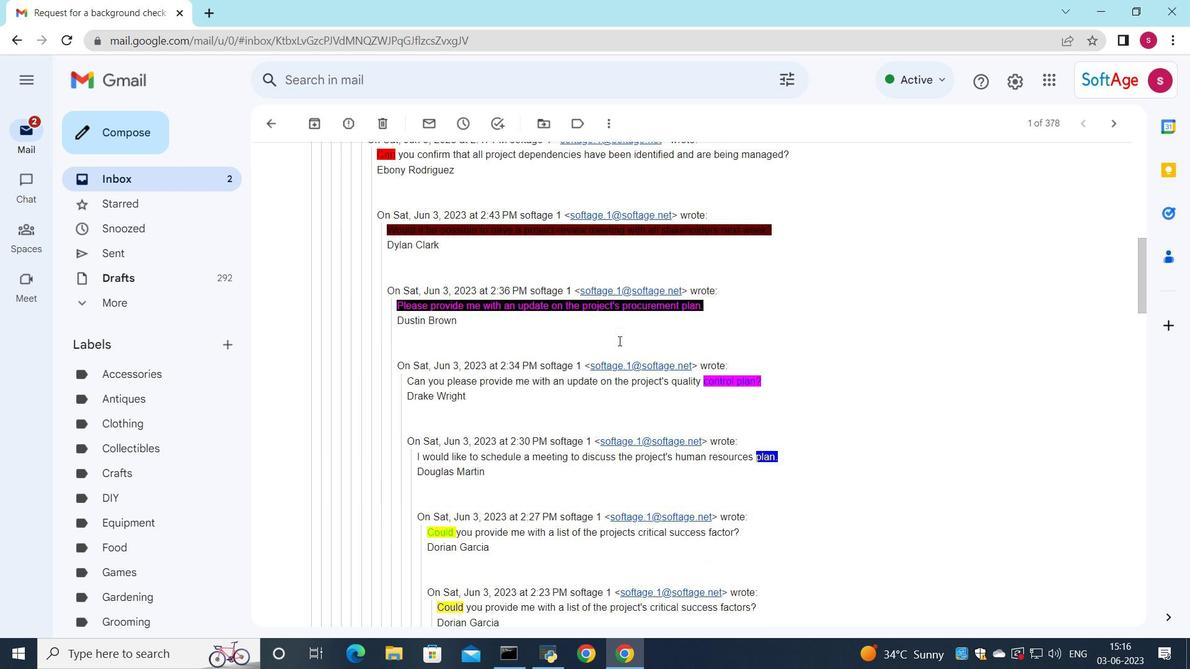 
Action: Mouse scrolled (609, 353) with delta (0, 0)
Screenshot: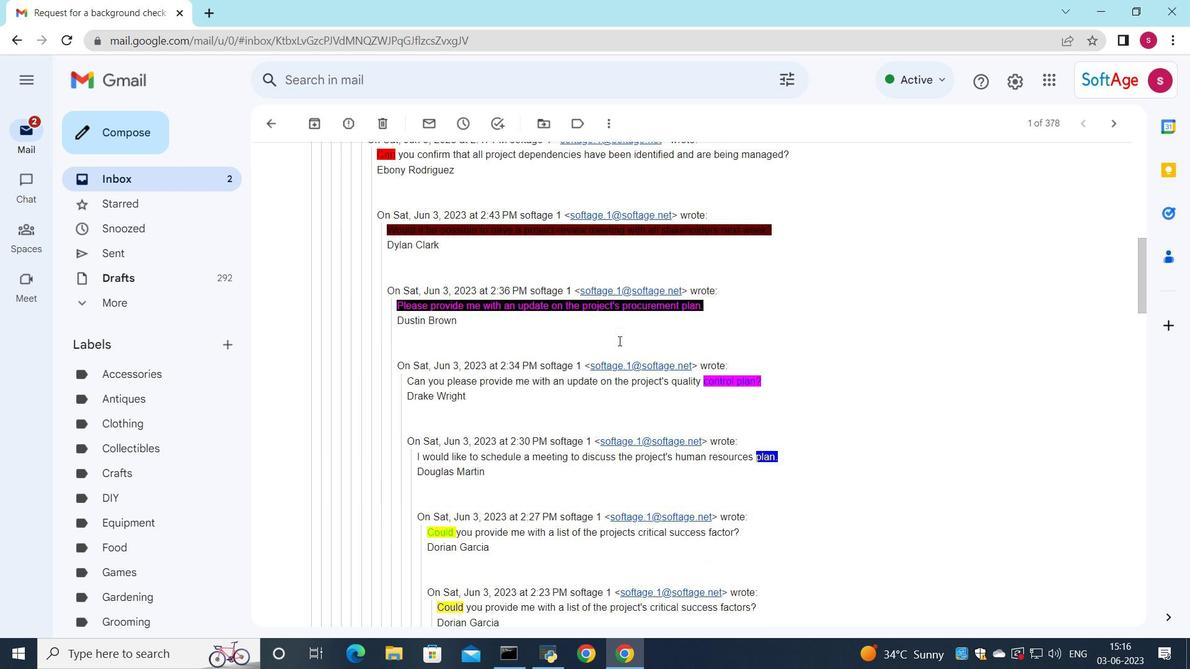 
Action: Mouse moved to (609, 369)
Screenshot: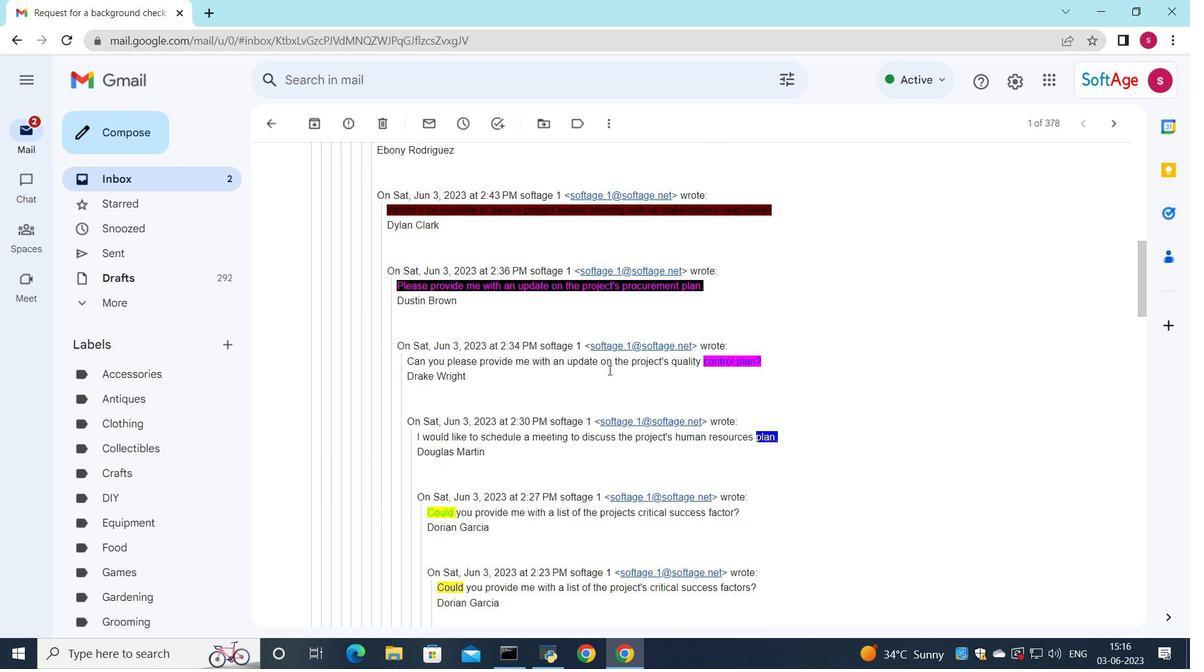 
Action: Mouse scrolled (609, 368) with delta (0, 0)
Screenshot: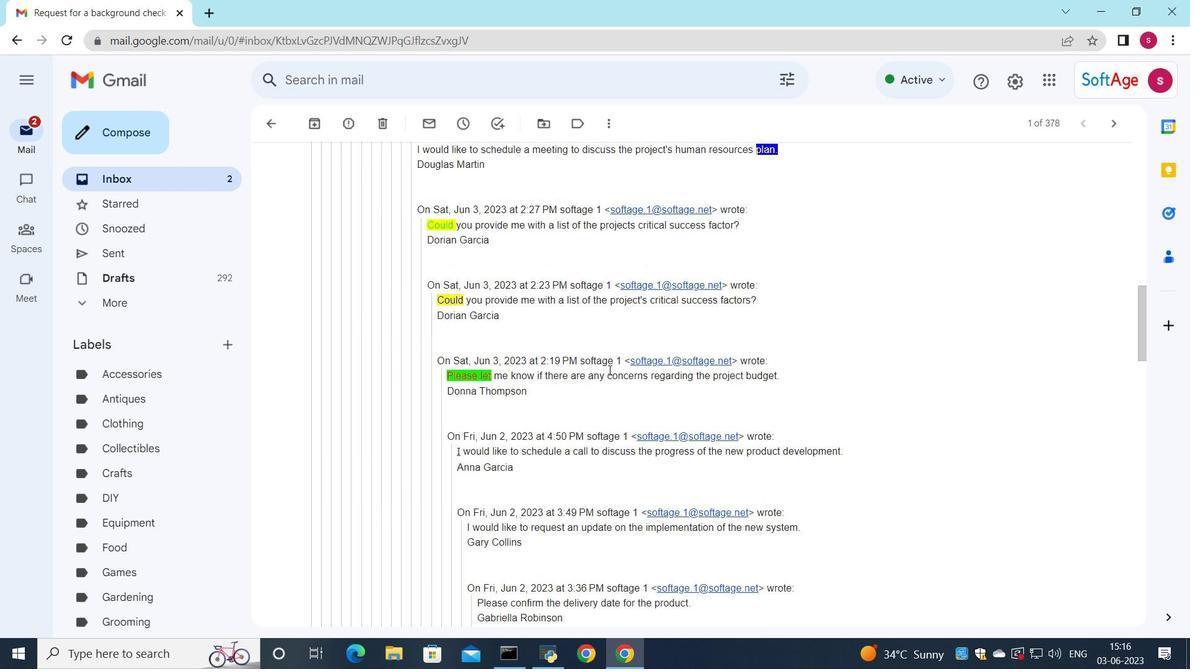 
Action: Mouse scrolled (609, 368) with delta (0, 0)
Screenshot: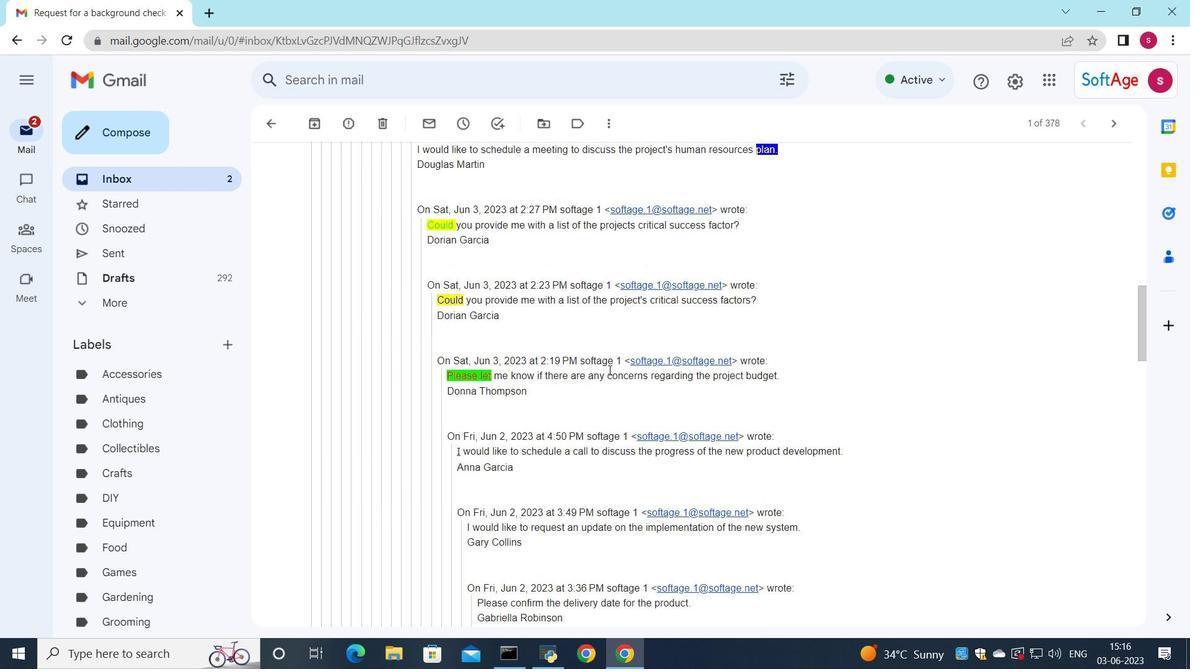 
Action: Mouse scrolled (609, 368) with delta (0, 0)
Screenshot: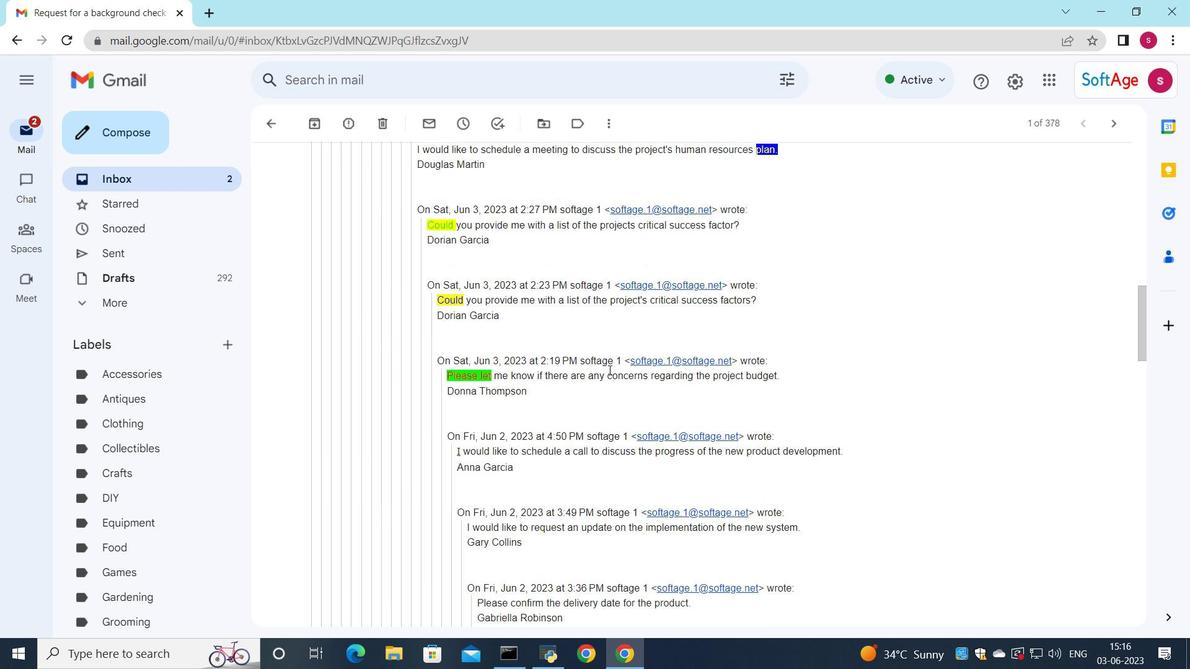 
Action: Mouse scrolled (609, 368) with delta (0, 0)
Screenshot: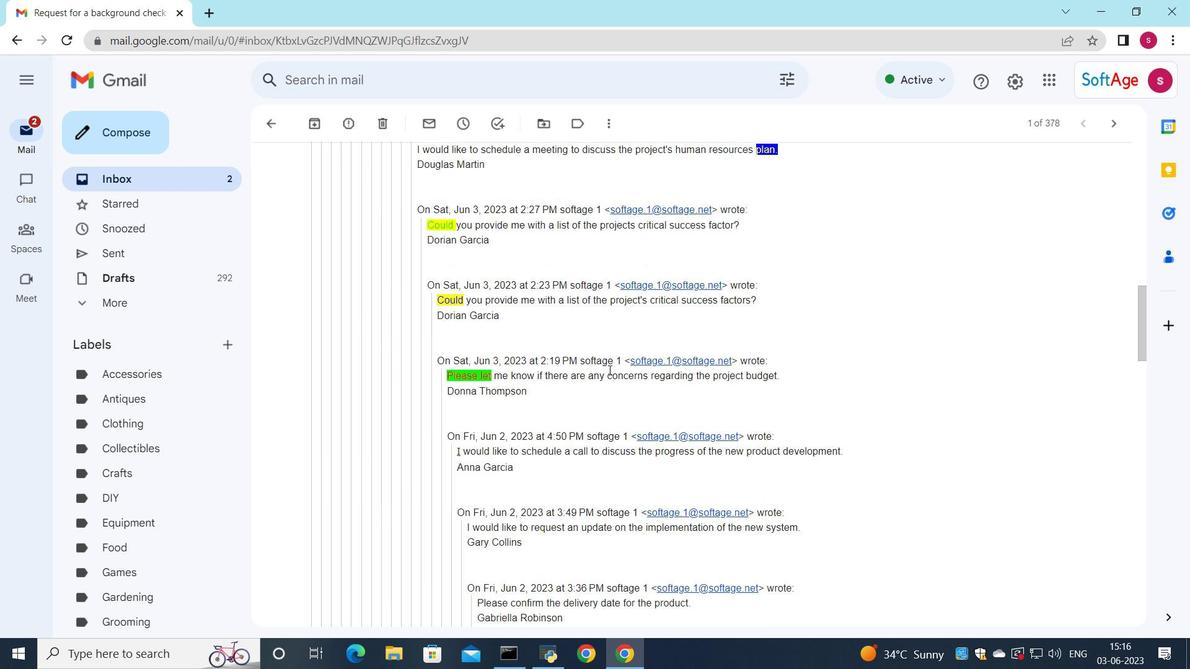 
Action: Mouse scrolled (609, 368) with delta (0, 0)
Screenshot: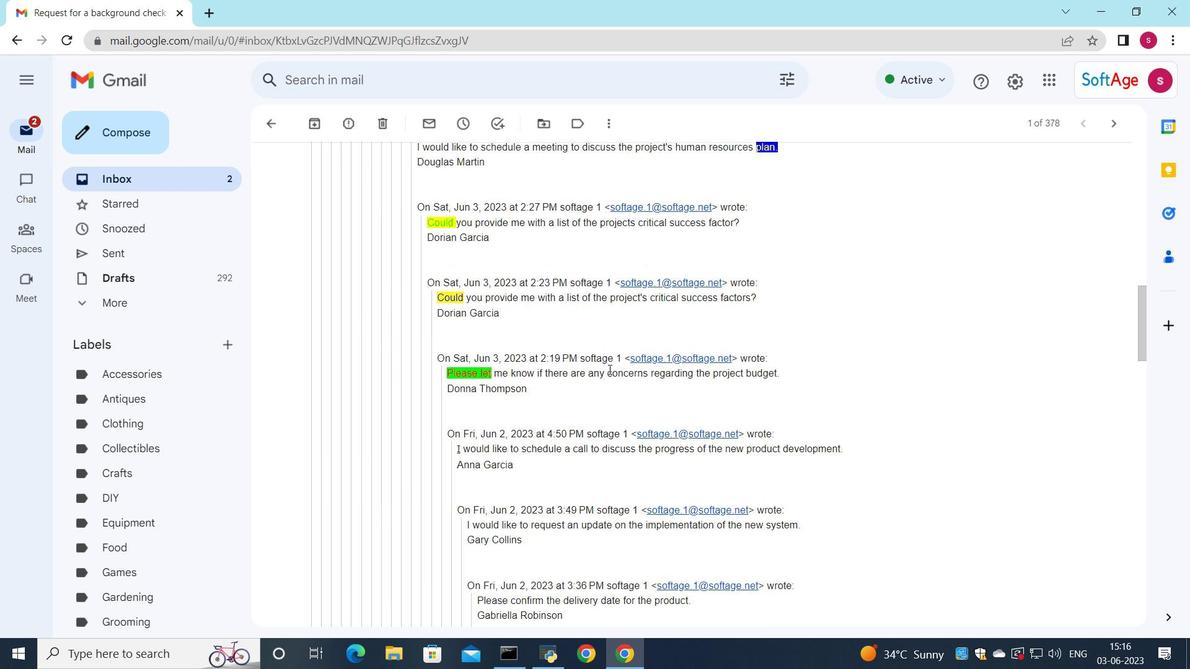 
Action: Mouse scrolled (609, 368) with delta (0, 0)
Screenshot: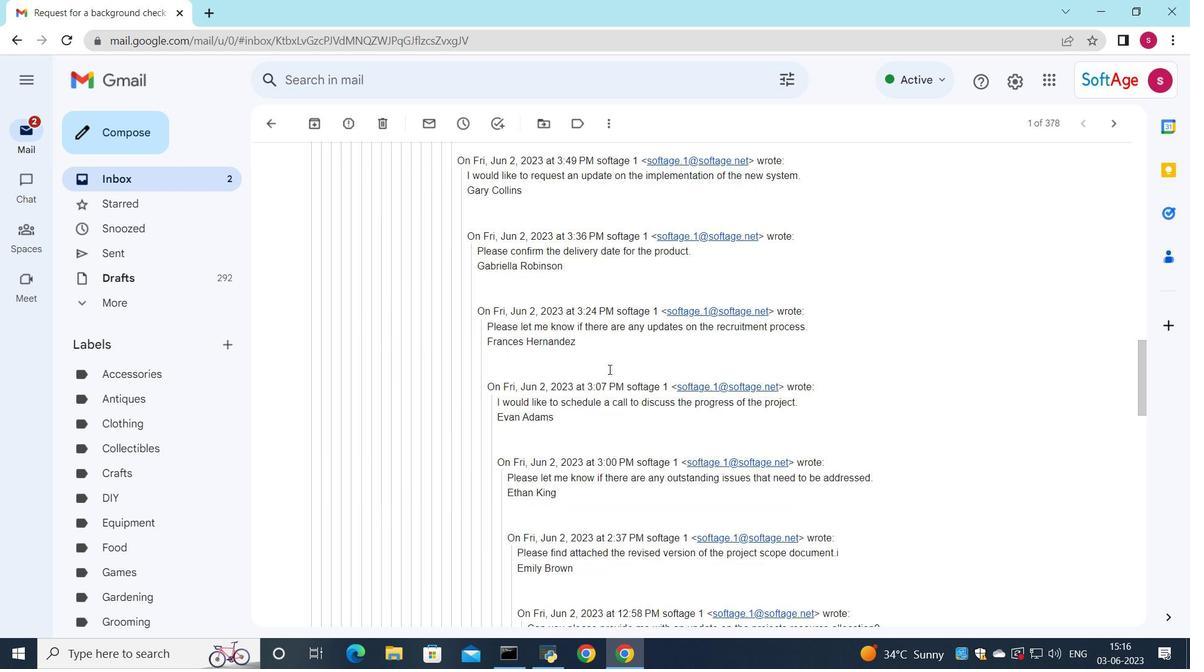 
Action: Mouse scrolled (609, 368) with delta (0, 0)
Screenshot: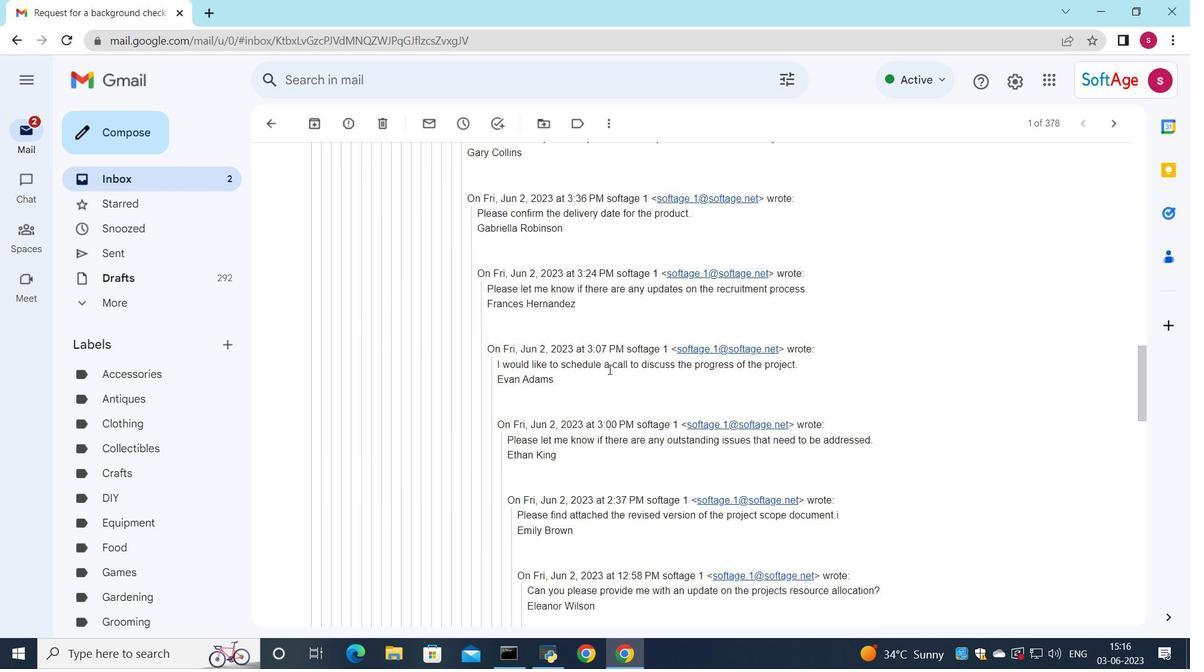 
Action: Mouse scrolled (609, 368) with delta (0, 0)
Screenshot: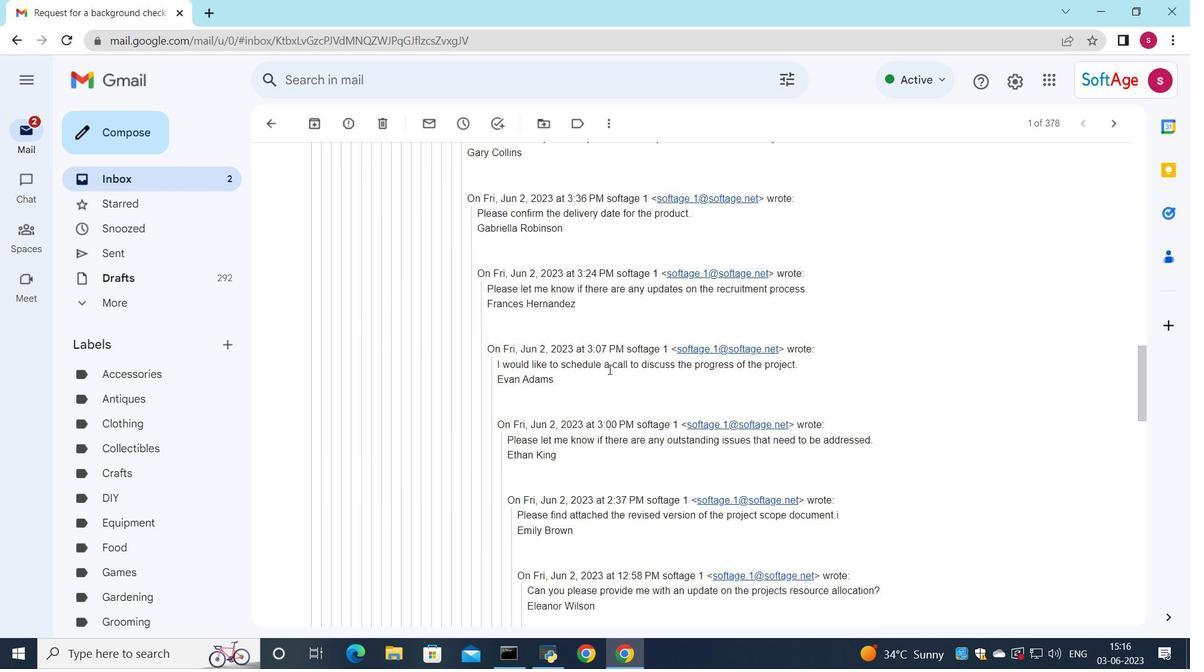 
Action: Mouse scrolled (609, 368) with delta (0, 0)
Screenshot: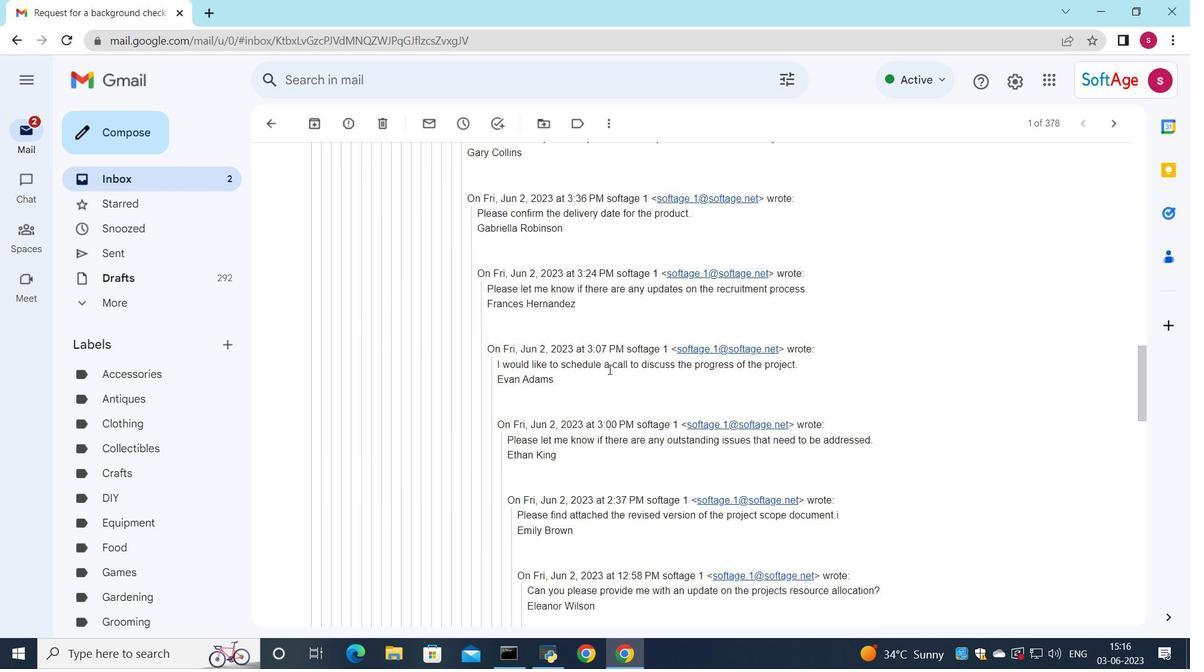 
Action: Mouse scrolled (609, 368) with delta (0, 0)
Screenshot: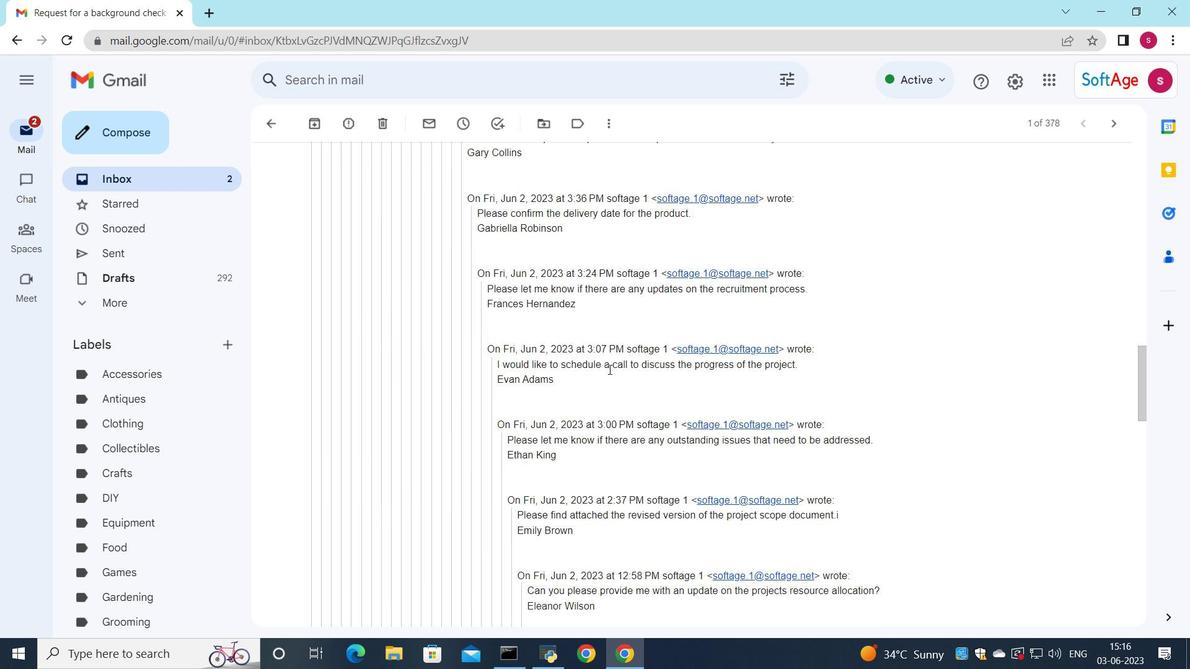 
Action: Mouse moved to (613, 372)
Screenshot: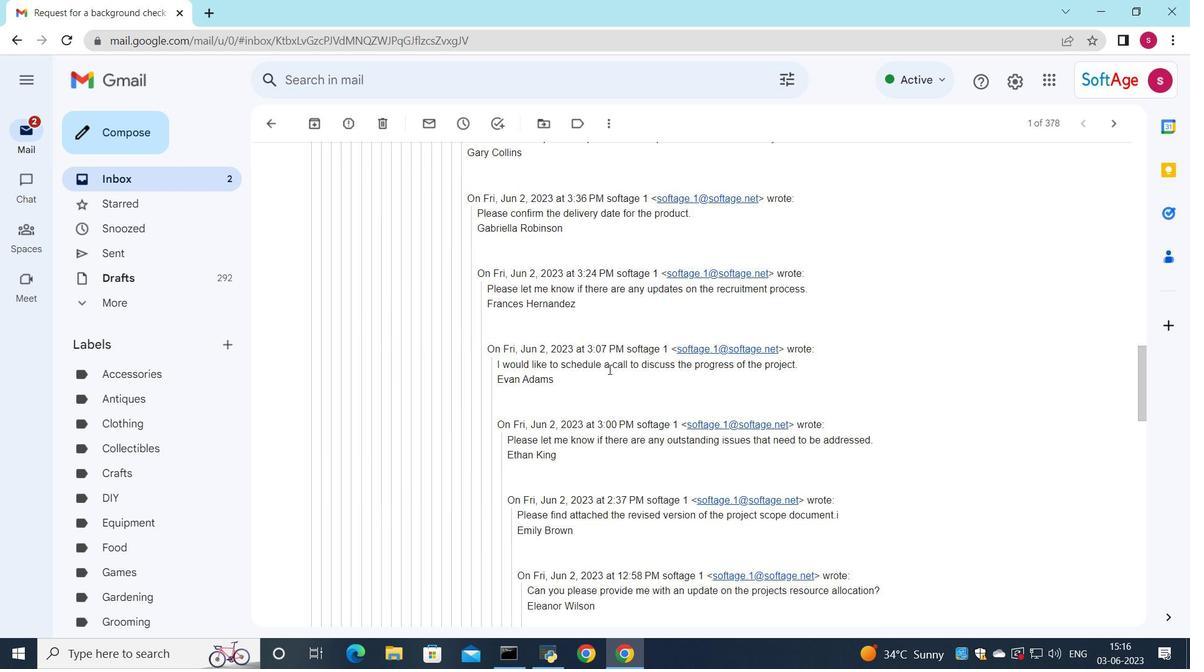 
Action: Mouse scrolled (613, 371) with delta (0, 0)
Screenshot: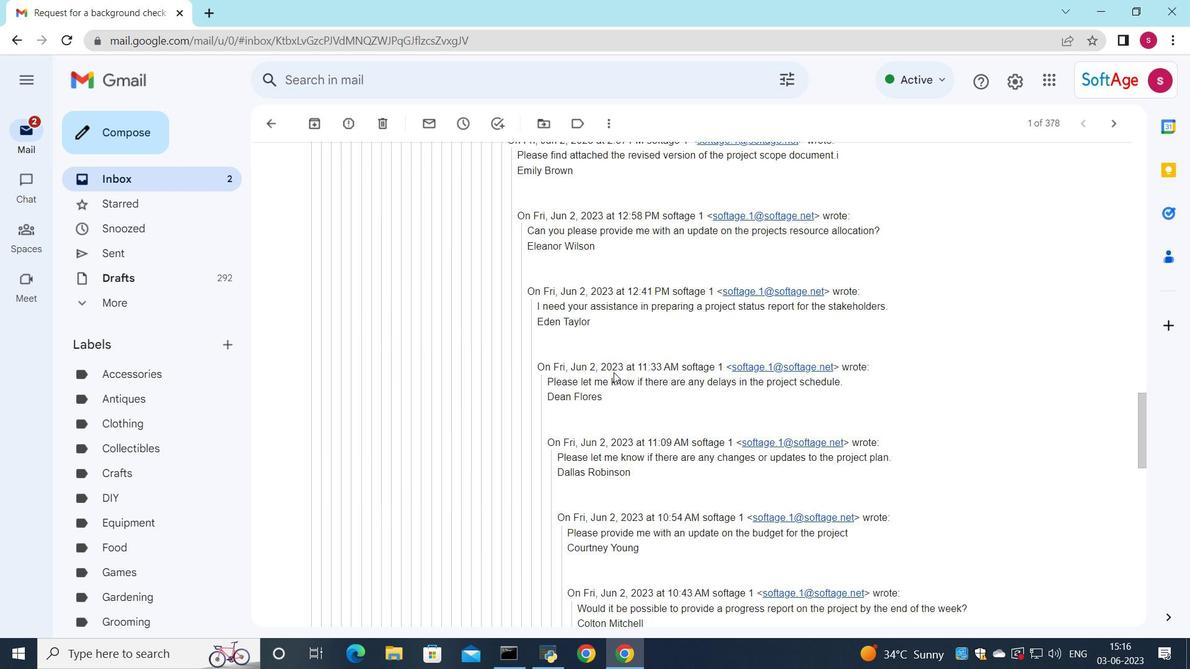 
Action: Mouse scrolled (613, 371) with delta (0, 0)
Screenshot: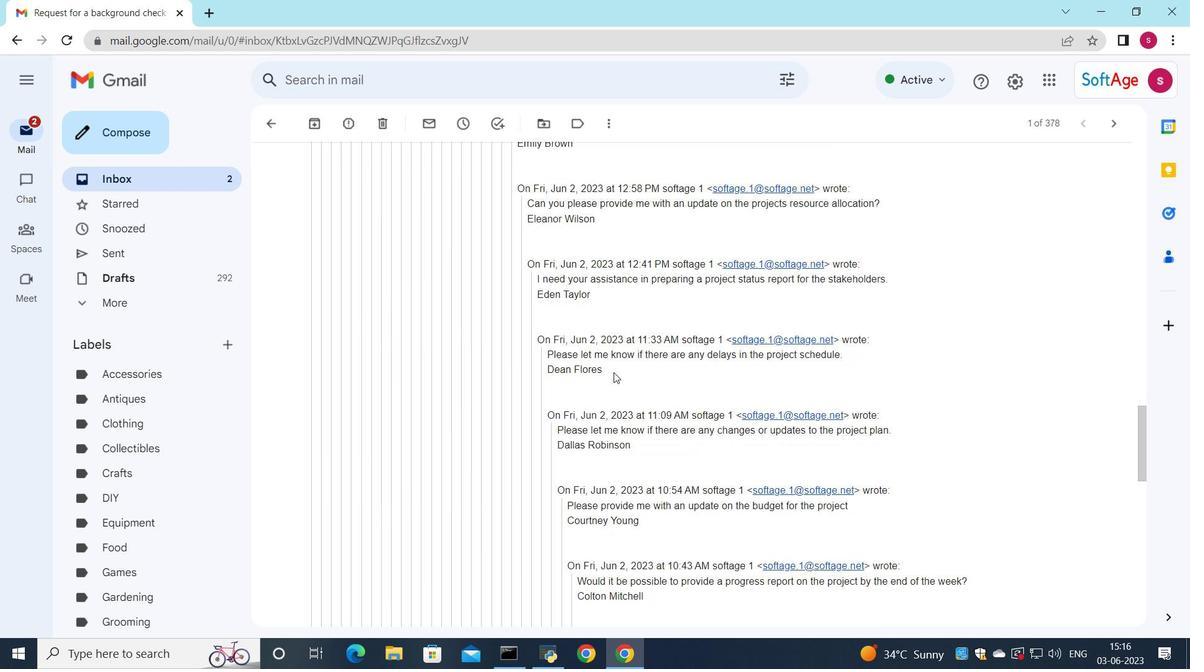 
Action: Mouse scrolled (613, 371) with delta (0, 0)
Screenshot: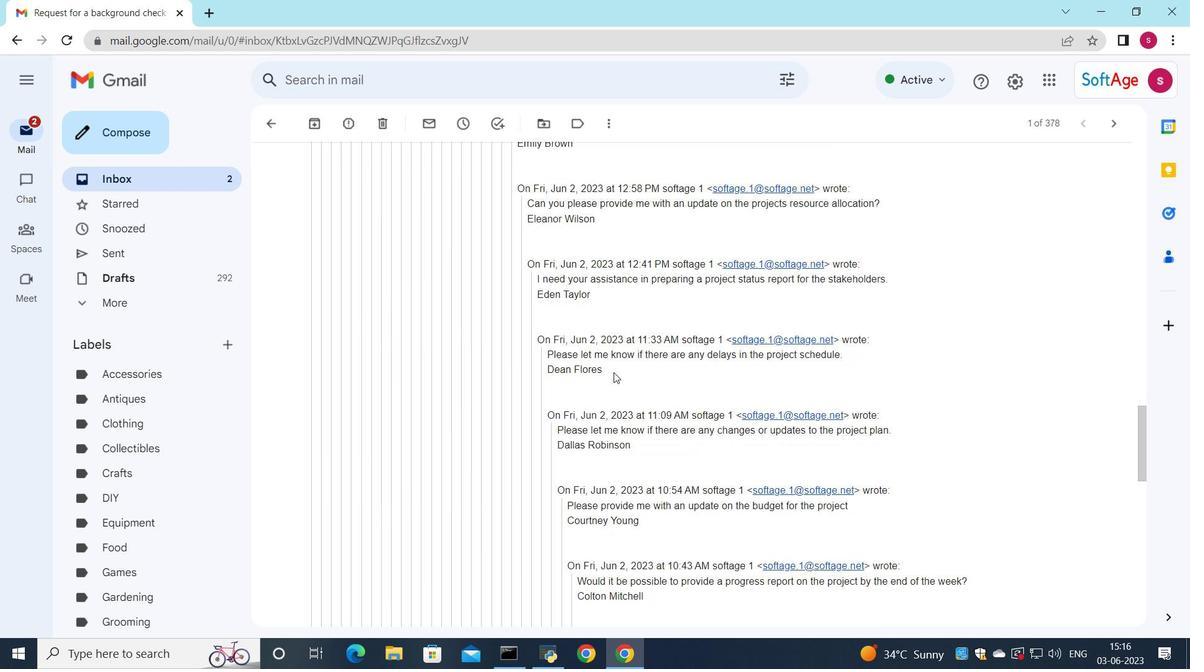 
Action: Mouse scrolled (613, 371) with delta (0, 0)
Screenshot: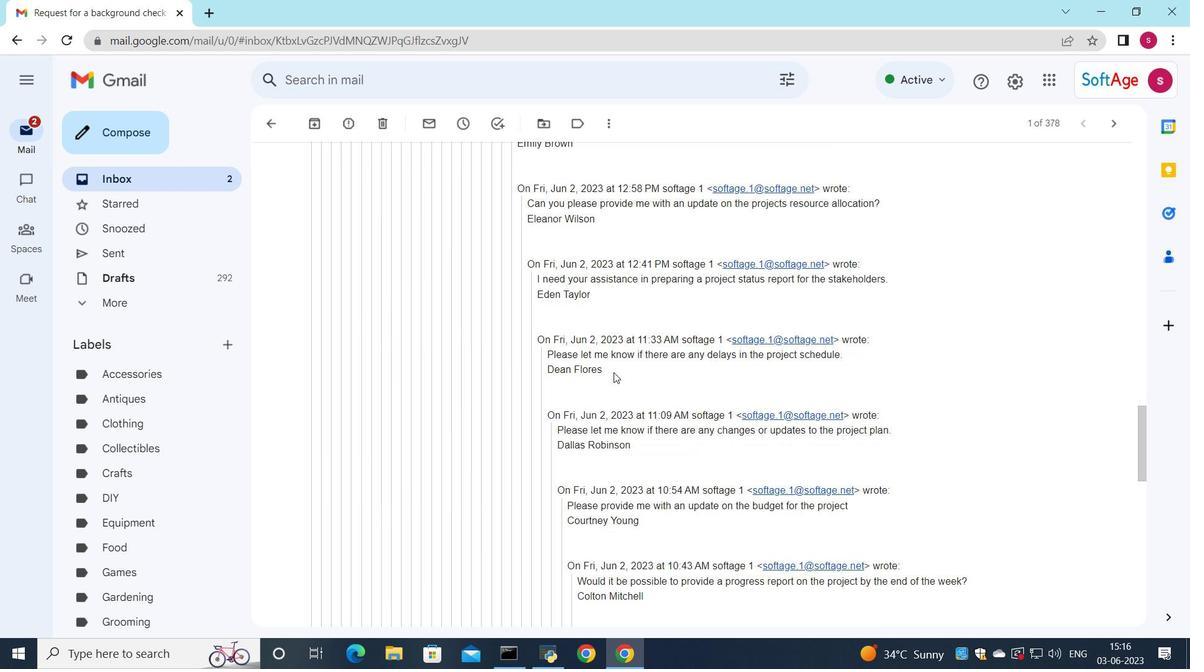 
Action: Mouse scrolled (613, 371) with delta (0, 0)
Screenshot: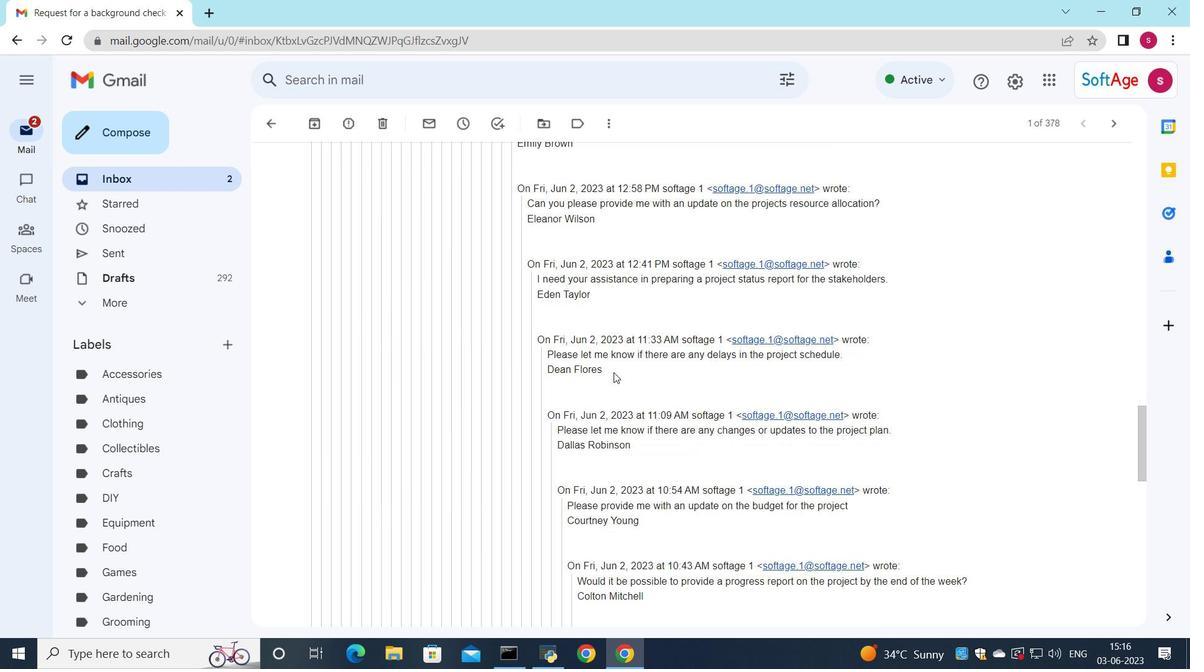 
Action: Mouse moved to (613, 374)
Screenshot: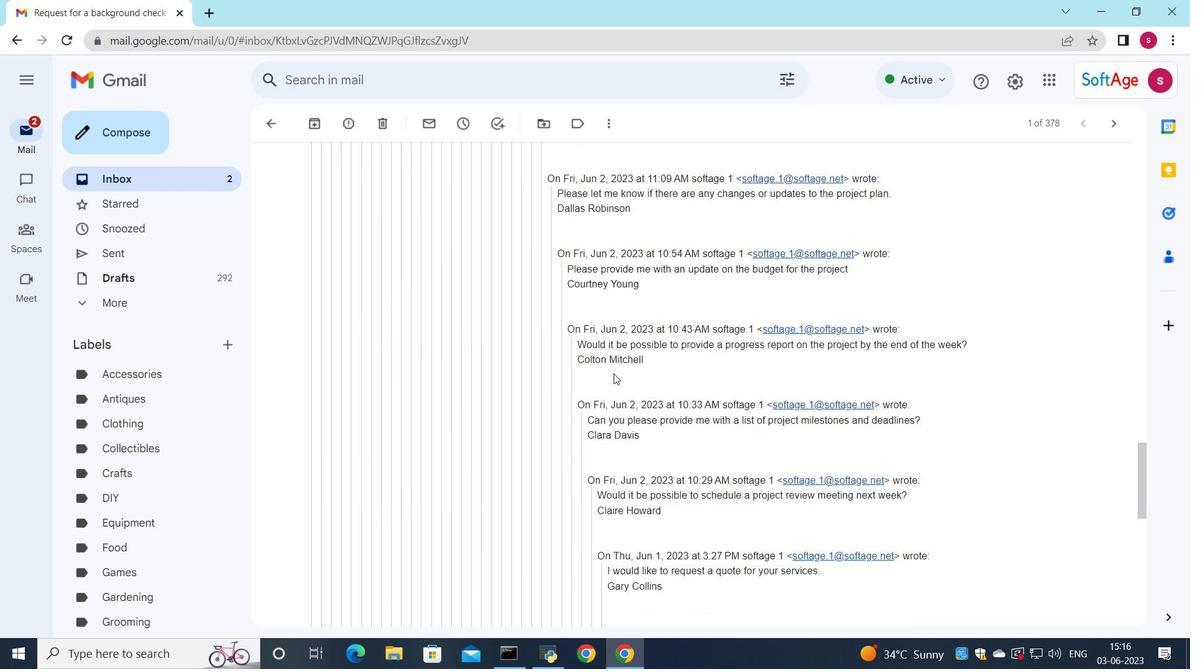 
Action: Mouse scrolled (613, 373) with delta (0, 0)
Screenshot: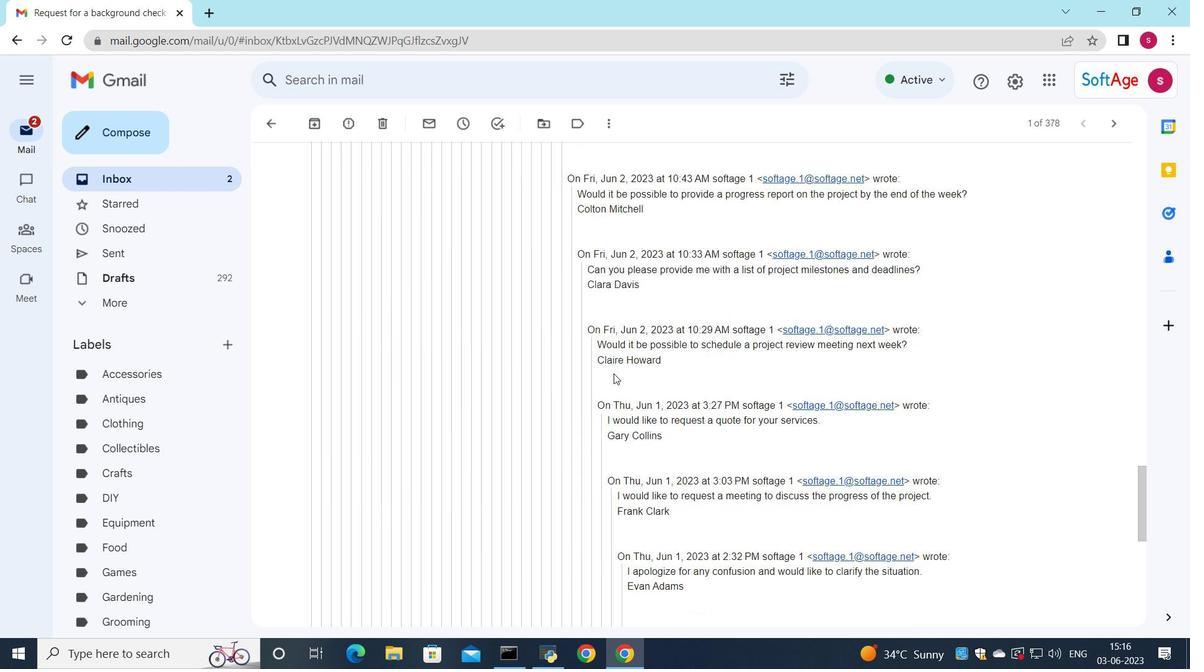 
Action: Mouse scrolled (613, 373) with delta (0, 0)
Screenshot: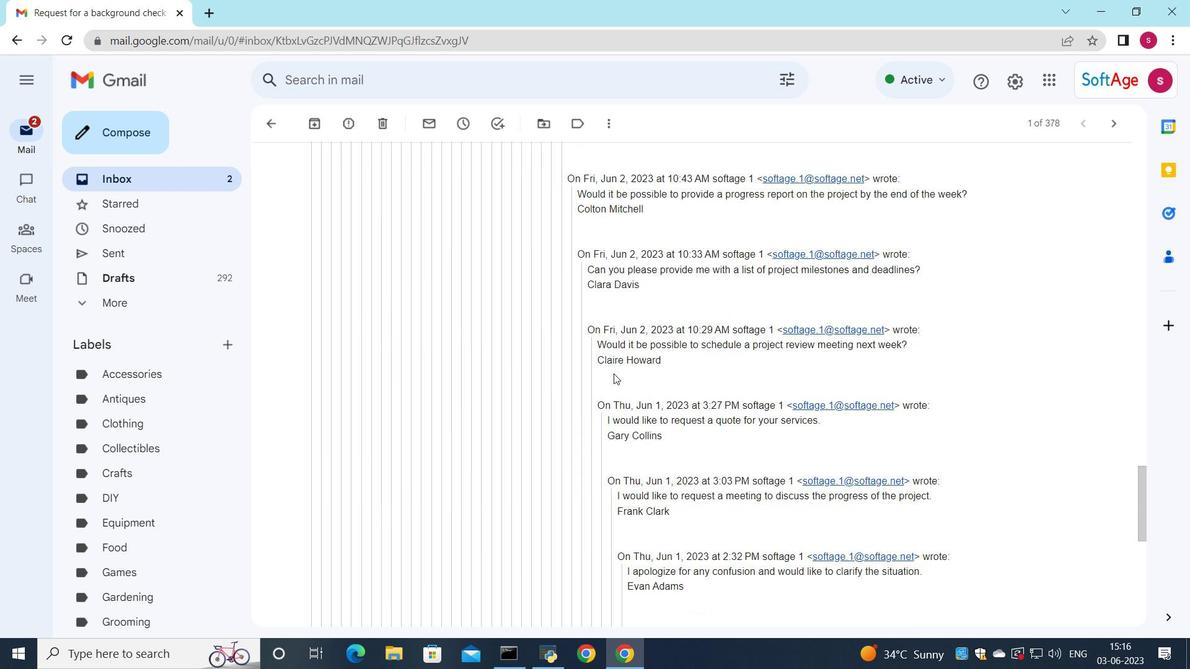 
Action: Mouse scrolled (613, 373) with delta (0, 0)
Screenshot: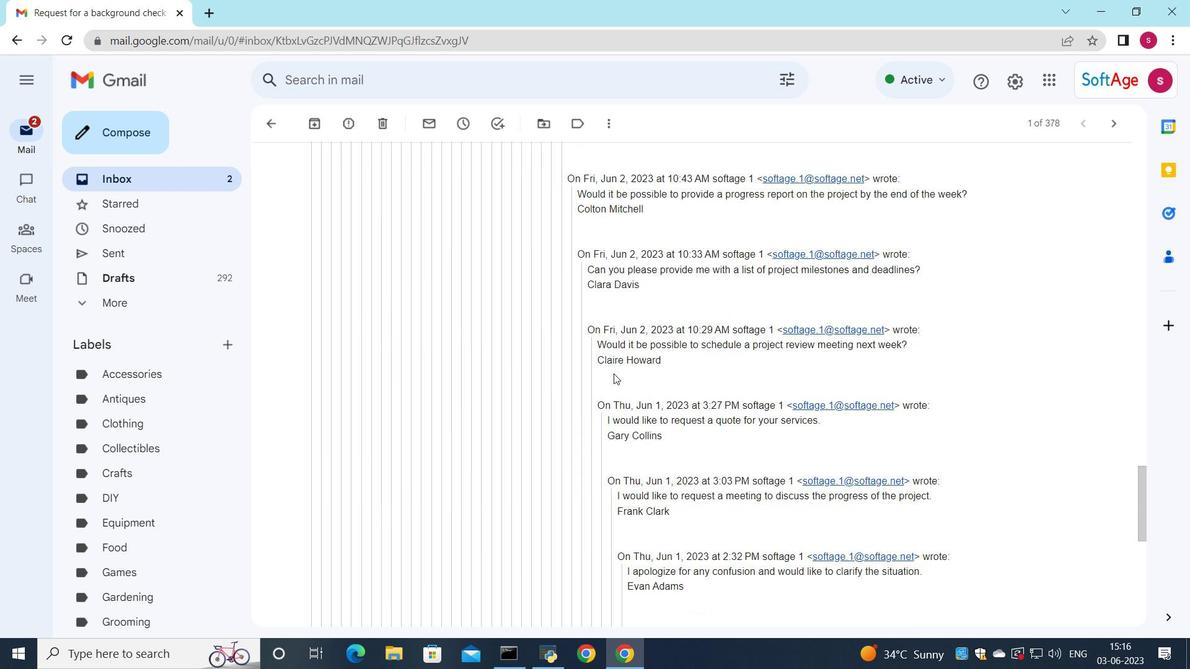 
Action: Mouse scrolled (613, 373) with delta (0, 0)
Screenshot: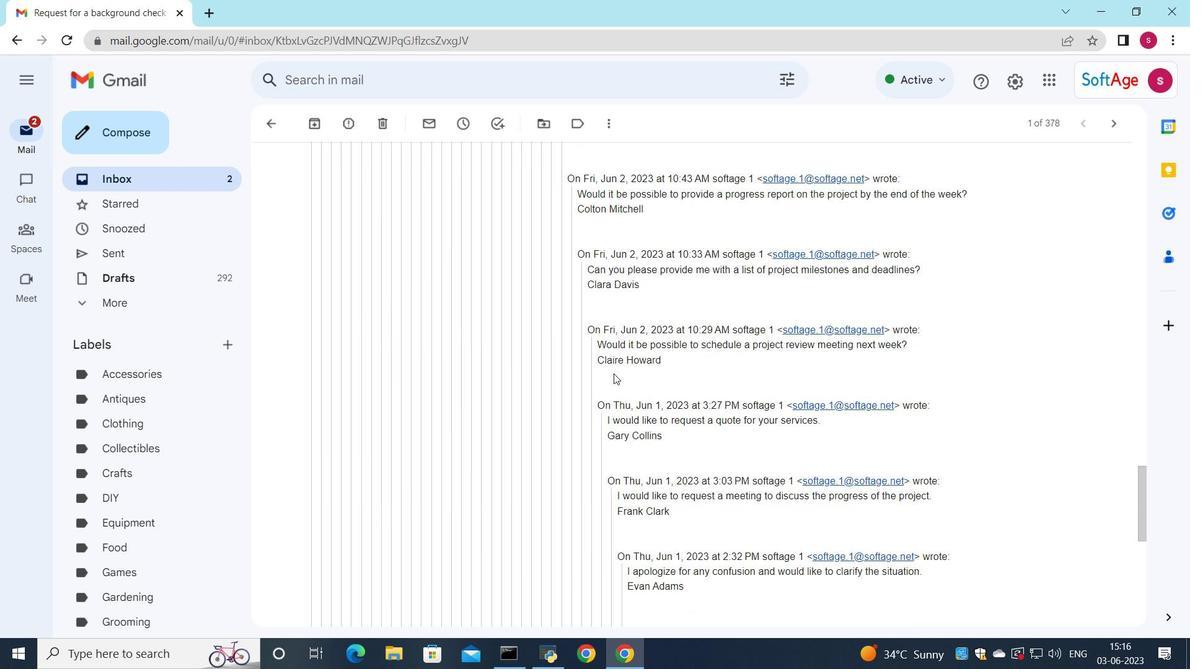 
Action: Mouse scrolled (613, 373) with delta (0, 0)
Screenshot: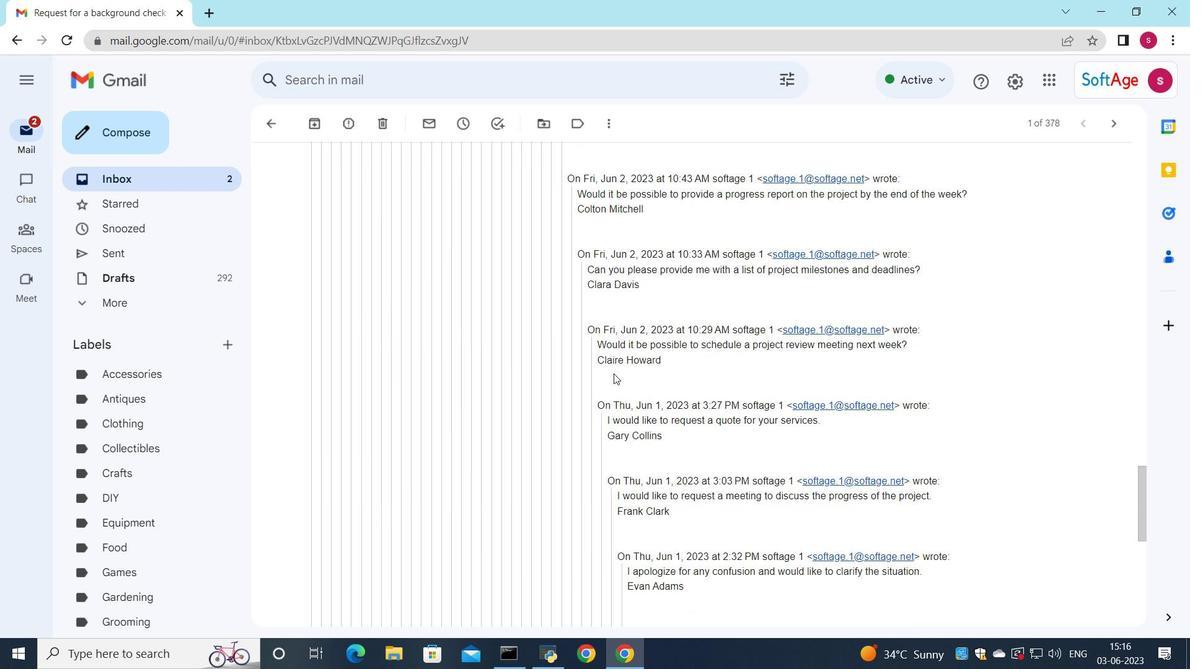 
Action: Mouse scrolled (613, 373) with delta (0, 0)
Screenshot: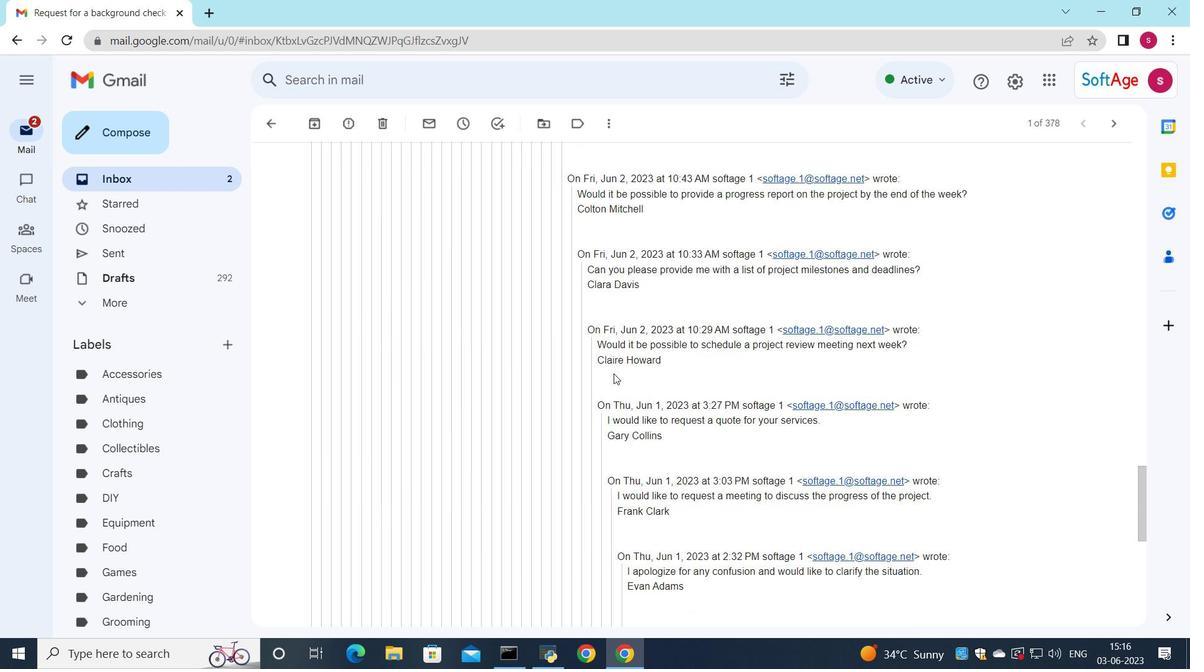 
Action: Mouse moved to (608, 376)
Screenshot: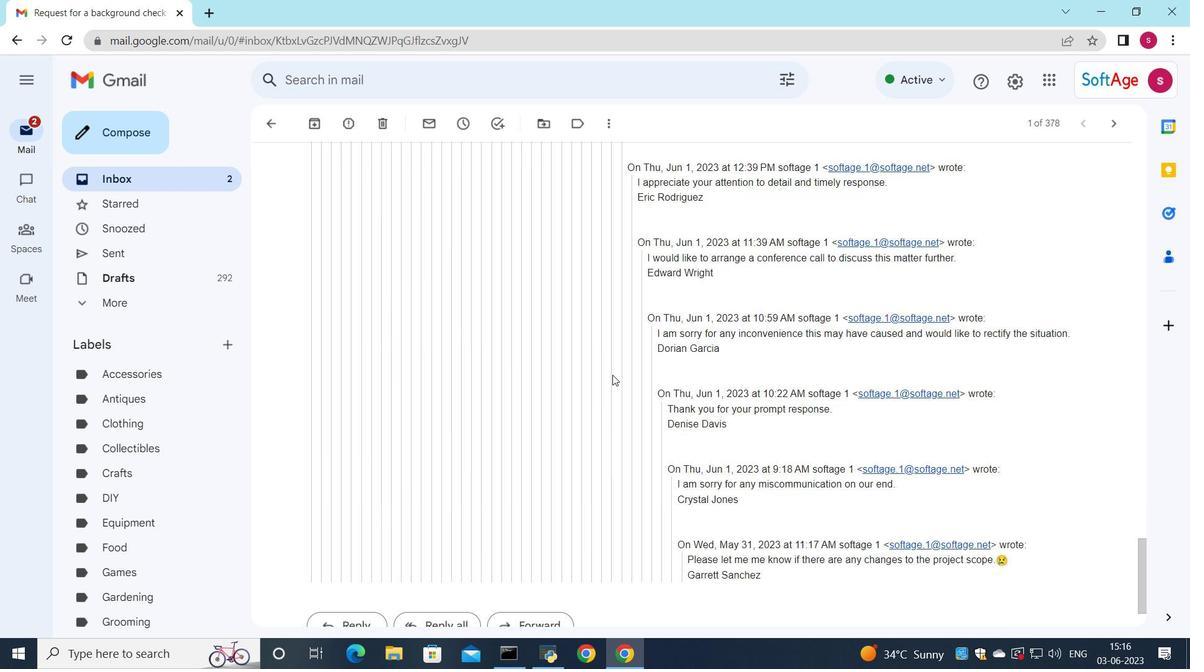 
Action: Mouse scrolled (608, 375) with delta (0, 0)
Screenshot: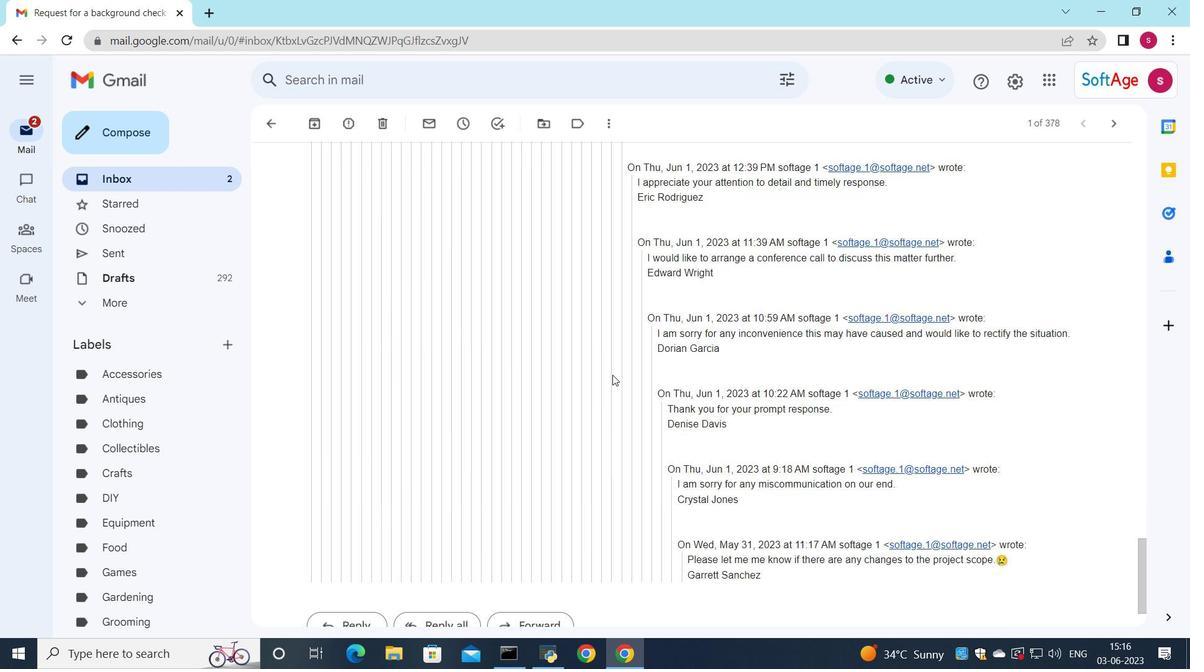 
Action: Mouse moved to (608, 376)
Screenshot: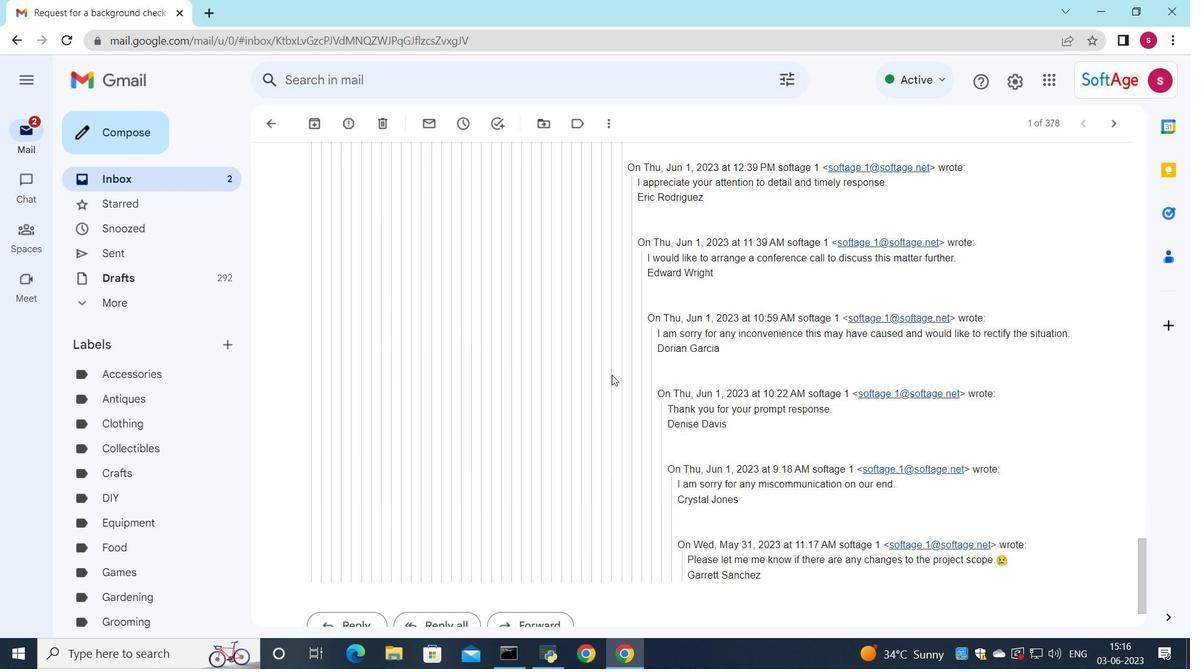 
Action: Mouse scrolled (608, 375) with delta (0, 0)
Screenshot: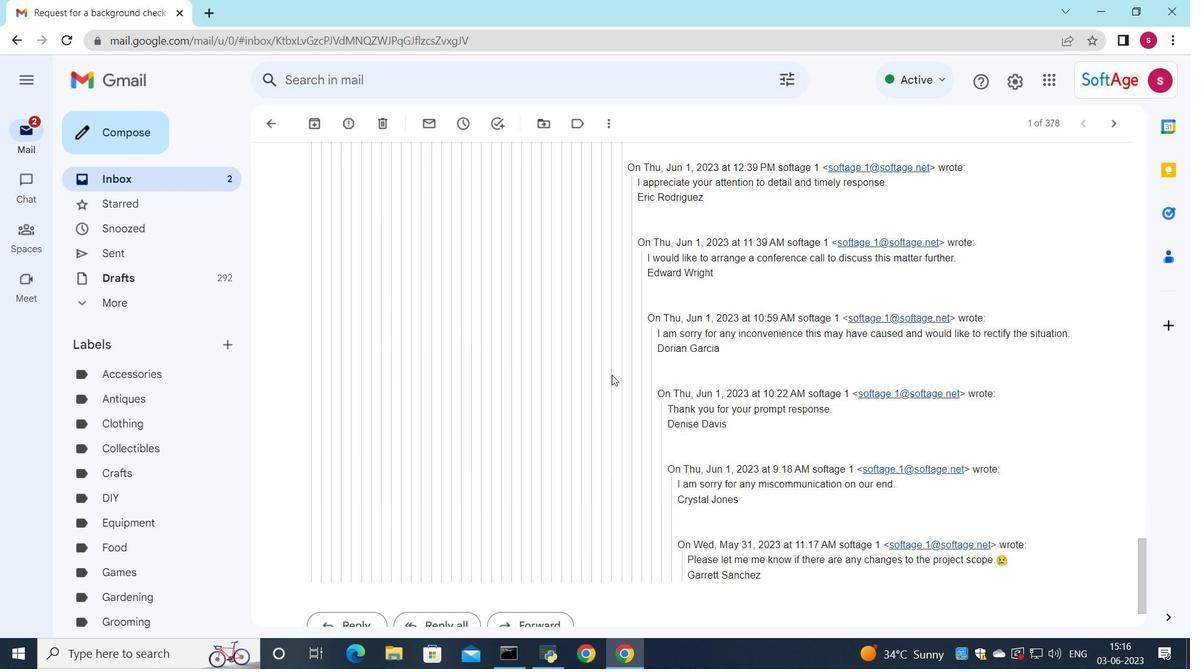 
Action: Mouse moved to (606, 377)
Screenshot: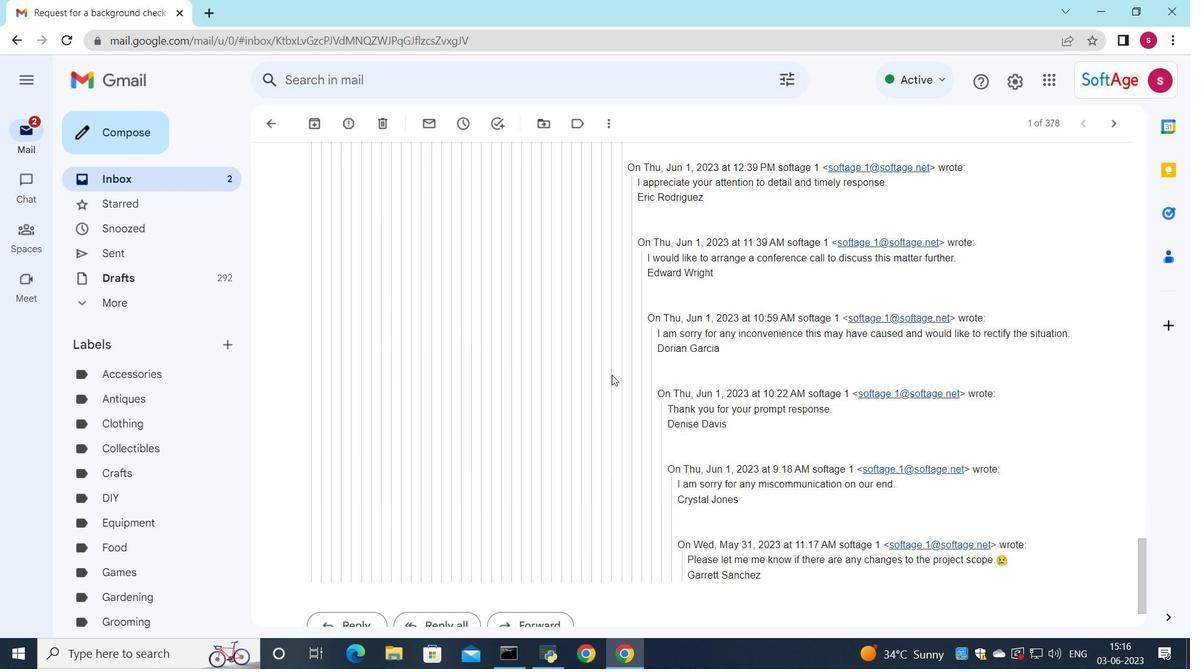 
Action: Mouse scrolled (607, 376) with delta (0, 0)
Screenshot: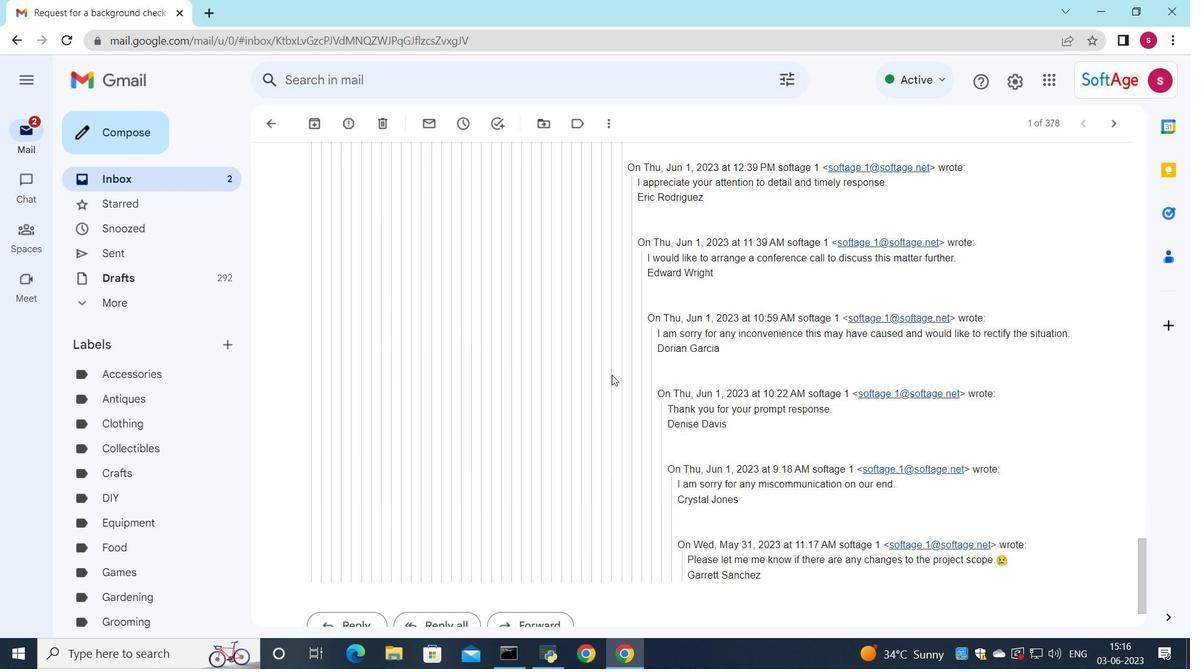 
Action: Mouse moved to (605, 378)
Screenshot: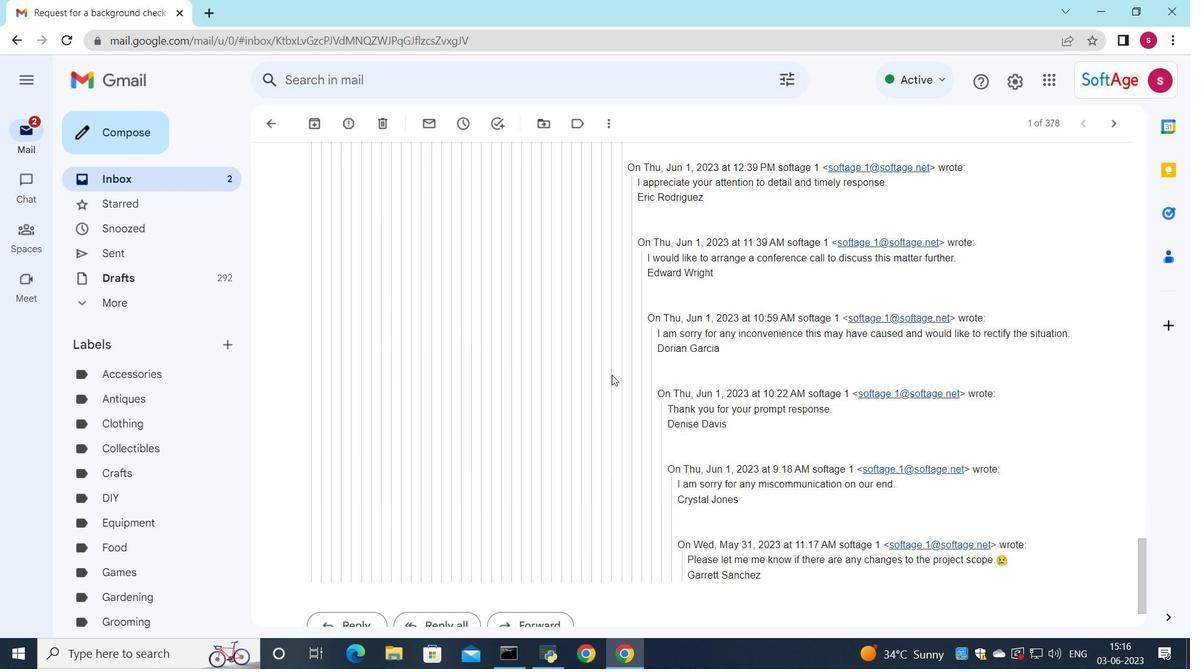 
Action: Mouse scrolled (605, 377) with delta (0, 0)
Screenshot: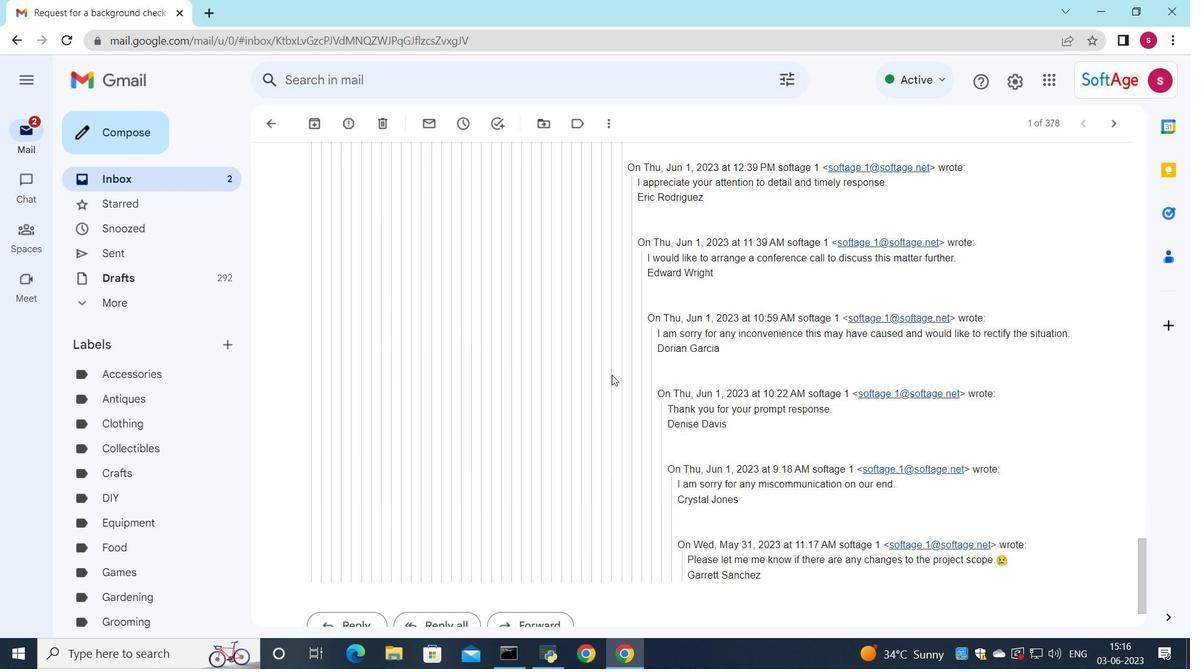 
Action: Mouse moved to (604, 378)
Screenshot: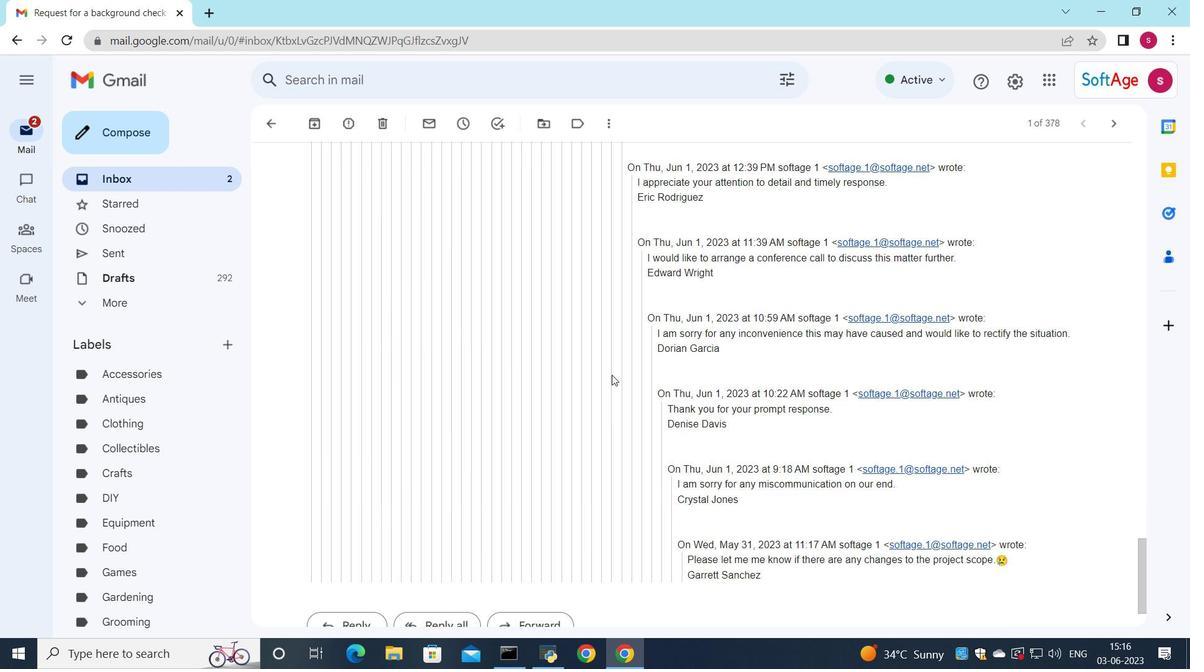 
Action: Mouse scrolled (604, 378) with delta (0, 0)
Screenshot: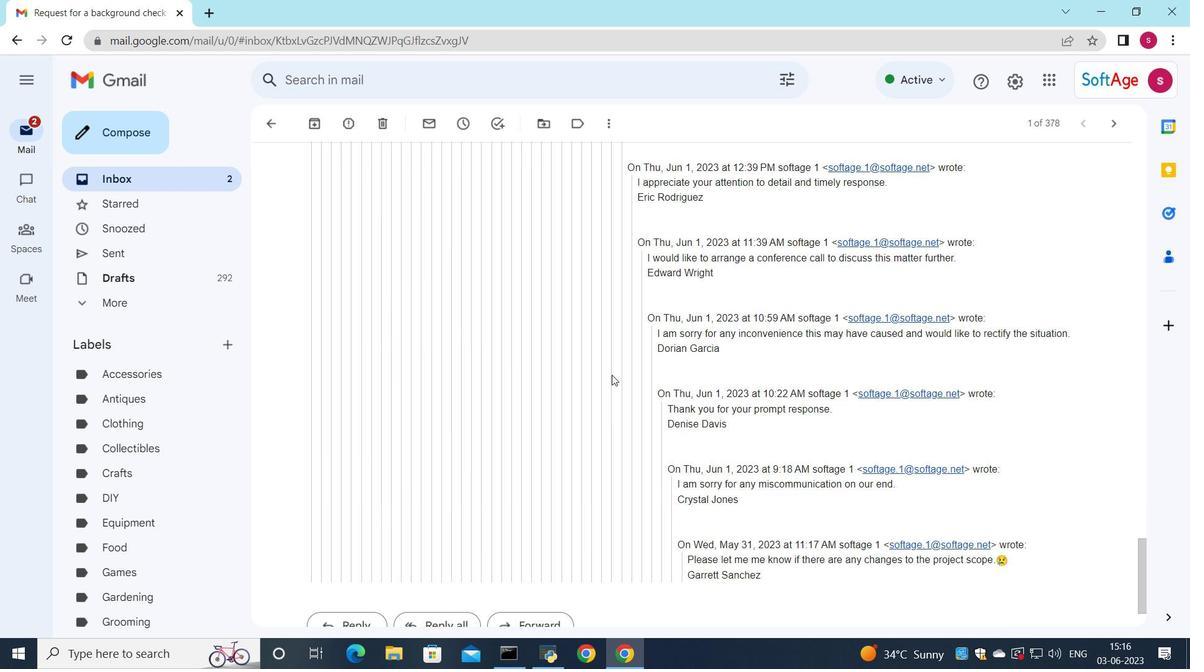 
Action: Mouse moved to (603, 380)
Screenshot: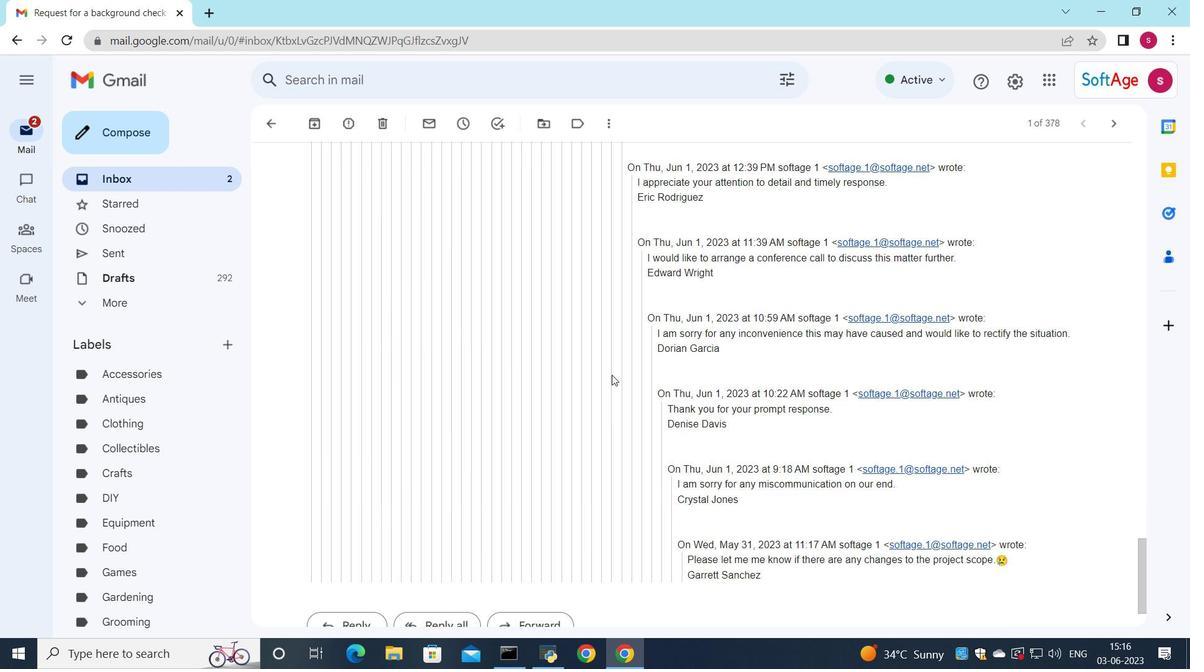 
Action: Mouse scrolled (603, 379) with delta (0, 0)
Screenshot: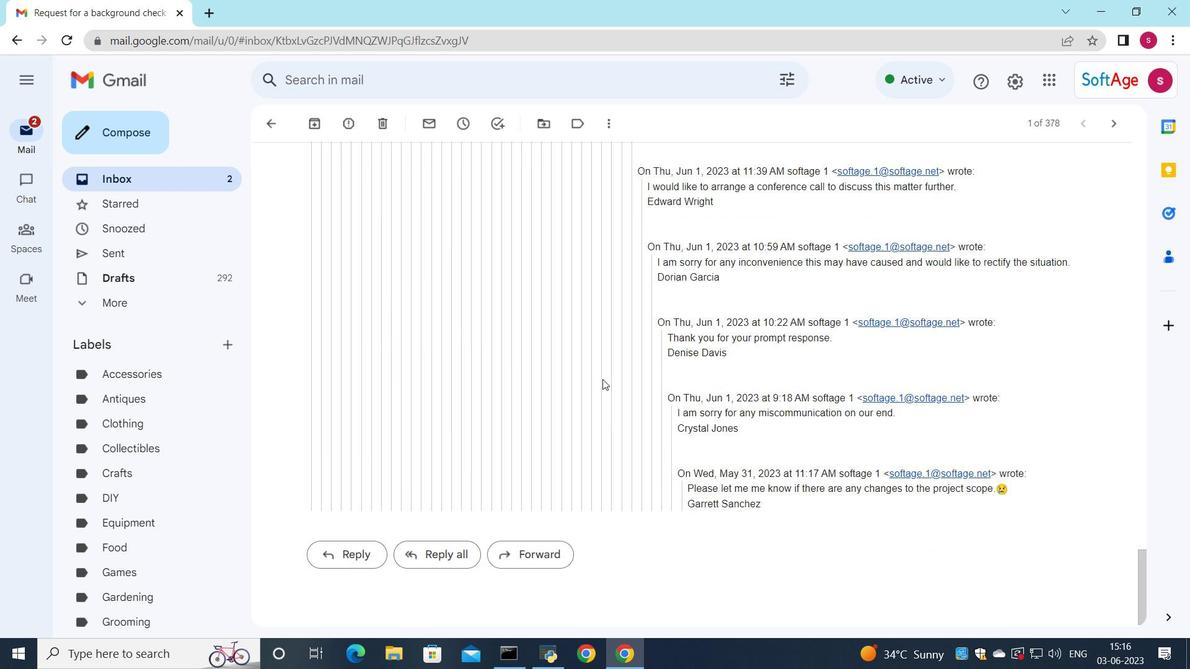 
Action: Mouse scrolled (603, 379) with delta (0, 0)
Screenshot: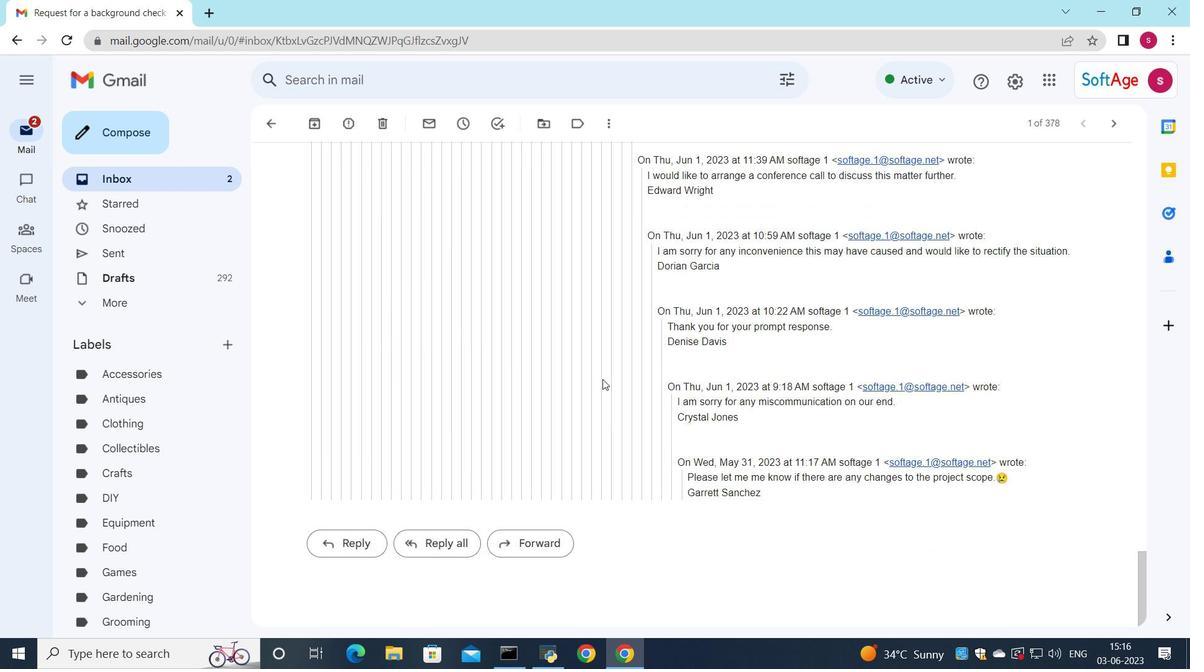 
Action: Mouse scrolled (603, 379) with delta (0, 0)
Screenshot: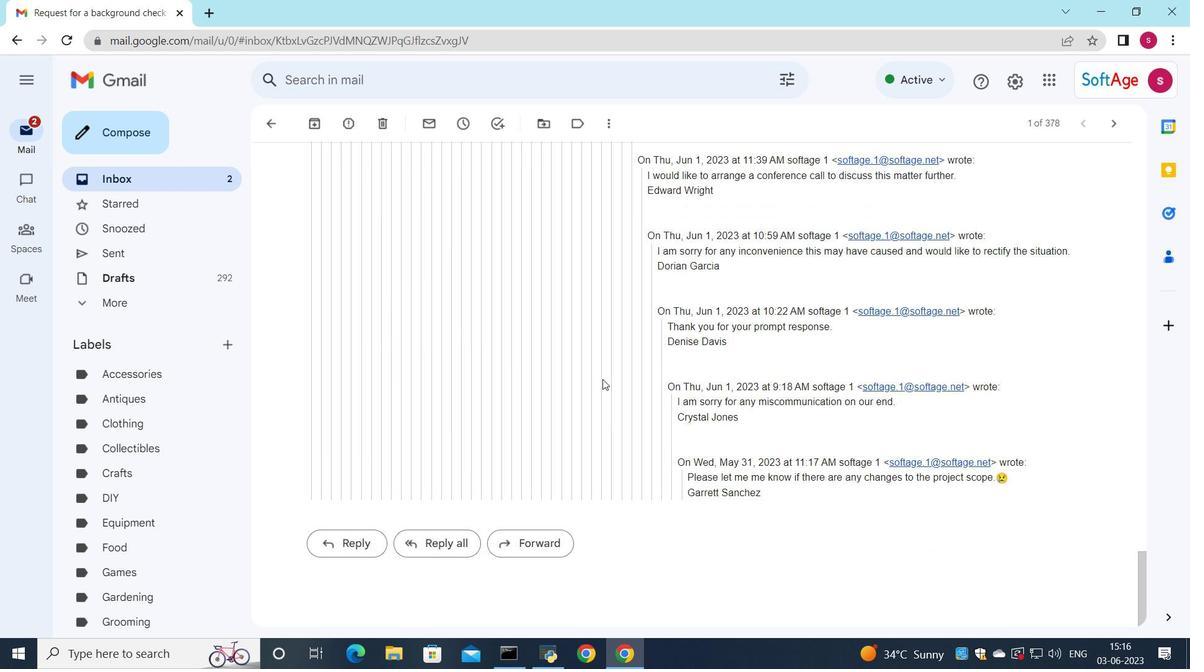 
Action: Mouse scrolled (603, 379) with delta (0, 0)
Screenshot: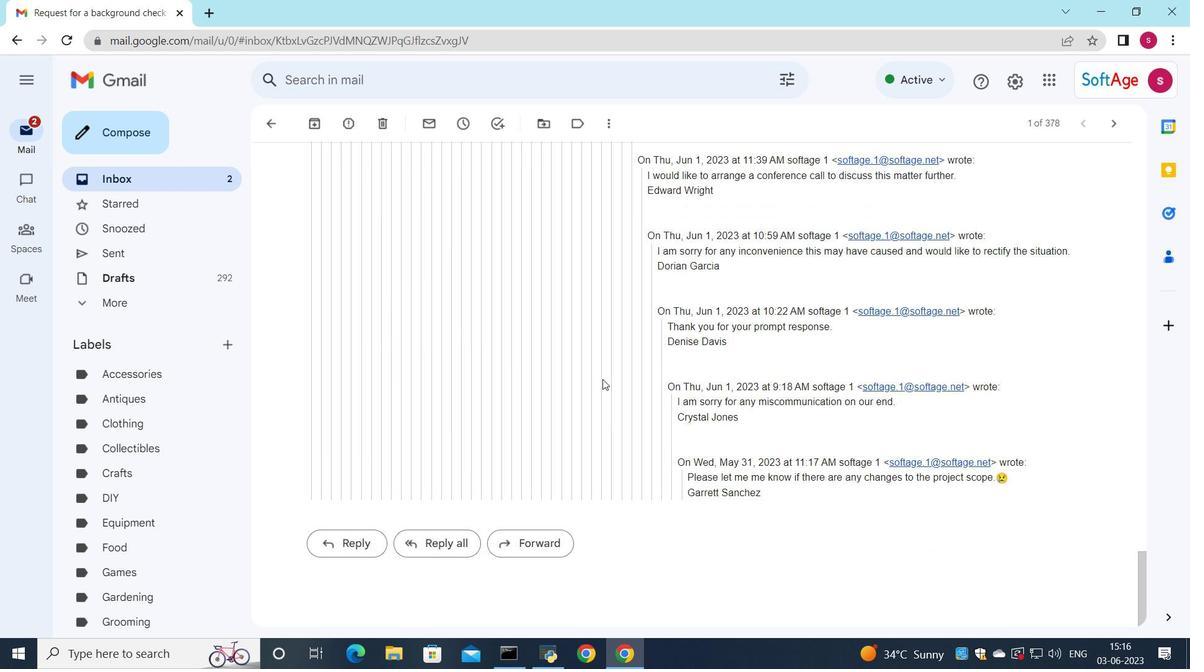 
Action: Mouse scrolled (603, 379) with delta (0, 0)
Screenshot: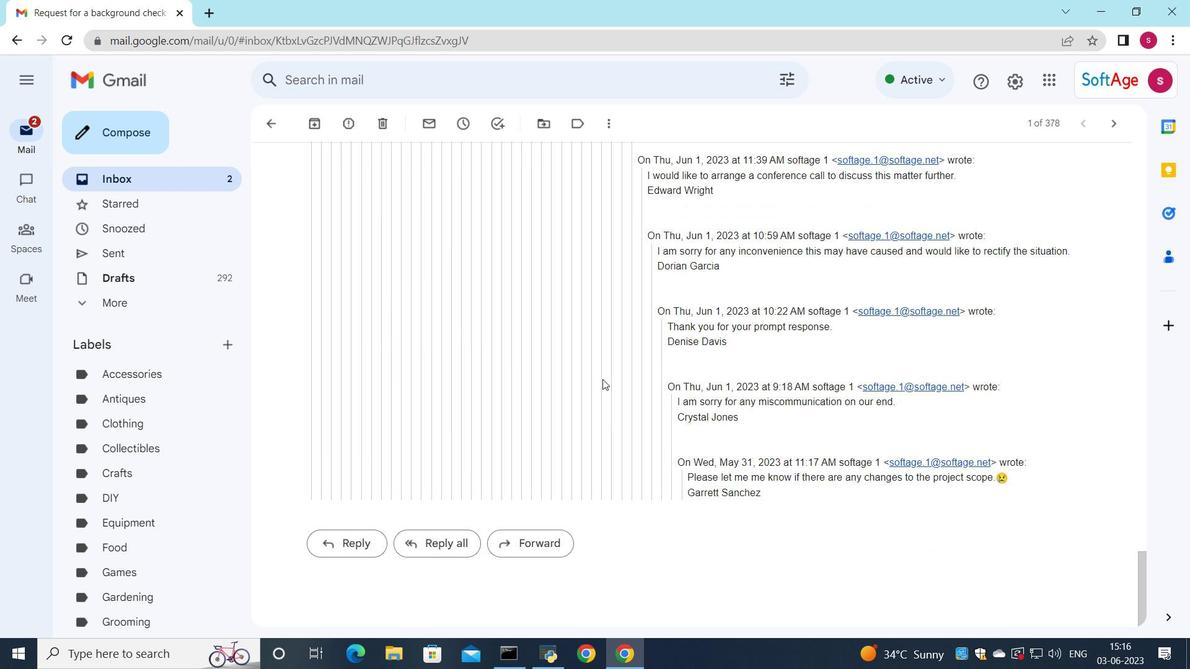 
Action: Mouse moved to (437, 544)
Screenshot: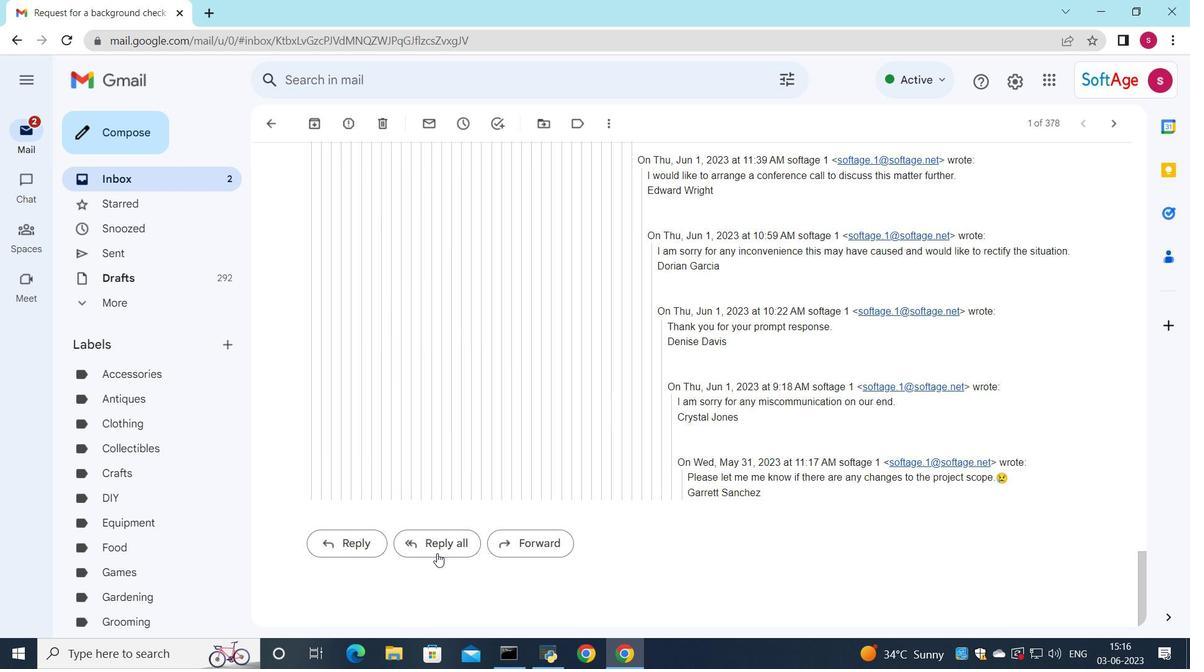
Action: Mouse pressed left at (437, 544)
Screenshot: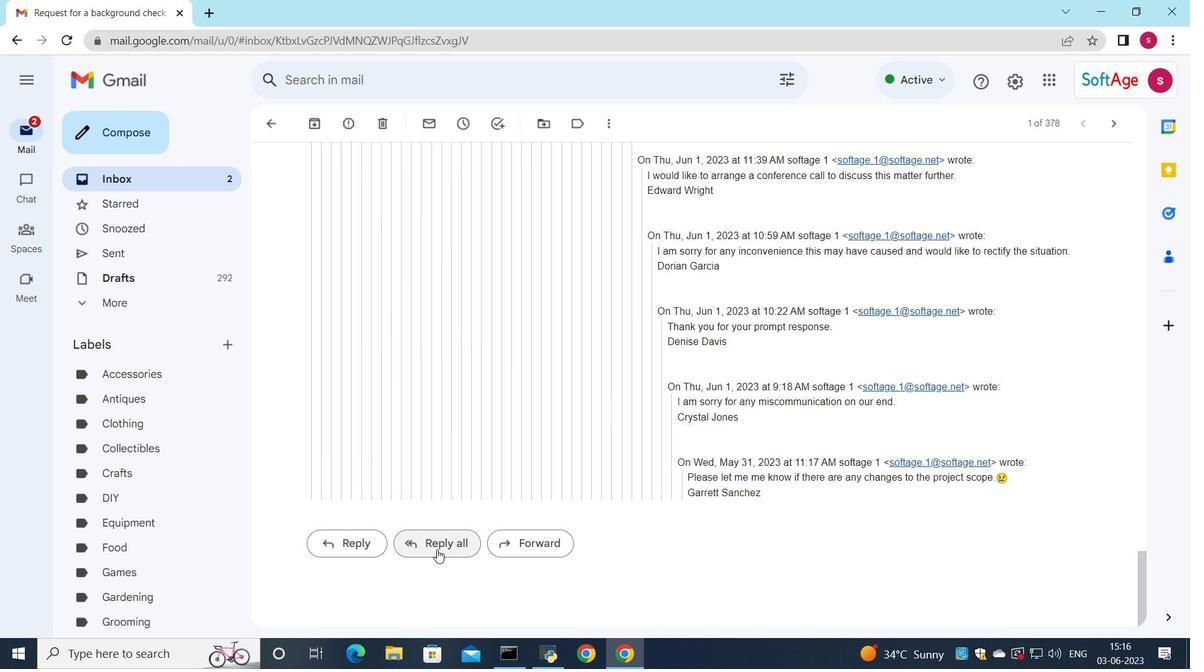 
Action: Mouse moved to (335, 420)
Screenshot: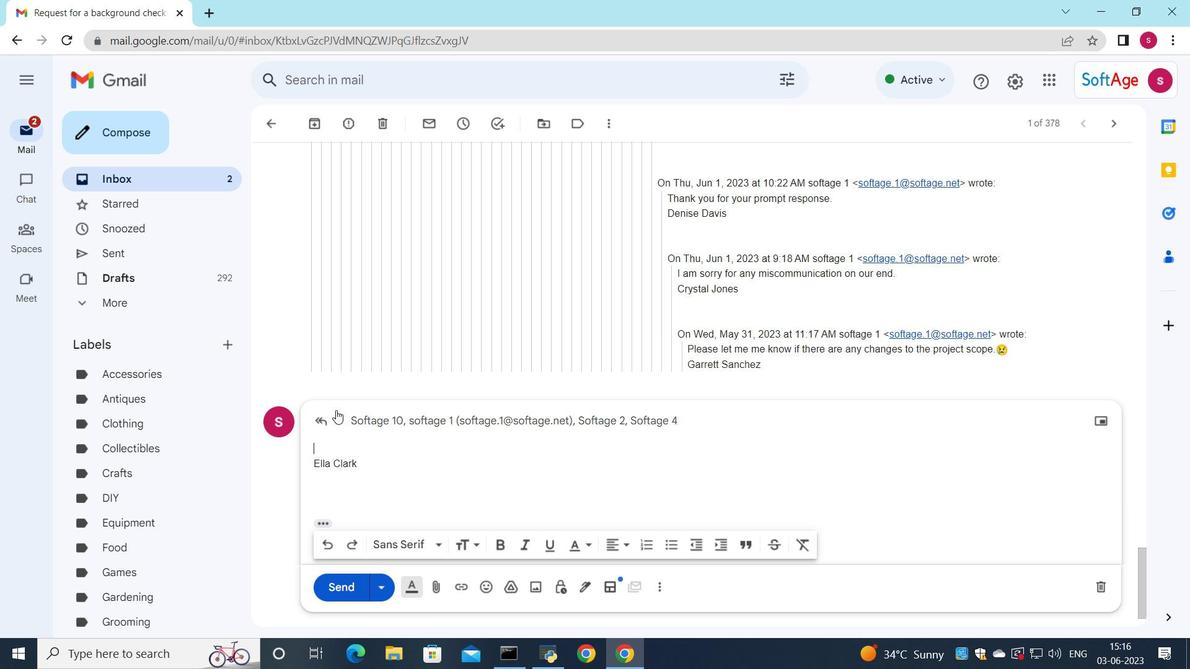 
Action: Mouse pressed left at (335, 420)
Screenshot: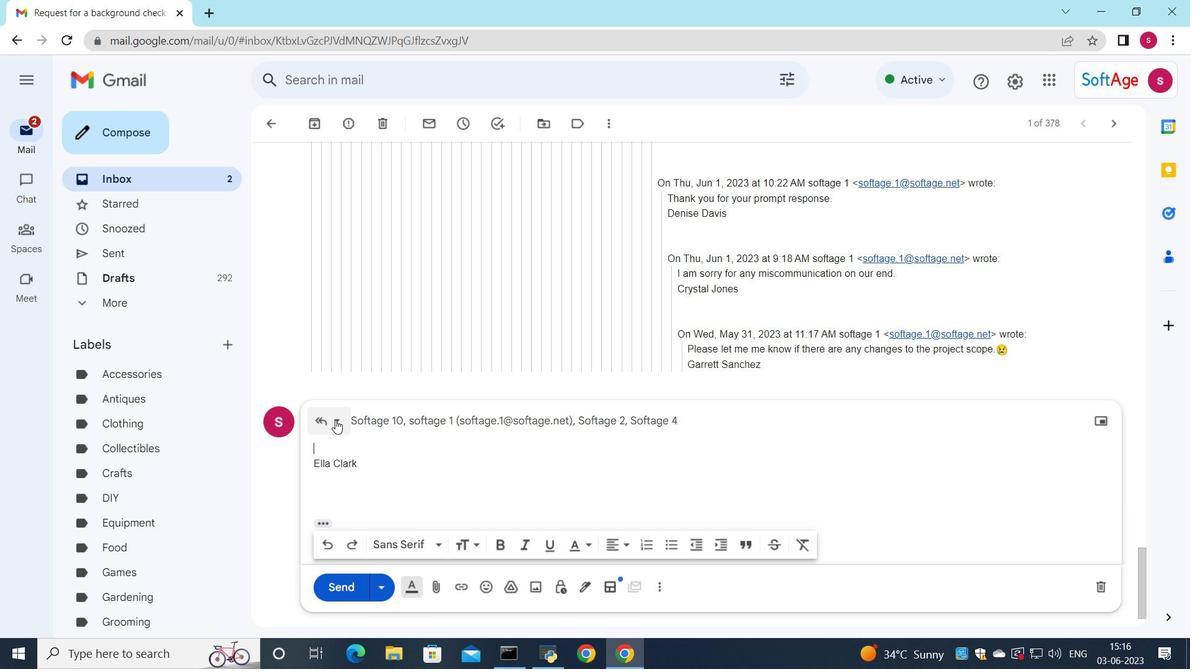 
Action: Mouse moved to (365, 534)
Screenshot: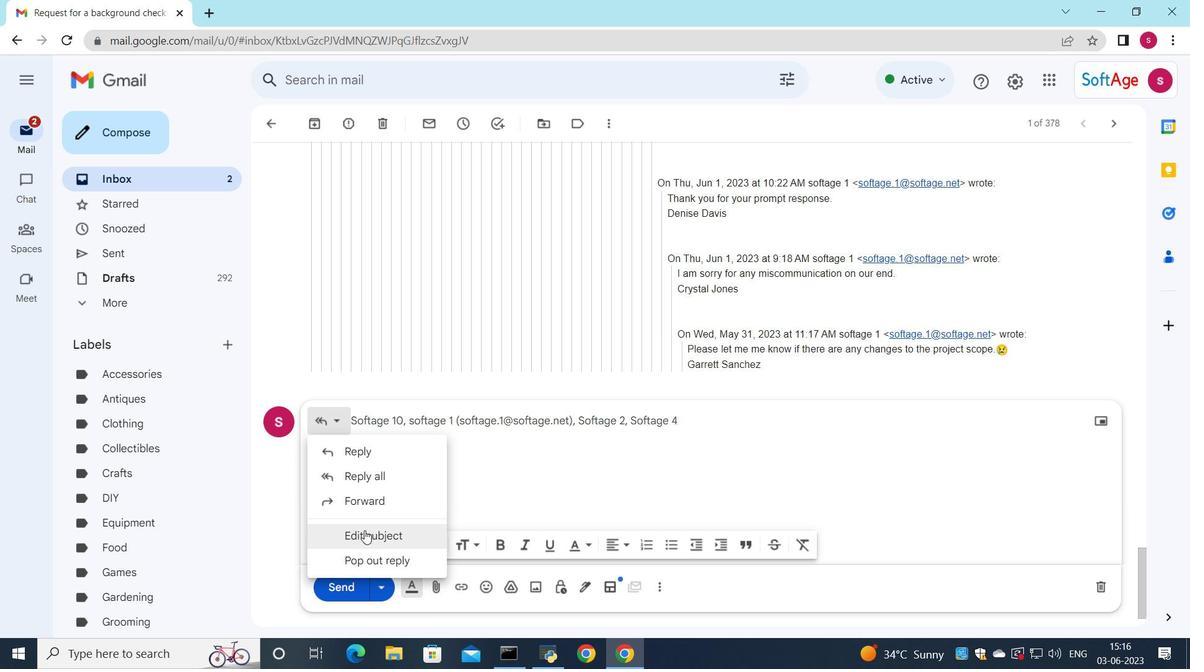 
Action: Mouse pressed left at (365, 534)
Screenshot: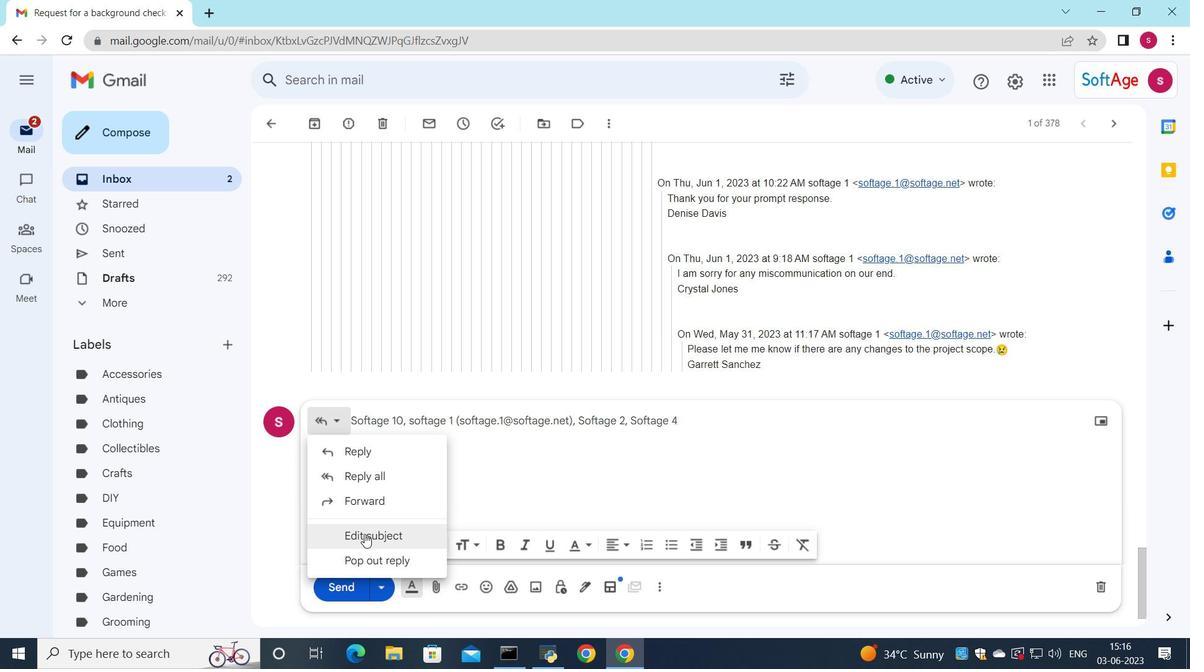 
Action: Mouse moved to (884, 210)
Screenshot: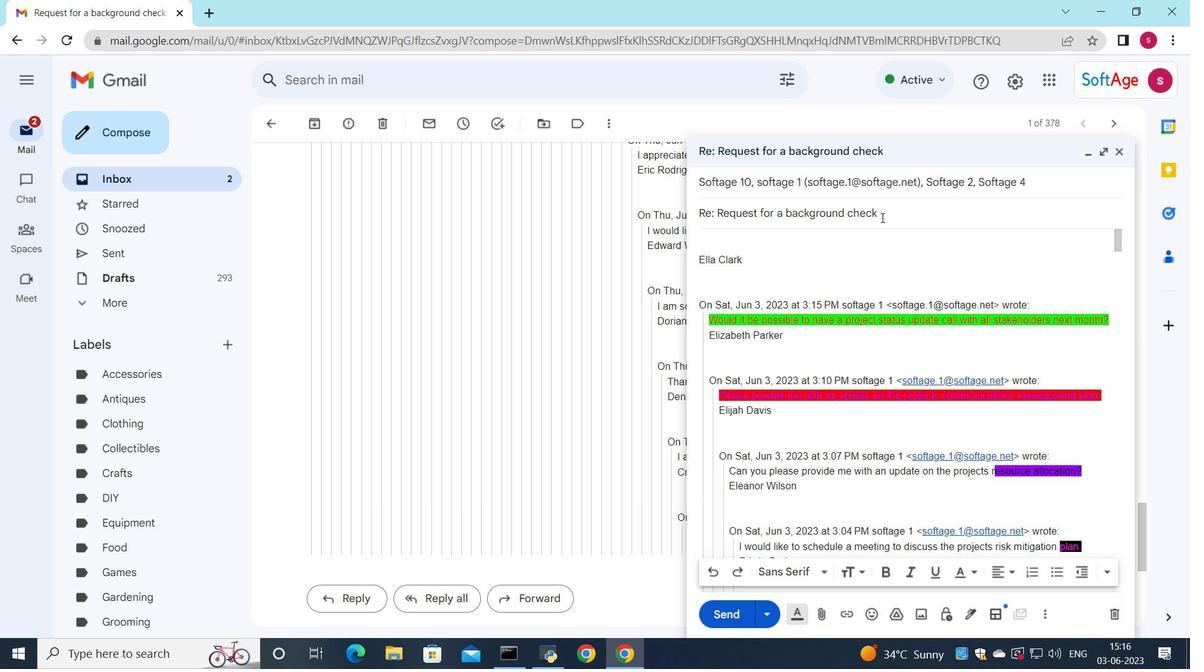 
Action: Mouse pressed left at (884, 210)
Screenshot: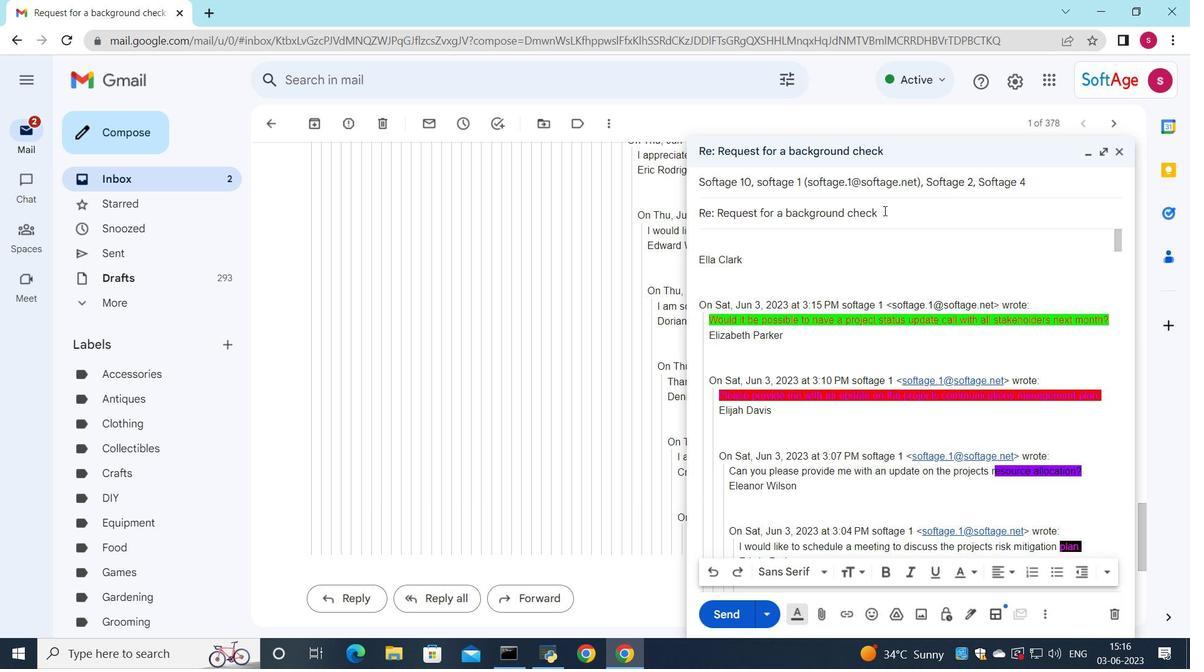 
Action: Mouse moved to (958, 245)
Screenshot: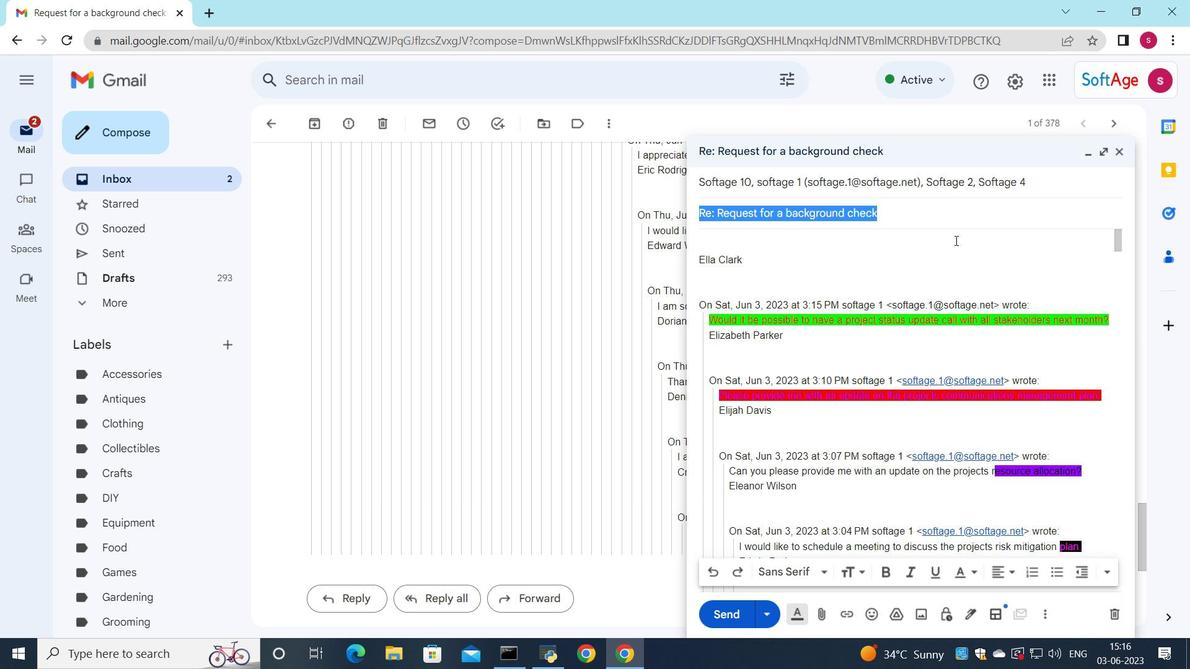 
Action: Key pressed <Key.shift>Request<Key.space>for<Key.space>an<Key.space>interview
Screenshot: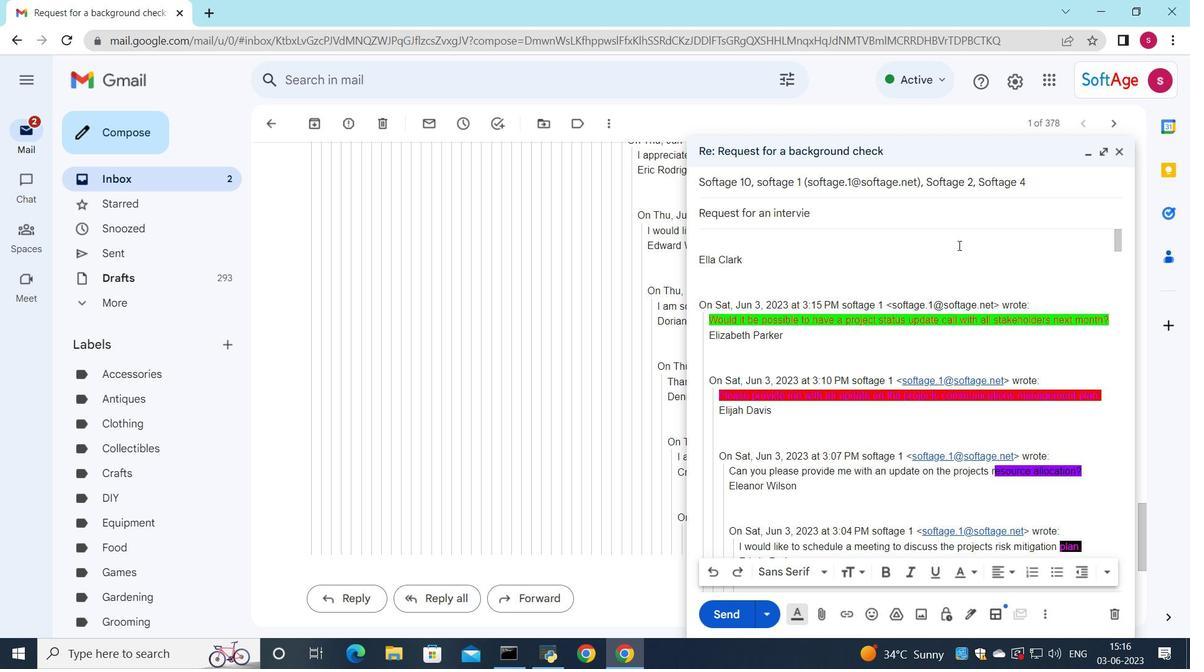 
Action: Mouse moved to (711, 238)
Screenshot: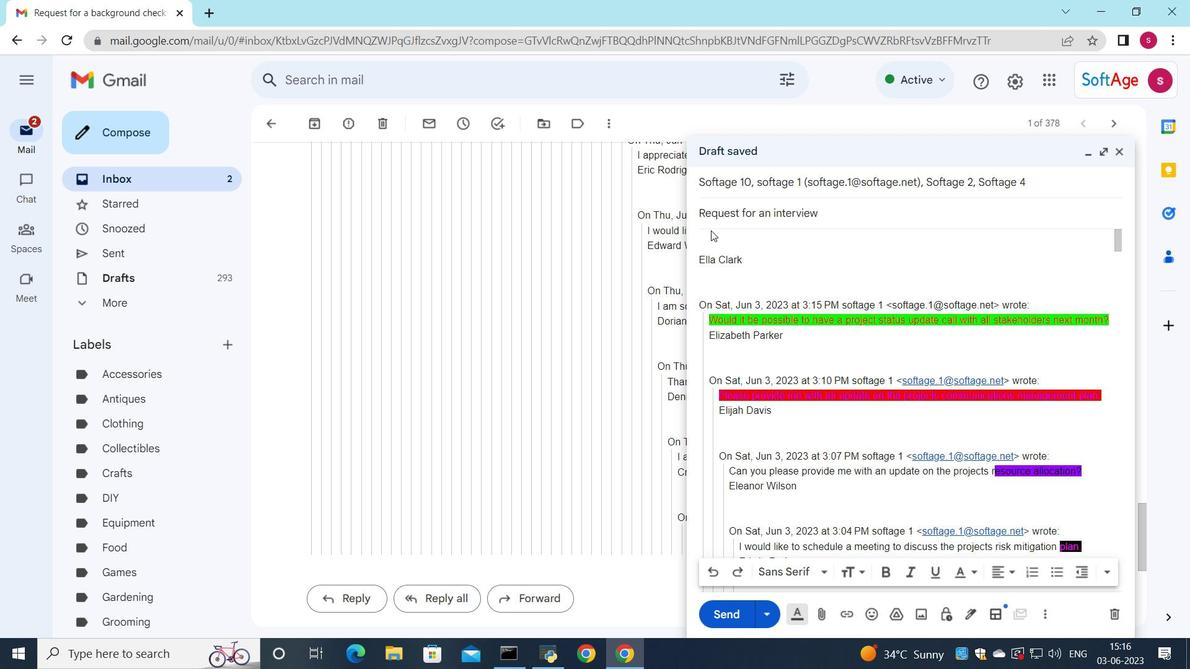 
Action: Mouse pressed left at (711, 238)
Screenshot: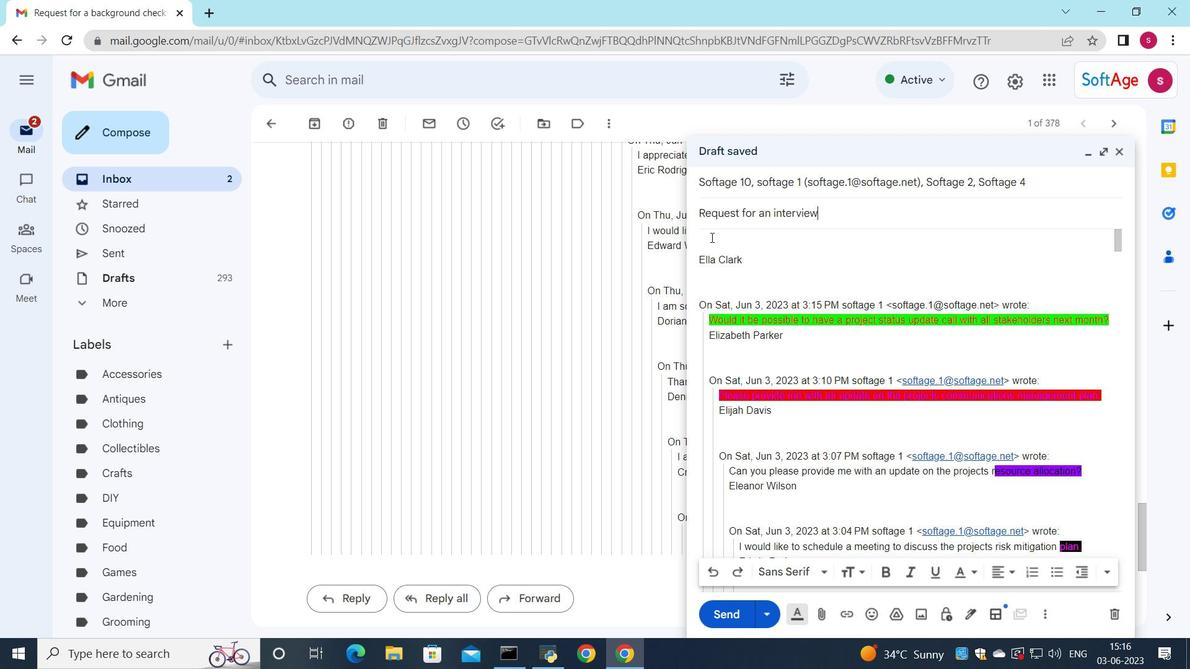
Action: Key pressed <Key.shift>Can<Key.space>you<Key.space>provide<Key.space>an<Key.space>update<Key.space>on<Key.space>the<Key.space>status<Key.space>of<Key.space>the<Key.space>project<Key.shift_r>?
Screenshot: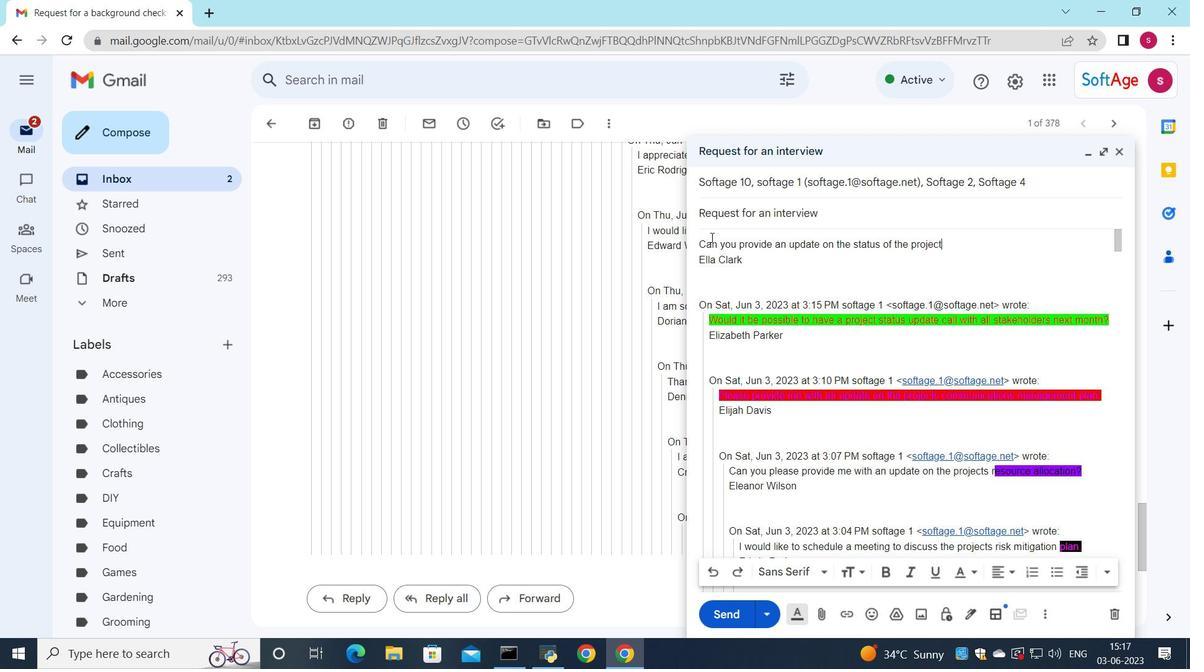 
Action: Mouse moved to (701, 244)
Screenshot: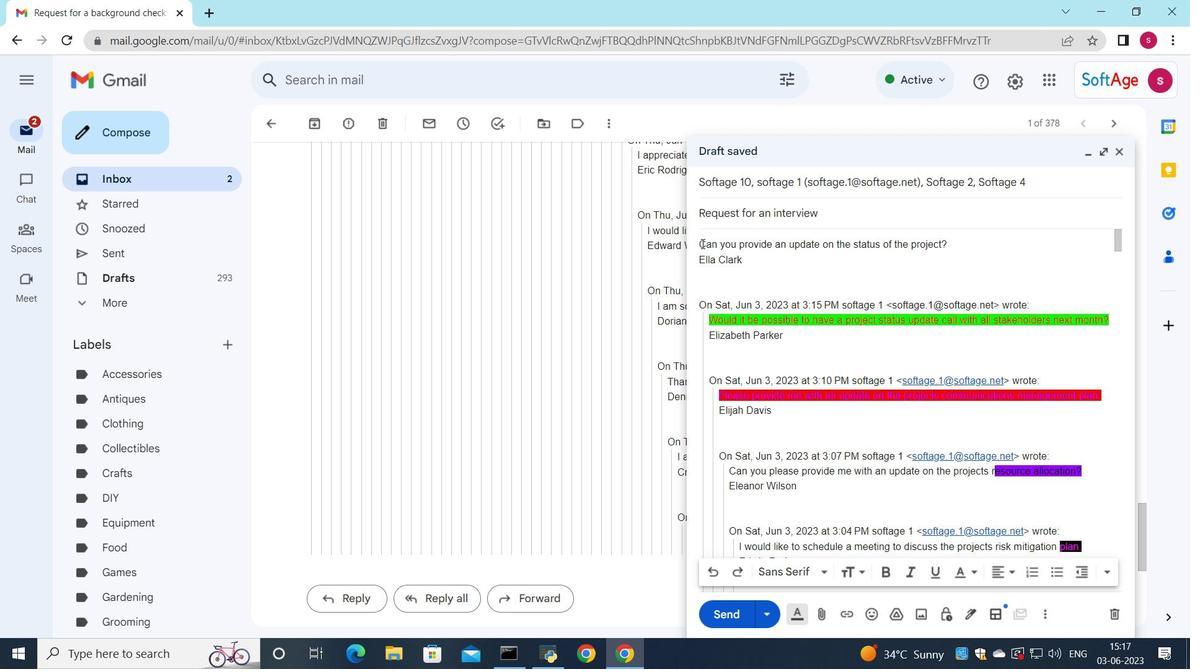 
Action: Mouse pressed left at (701, 244)
Screenshot: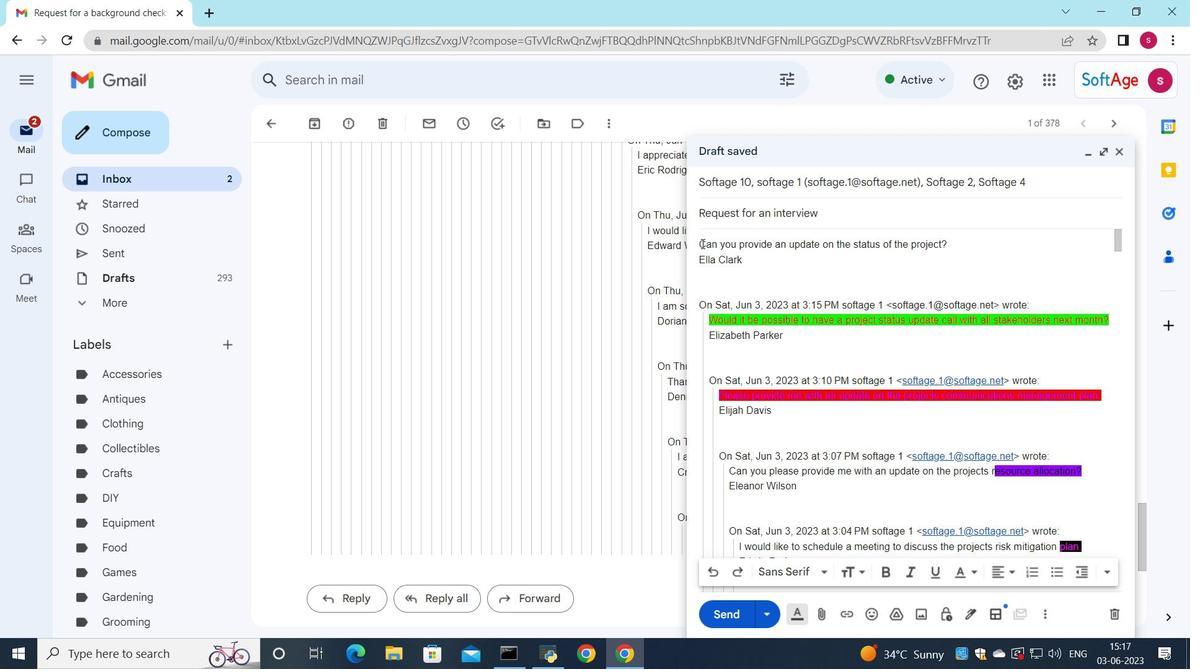 
Action: Mouse moved to (972, 576)
Screenshot: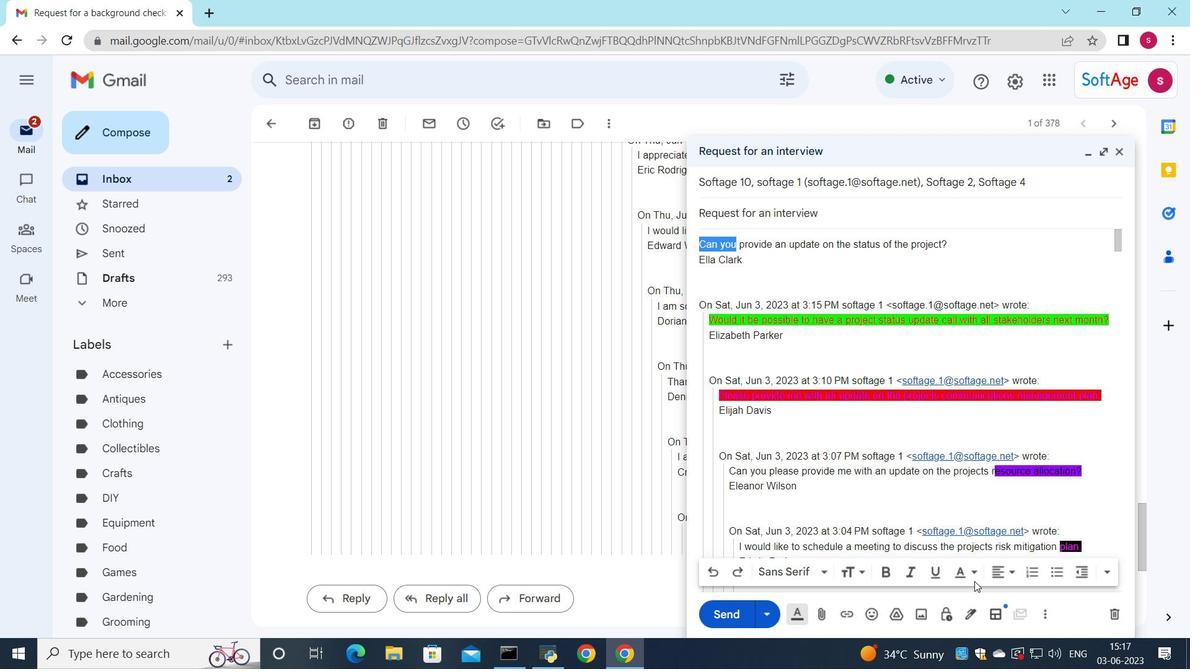 
Action: Mouse pressed left at (972, 576)
Screenshot: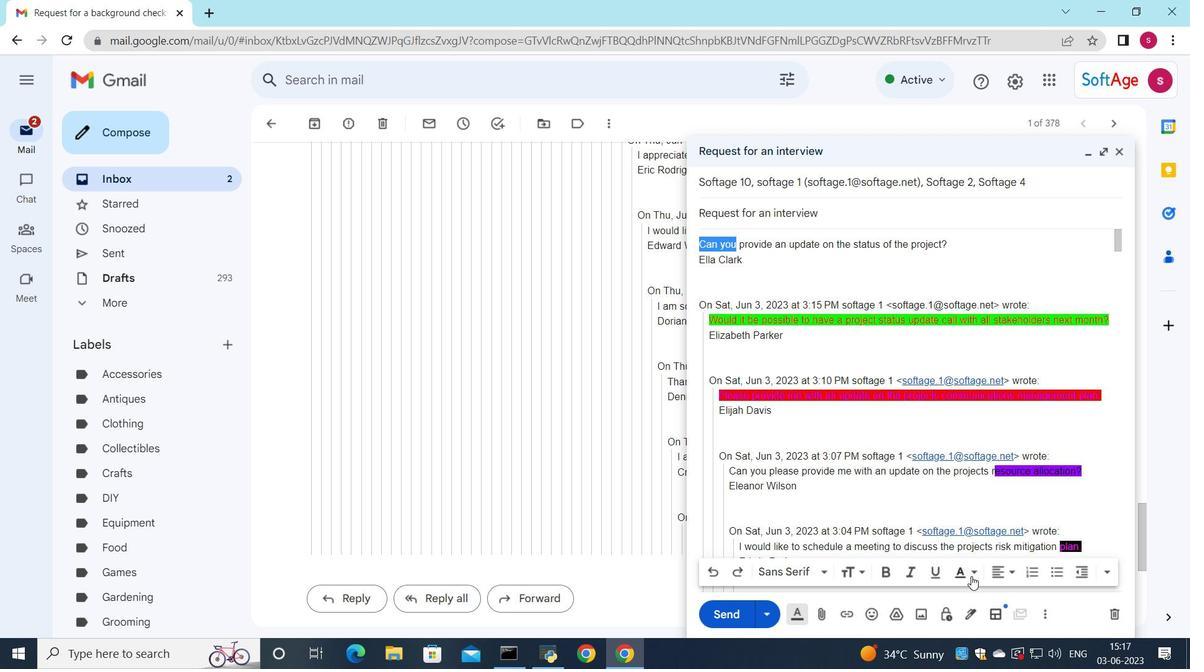 
Action: Mouse moved to (907, 467)
Screenshot: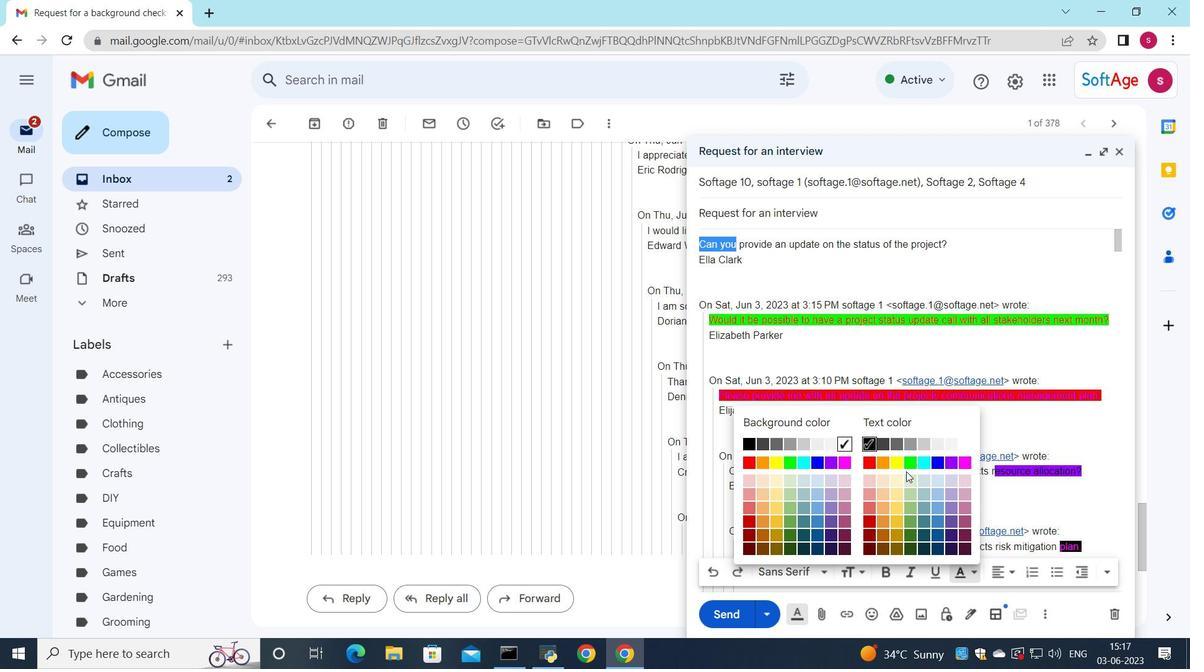 
Action: Mouse pressed left at (907, 467)
Screenshot: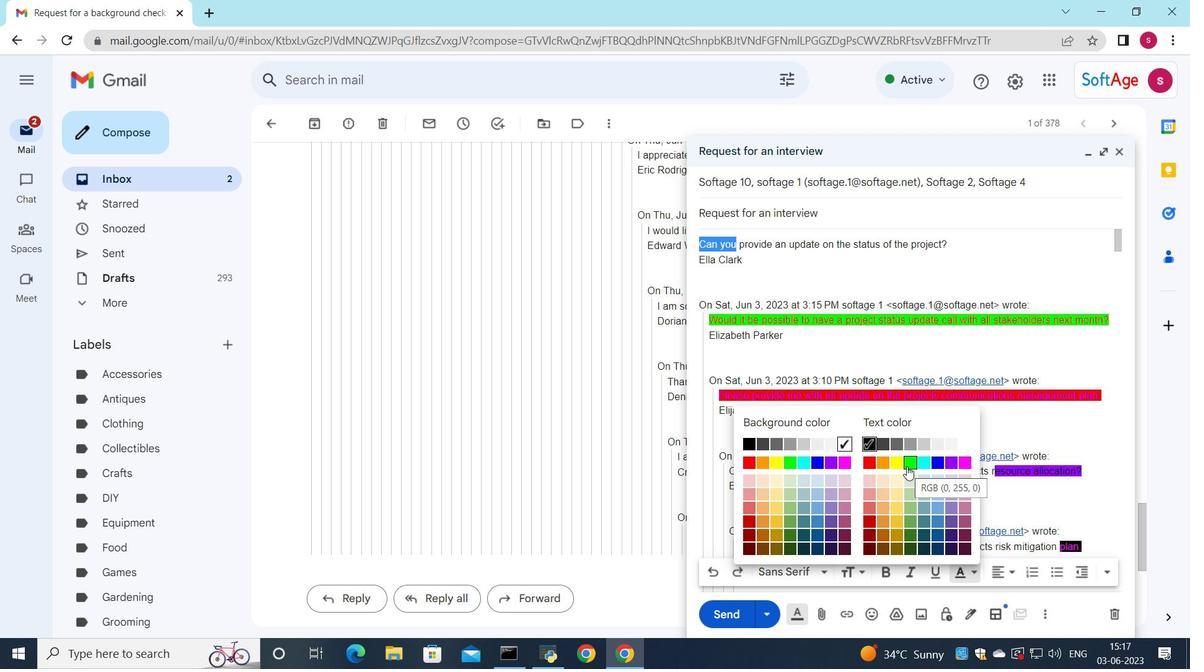 
Action: Mouse moved to (972, 572)
Screenshot: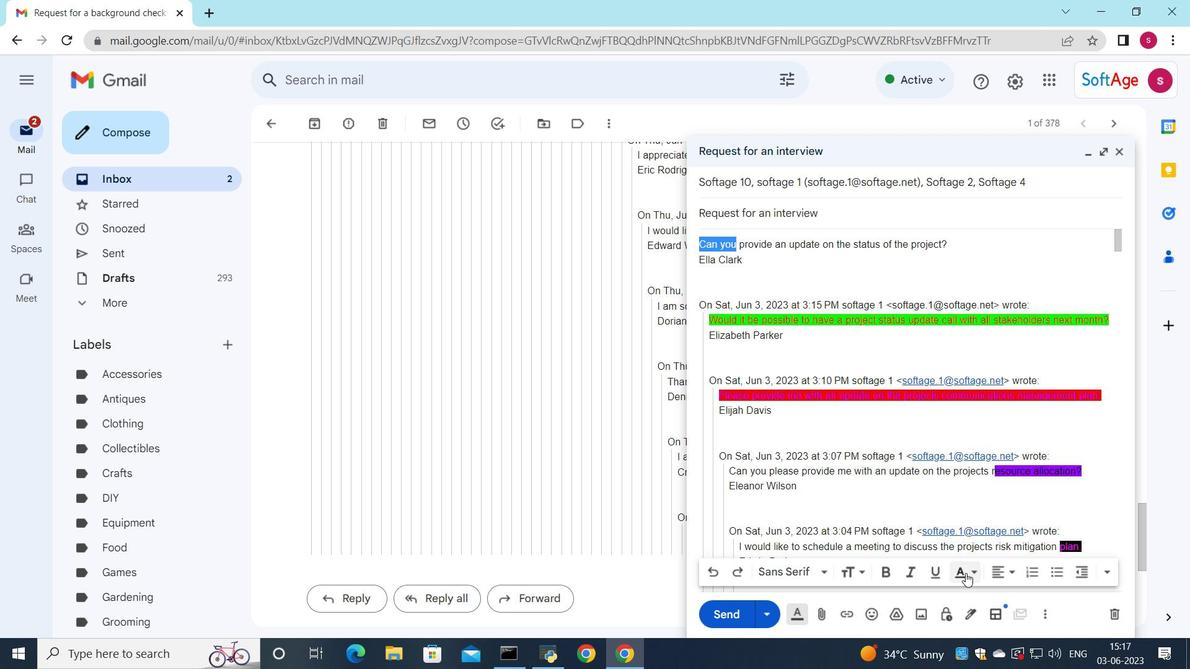 
Action: Mouse pressed left at (972, 572)
Screenshot: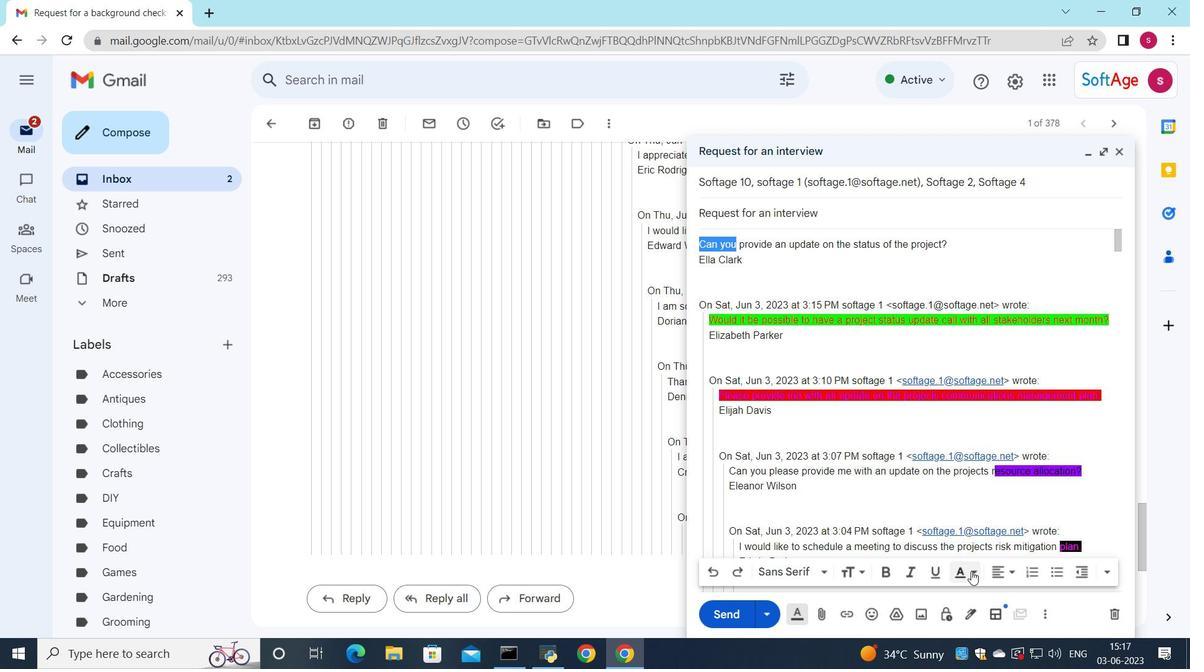 
Action: Mouse moved to (775, 464)
Screenshot: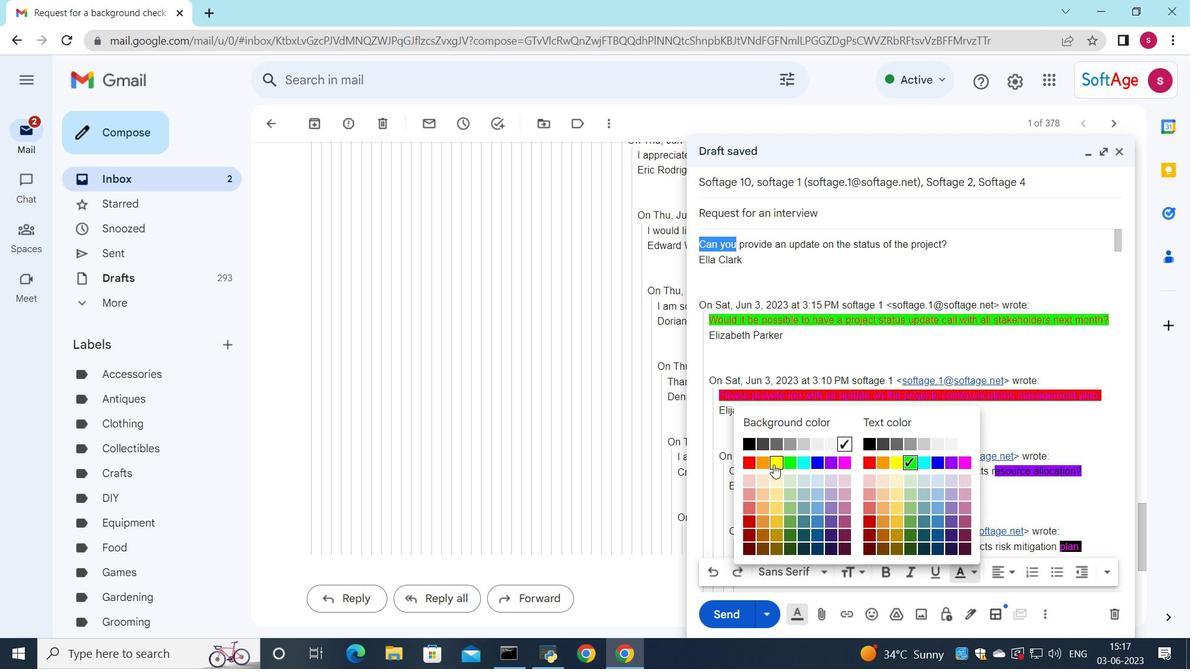 
Action: Mouse pressed left at (775, 464)
Screenshot: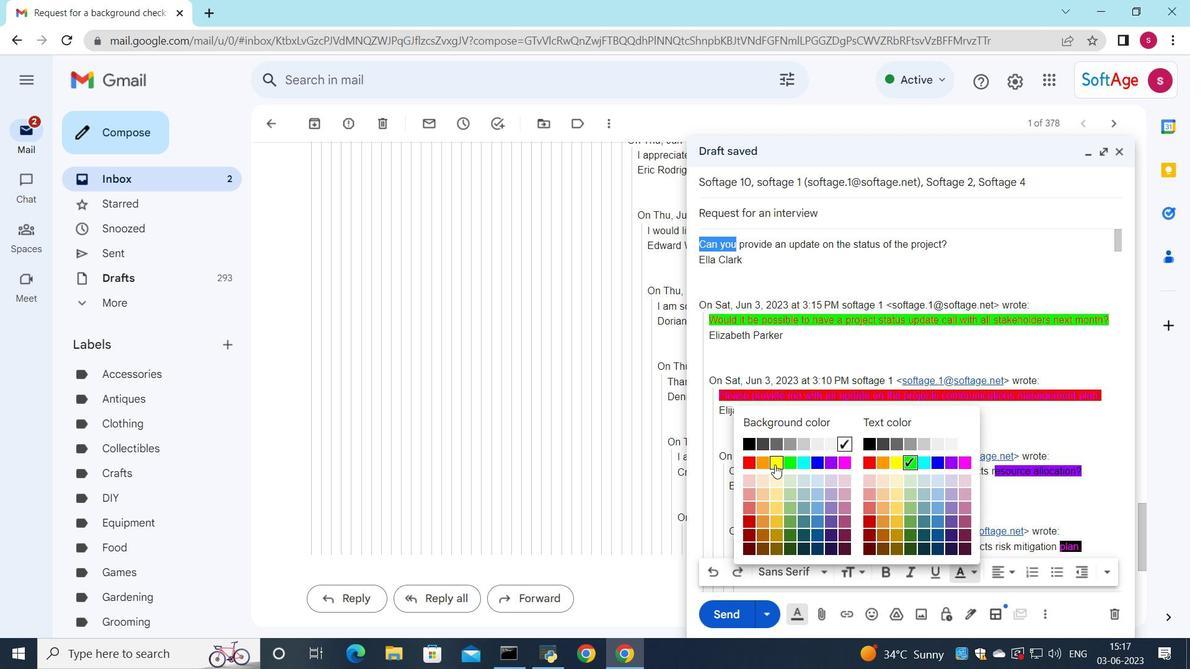 
Action: Mouse moved to (730, 613)
Screenshot: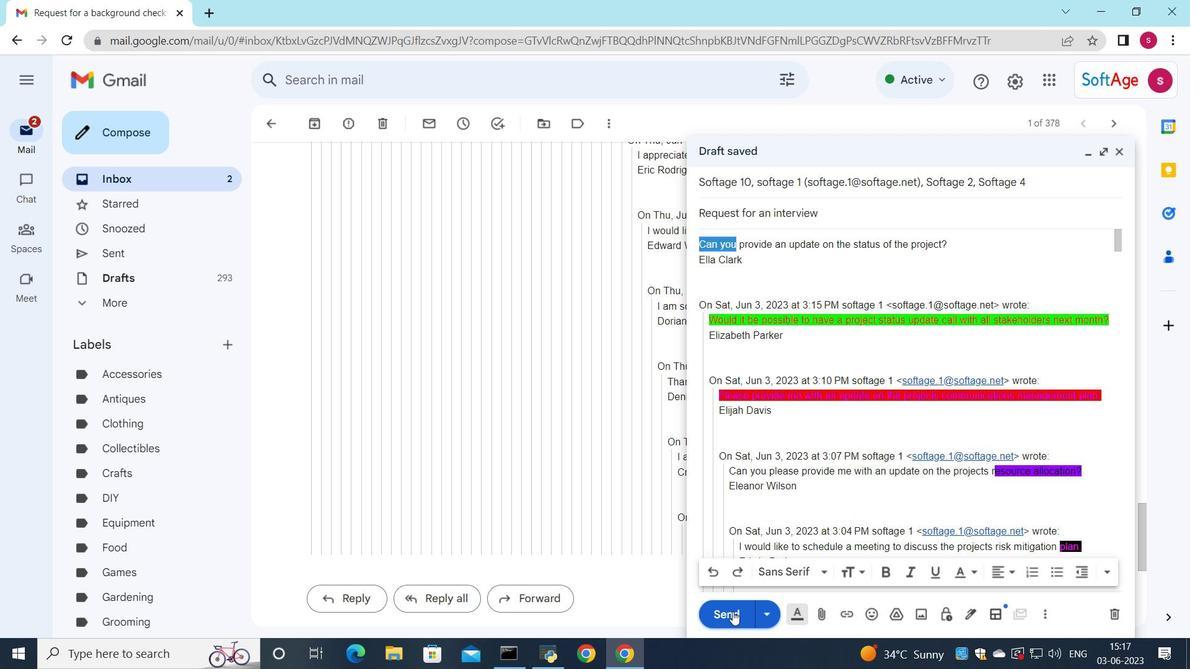 
Action: Mouse pressed left at (730, 613)
Screenshot: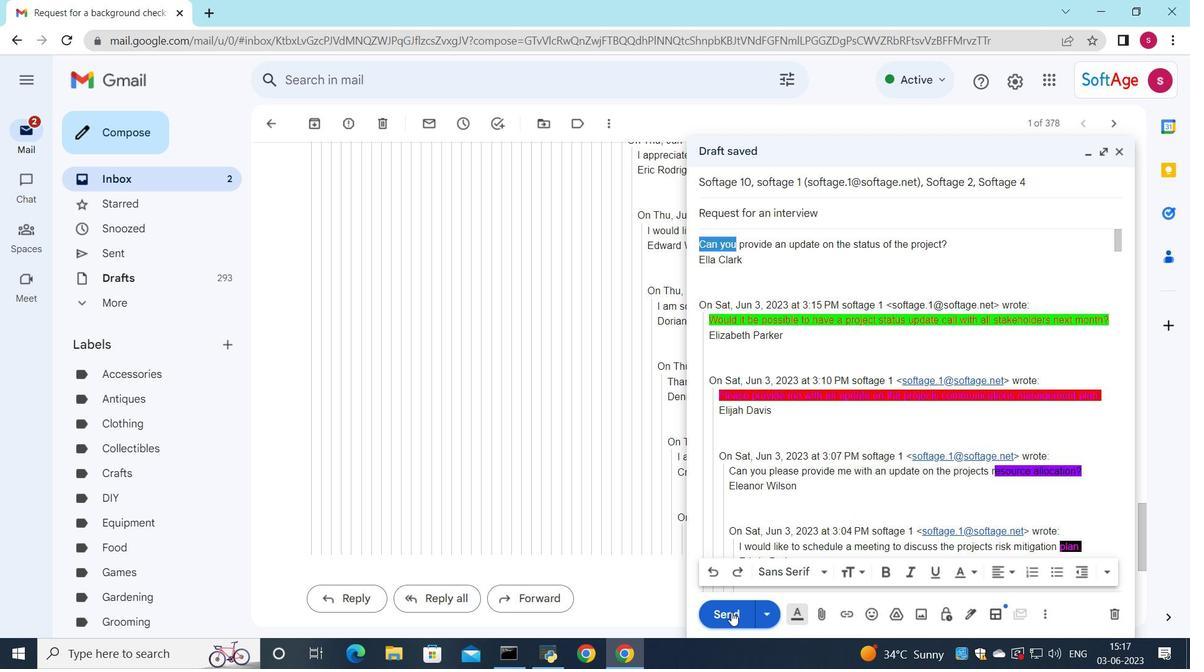 
Action: Mouse moved to (217, 177)
Screenshot: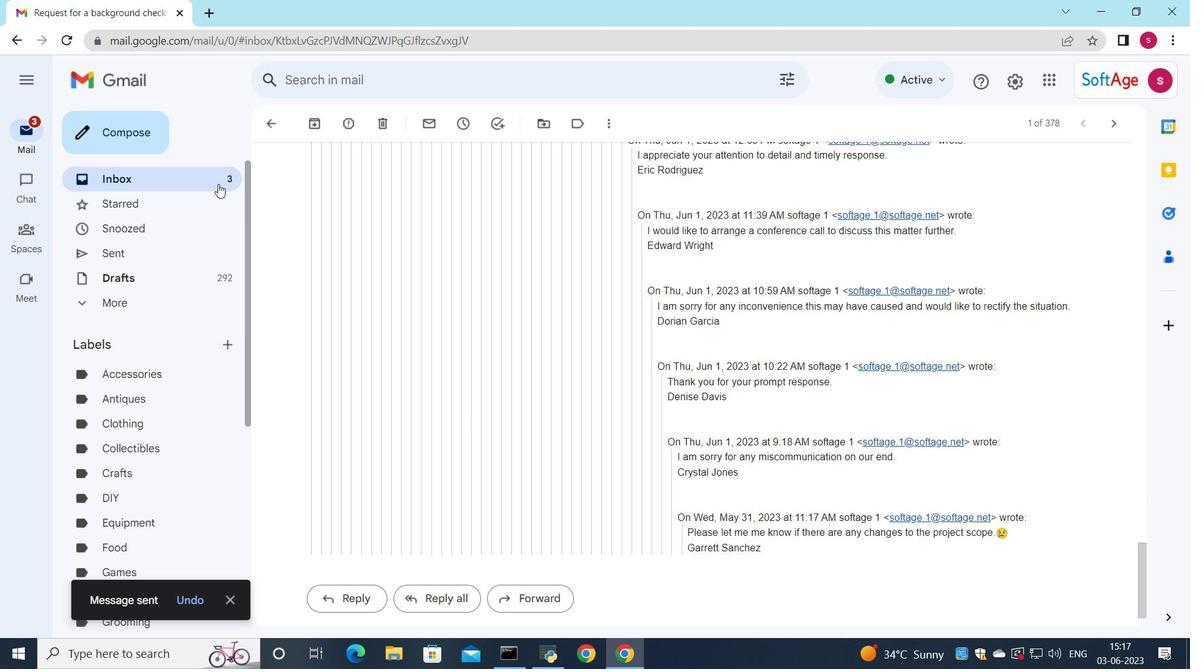 
Action: Mouse pressed left at (217, 177)
Screenshot: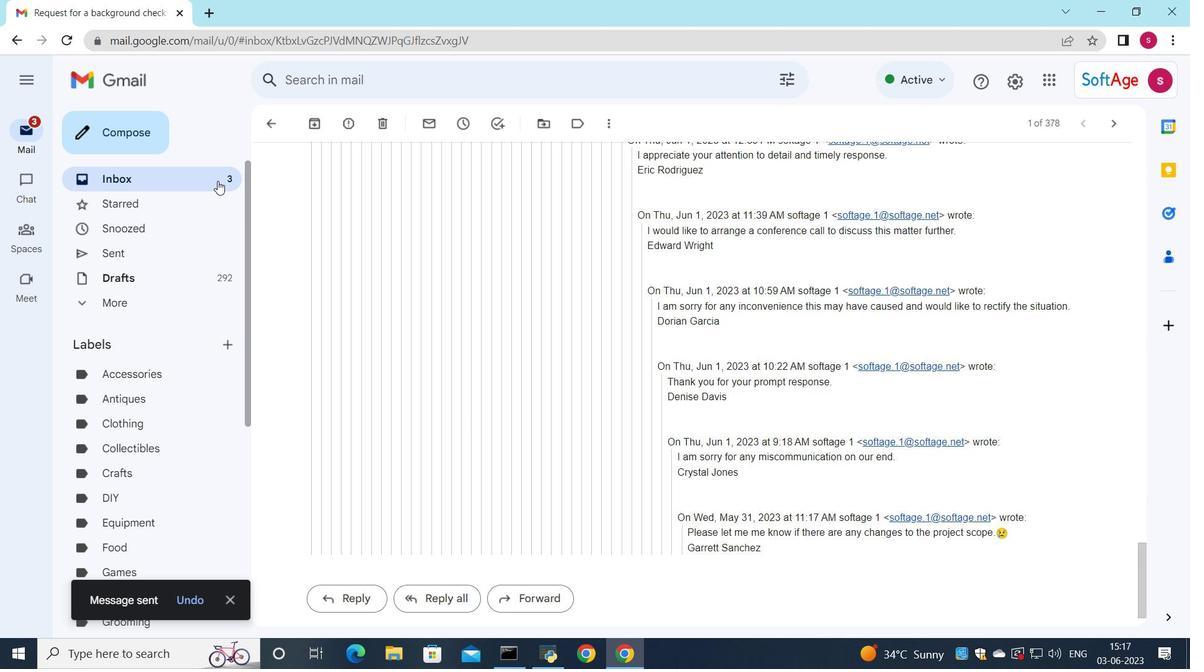 
Action: Mouse moved to (446, 188)
Screenshot: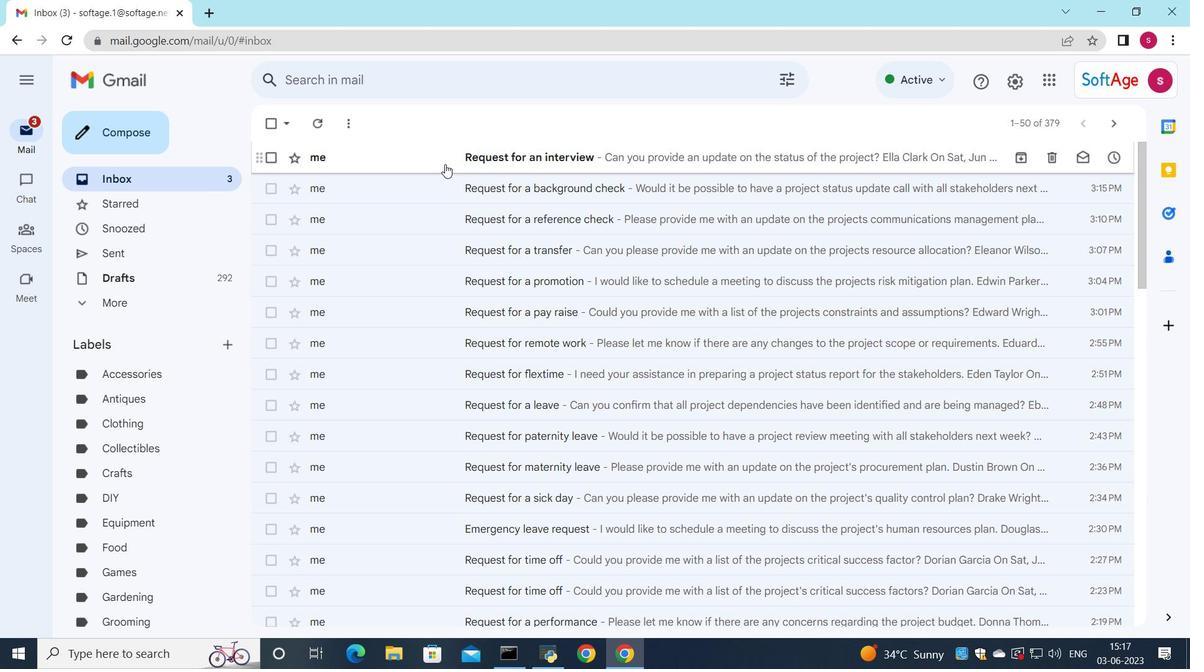 
